 Task: Find connections with filter location Beloeil with filter topic #jobwith filter profile language Potuguese with filter current company Firmenich with filter school SRI DEV SUMAN UTTARAKHAND UNIVERSITY, BADSHAHITHOL, TEHRI with filter industry Primary Metal Manufacturing with filter service category Writing with filter keywords title C-Level or C-Suite.
Action: Mouse moved to (156, 215)
Screenshot: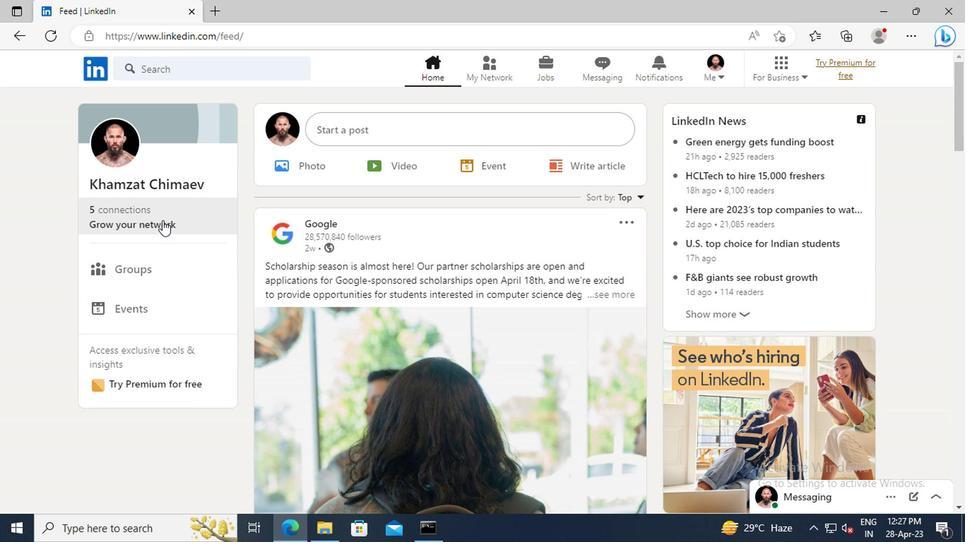 
Action: Mouse pressed left at (156, 215)
Screenshot: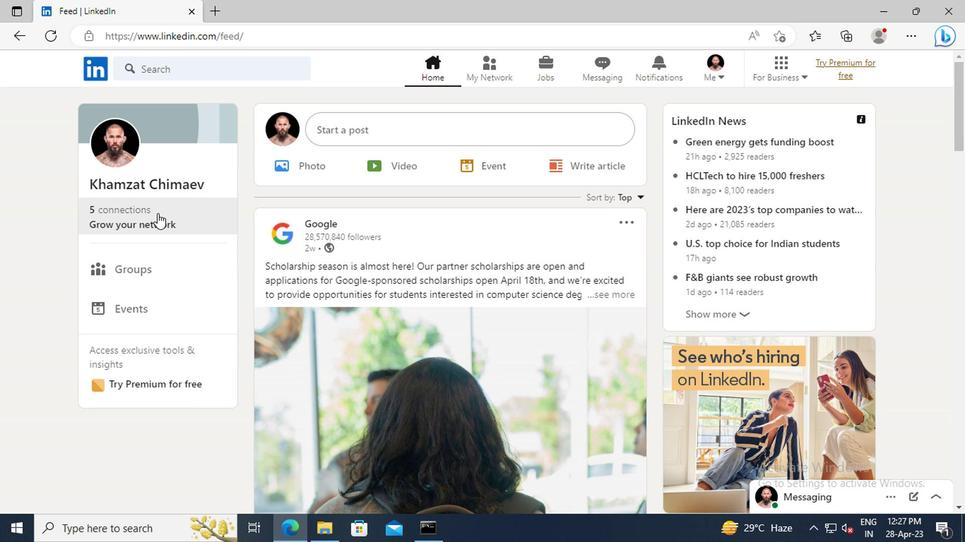 
Action: Mouse moved to (165, 150)
Screenshot: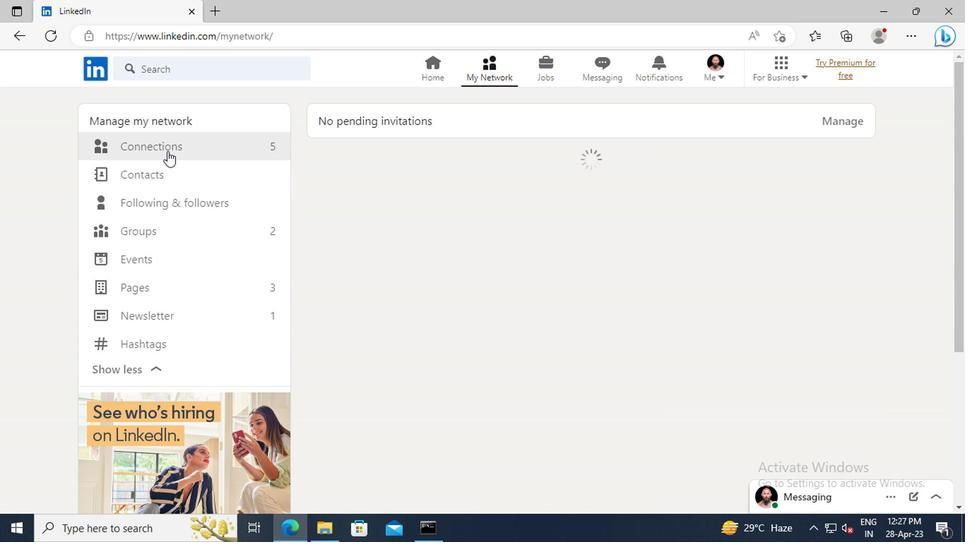 
Action: Mouse pressed left at (165, 150)
Screenshot: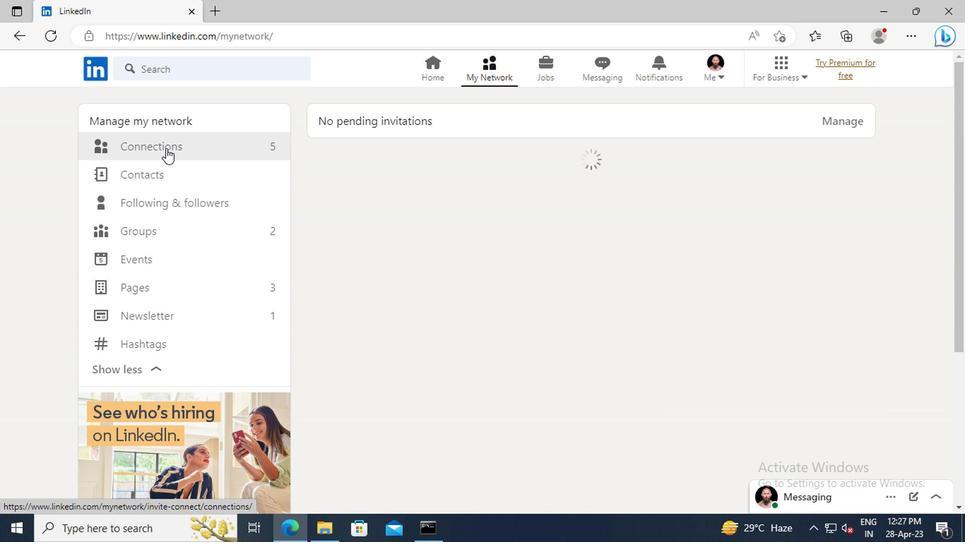 
Action: Mouse moved to (582, 154)
Screenshot: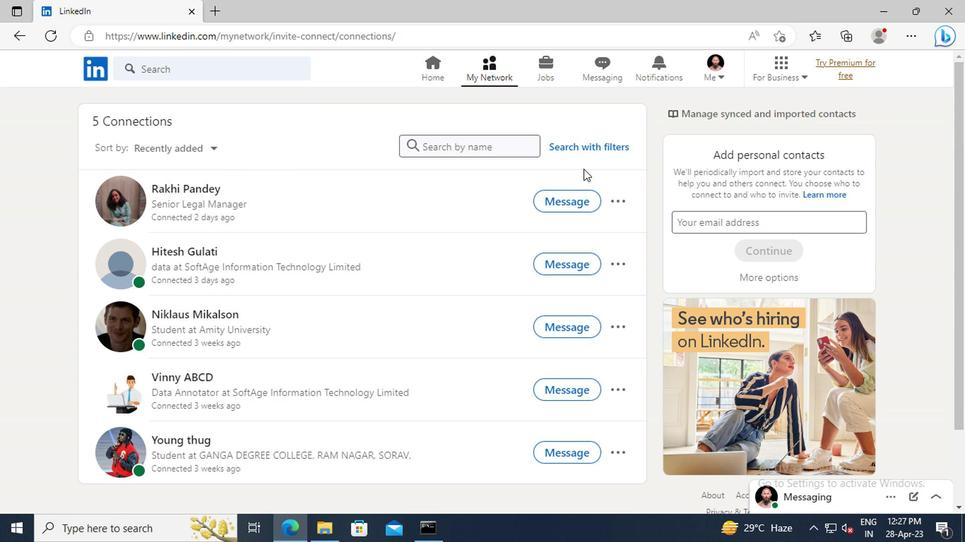 
Action: Mouse pressed left at (582, 154)
Screenshot: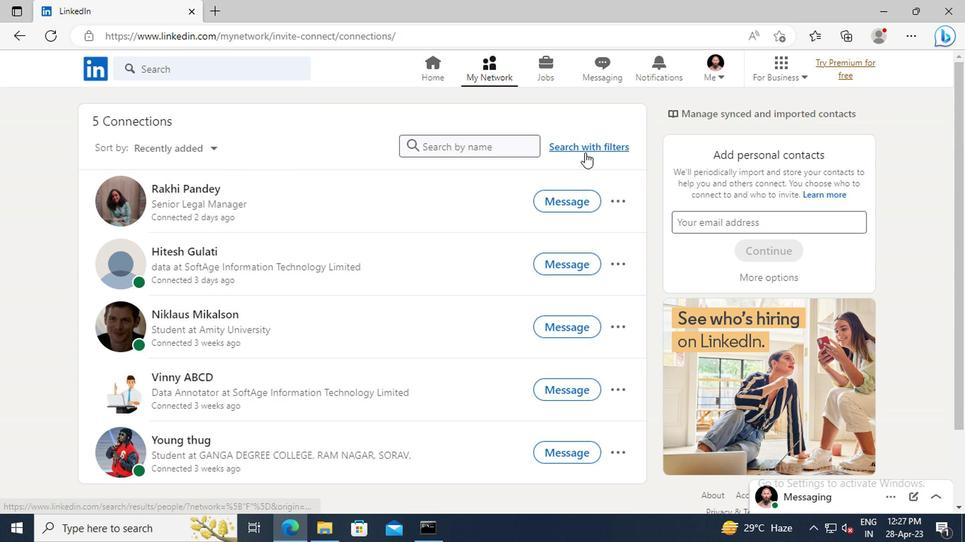 
Action: Mouse moved to (530, 113)
Screenshot: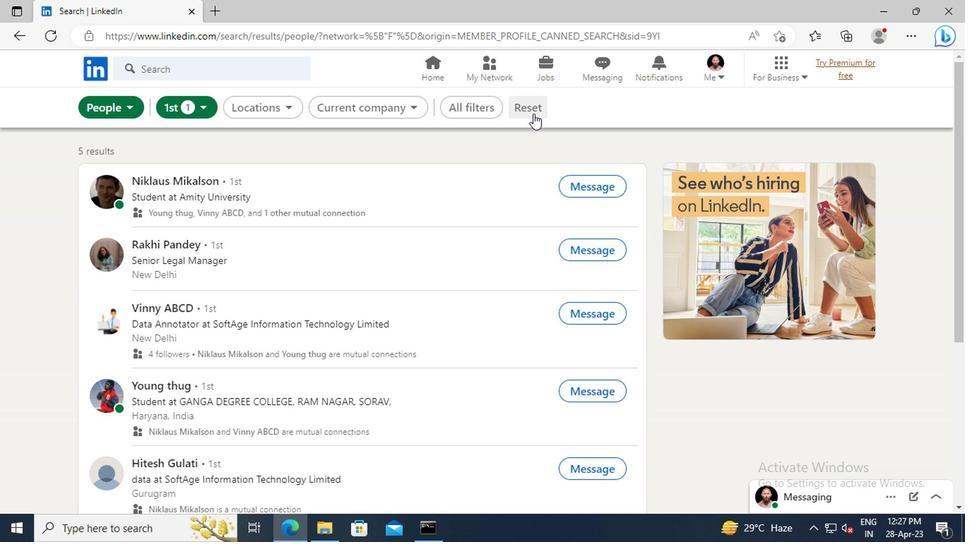 
Action: Mouse pressed left at (530, 113)
Screenshot: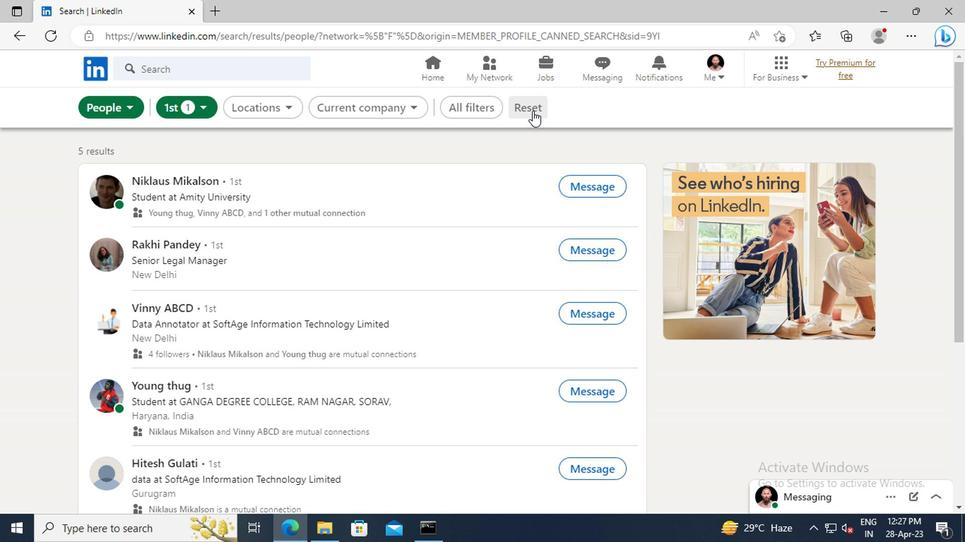 
Action: Mouse moved to (506, 110)
Screenshot: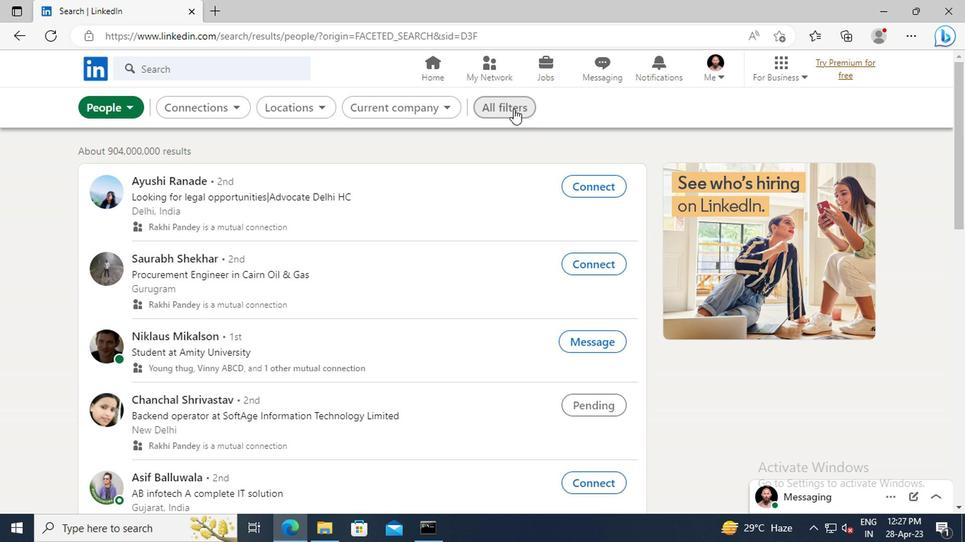 
Action: Mouse pressed left at (506, 110)
Screenshot: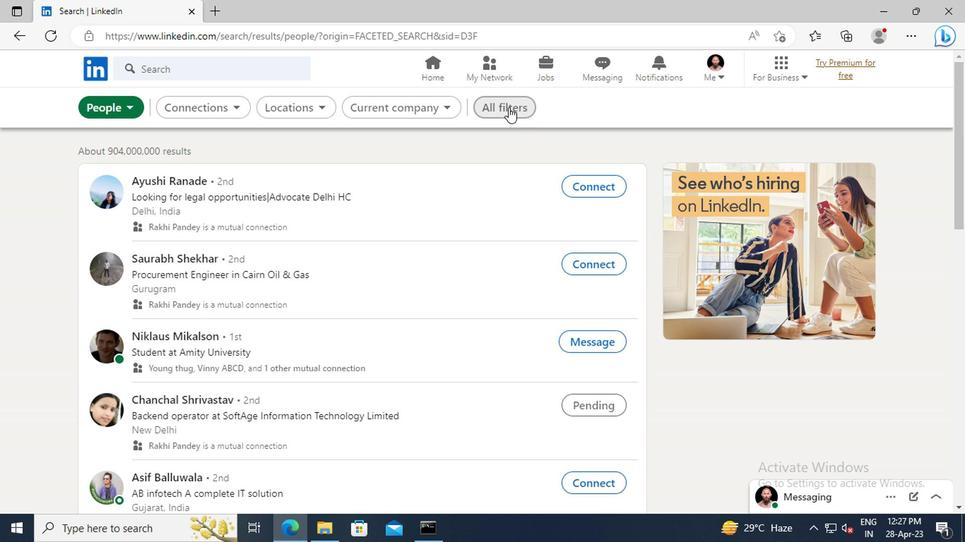 
Action: Mouse moved to (796, 267)
Screenshot: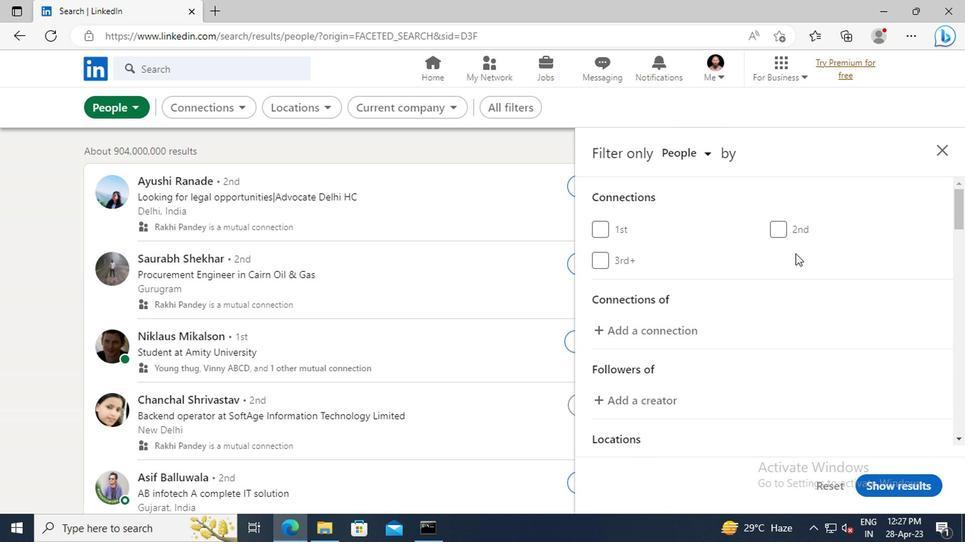 
Action: Mouse scrolled (796, 266) with delta (0, -1)
Screenshot: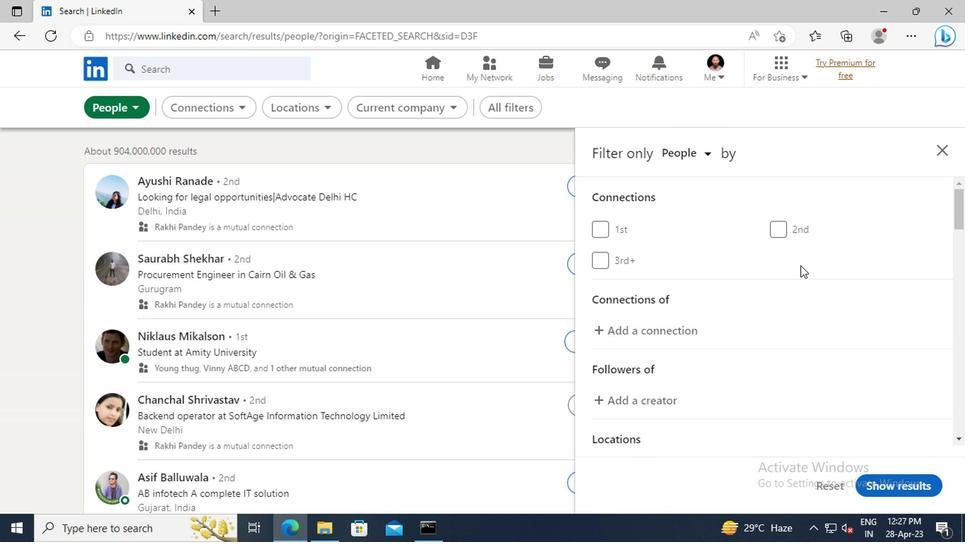 
Action: Mouse scrolled (796, 266) with delta (0, -1)
Screenshot: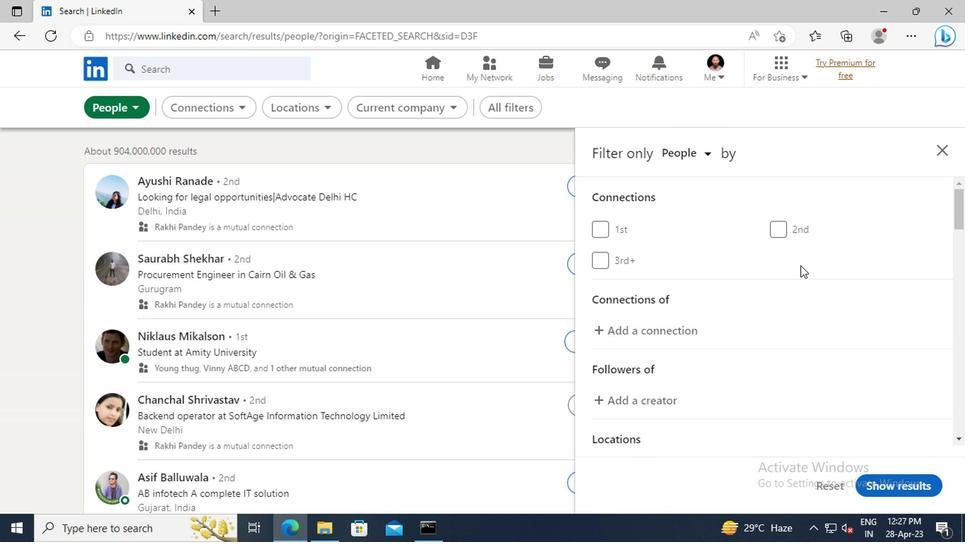 
Action: Mouse scrolled (796, 266) with delta (0, -1)
Screenshot: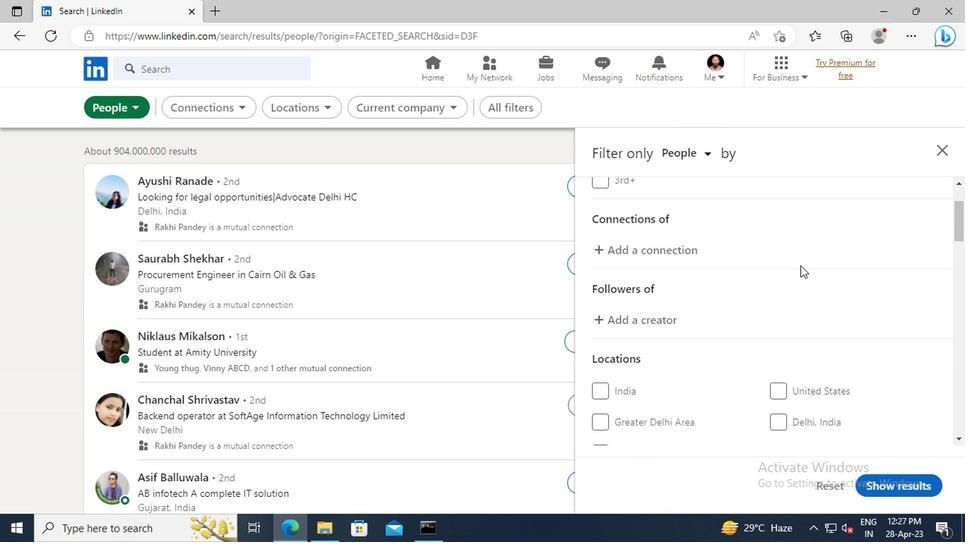 
Action: Mouse scrolled (796, 266) with delta (0, -1)
Screenshot: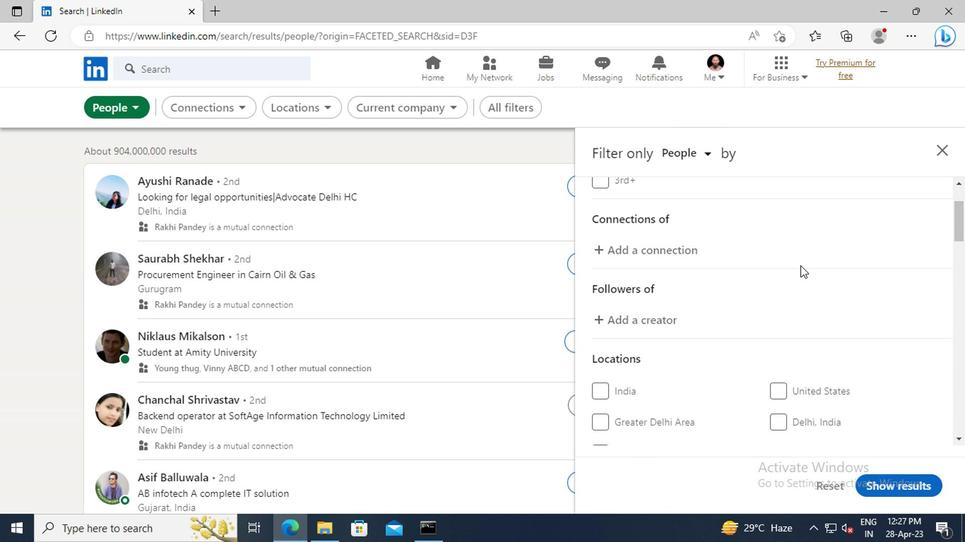 
Action: Mouse scrolled (796, 266) with delta (0, -1)
Screenshot: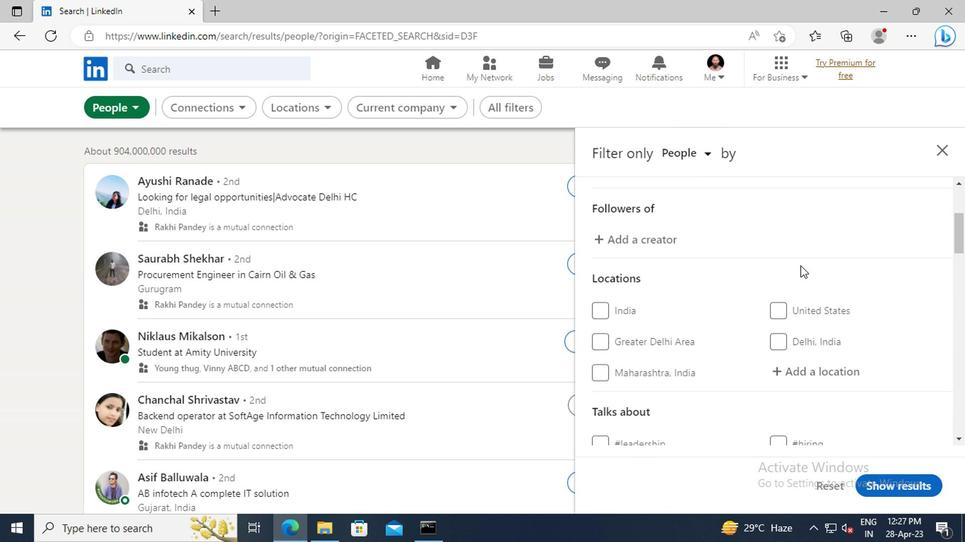 
Action: Mouse scrolled (796, 266) with delta (0, -1)
Screenshot: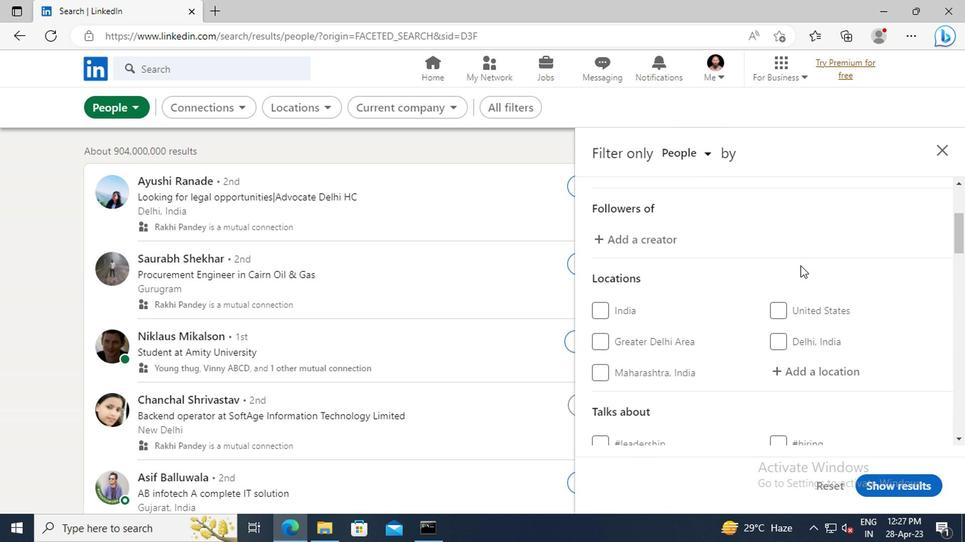 
Action: Mouse moved to (787, 287)
Screenshot: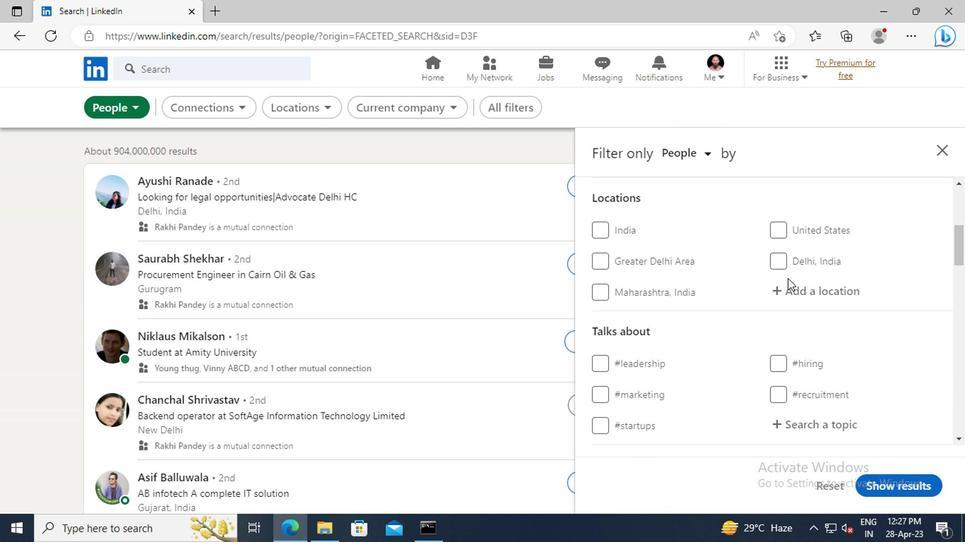 
Action: Mouse pressed left at (787, 287)
Screenshot: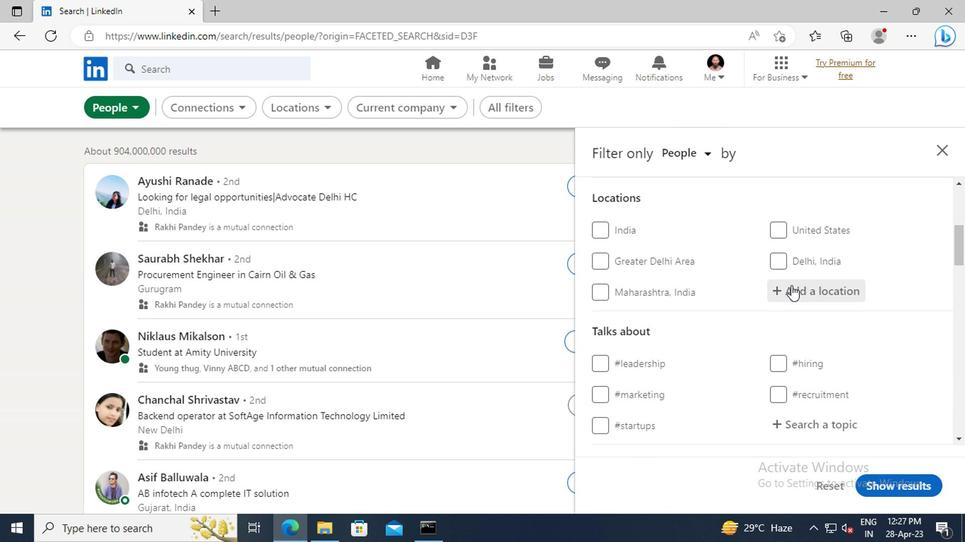 
Action: Key pressed <Key.shift>BELOEIL
Screenshot: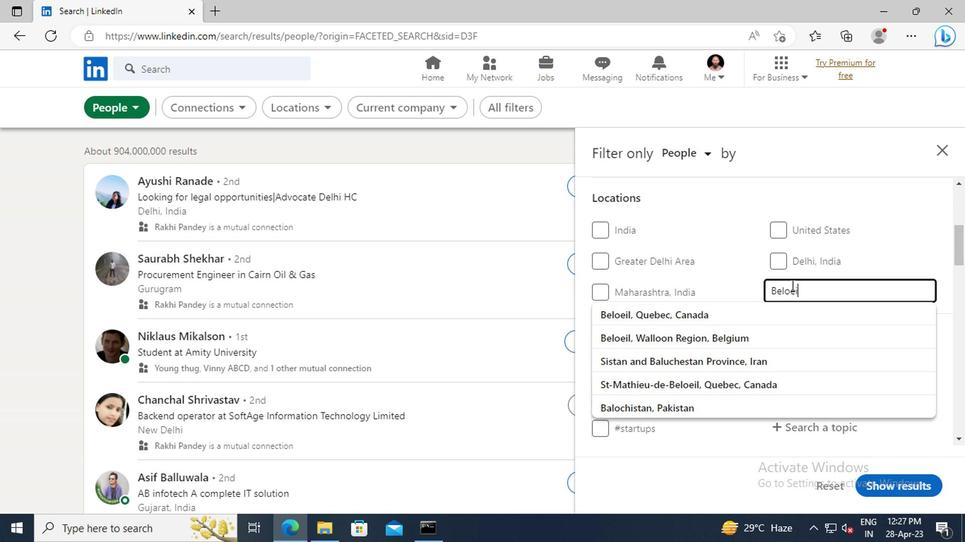 
Action: Mouse moved to (787, 312)
Screenshot: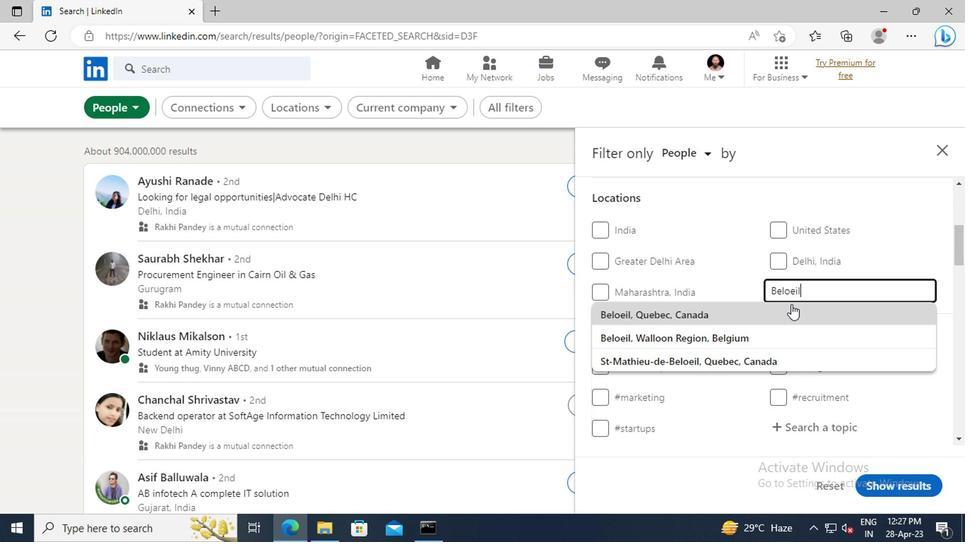 
Action: Mouse pressed left at (787, 312)
Screenshot: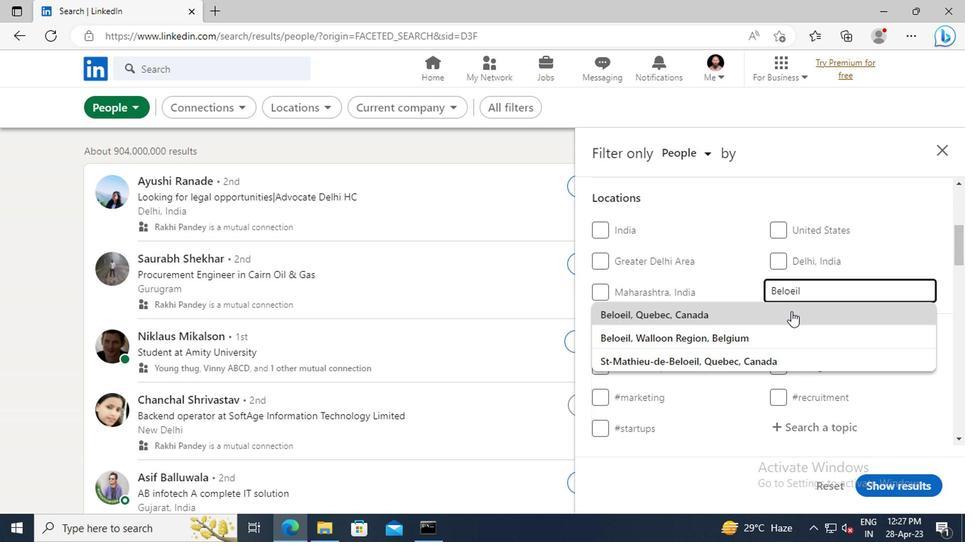 
Action: Mouse moved to (788, 284)
Screenshot: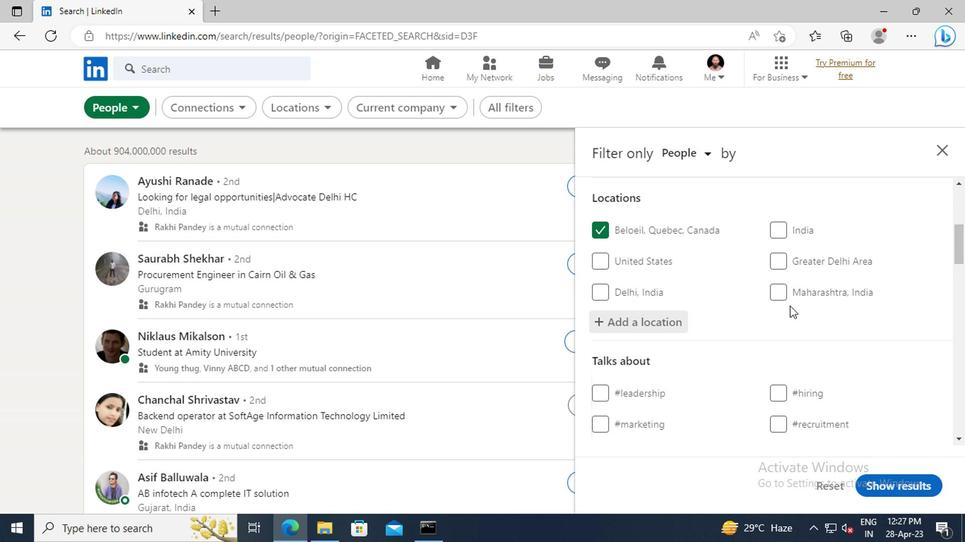 
Action: Mouse scrolled (788, 284) with delta (0, 0)
Screenshot: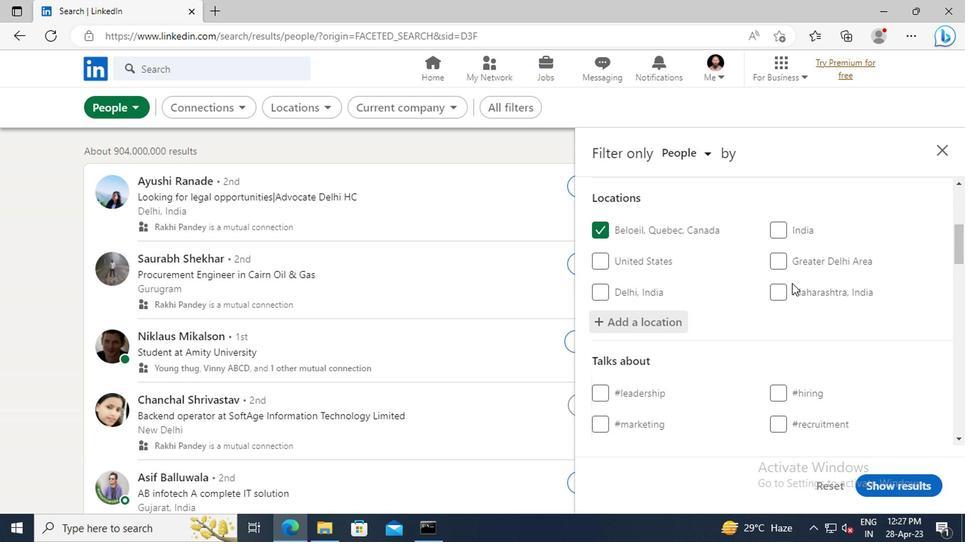 
Action: Mouse scrolled (788, 284) with delta (0, 0)
Screenshot: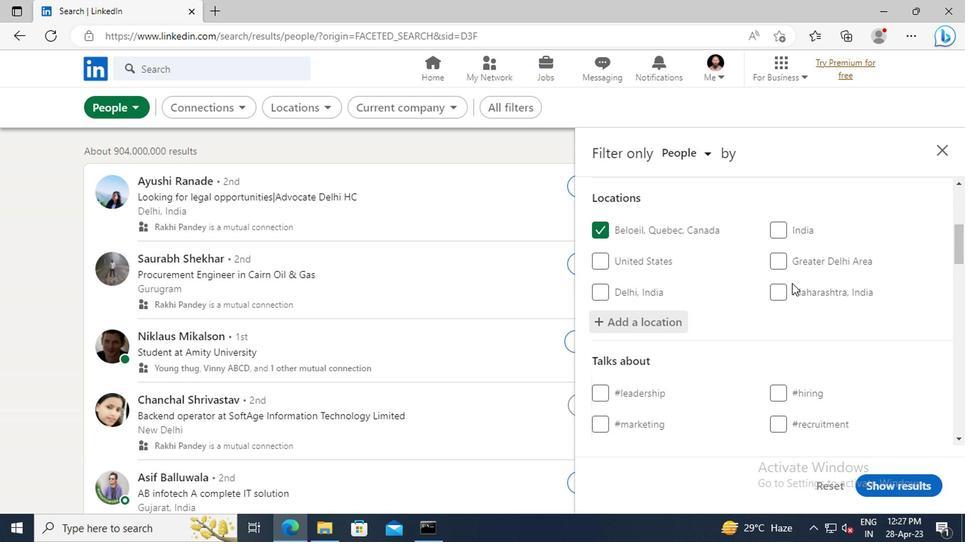 
Action: Mouse scrolled (788, 284) with delta (0, 0)
Screenshot: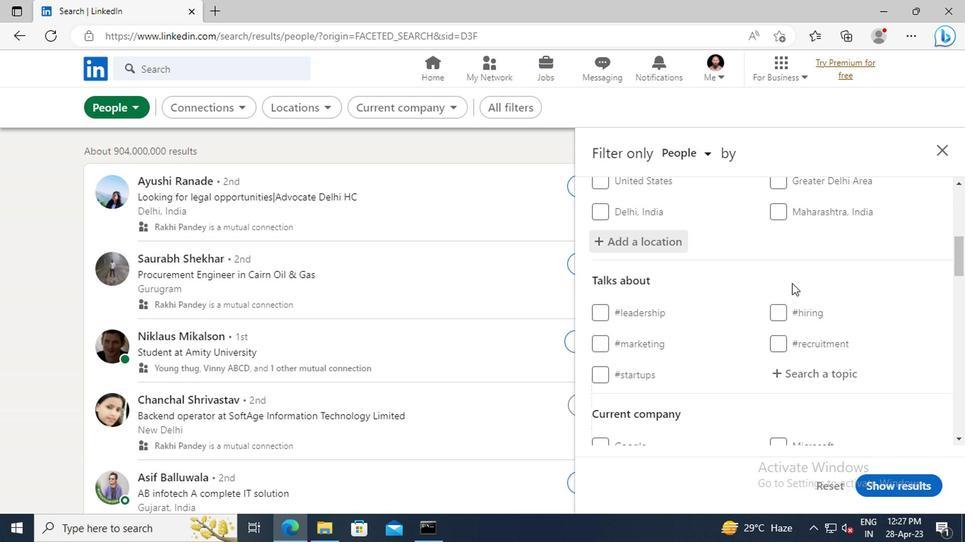 
Action: Mouse scrolled (788, 284) with delta (0, 0)
Screenshot: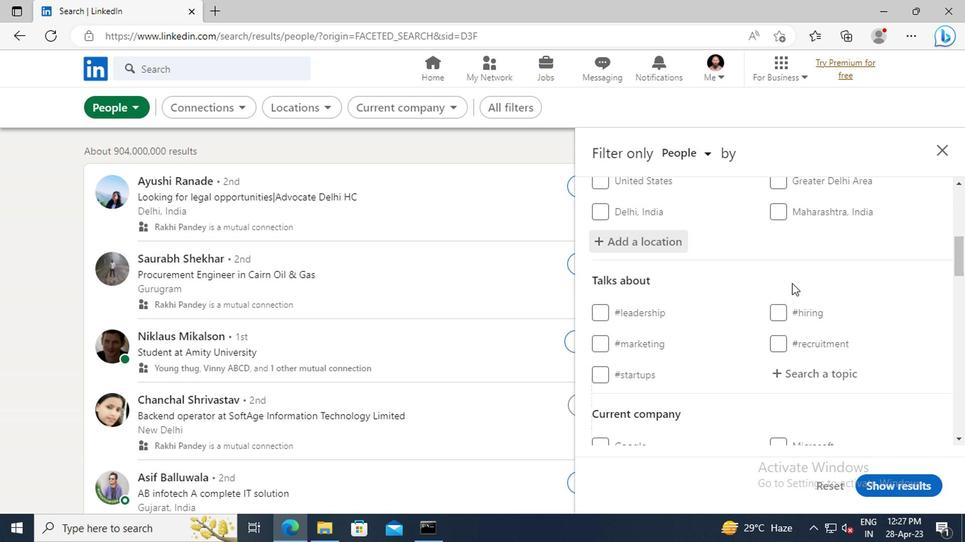 
Action: Mouse moved to (789, 291)
Screenshot: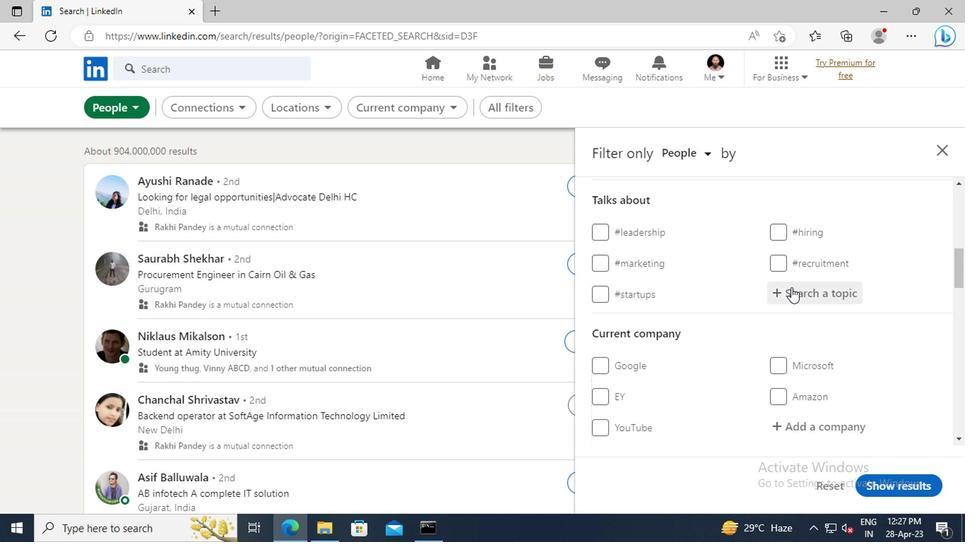 
Action: Mouse pressed left at (789, 291)
Screenshot: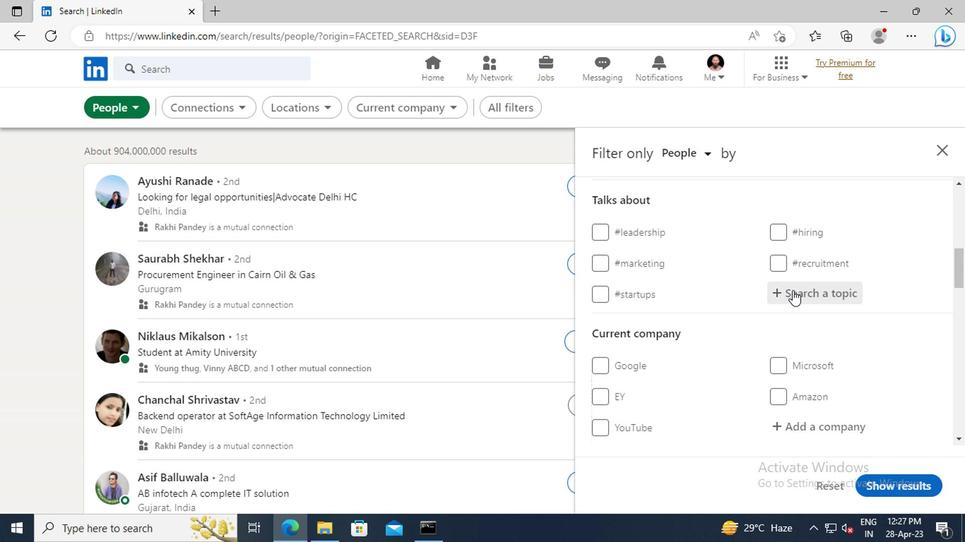 
Action: Key pressed JOB
Screenshot: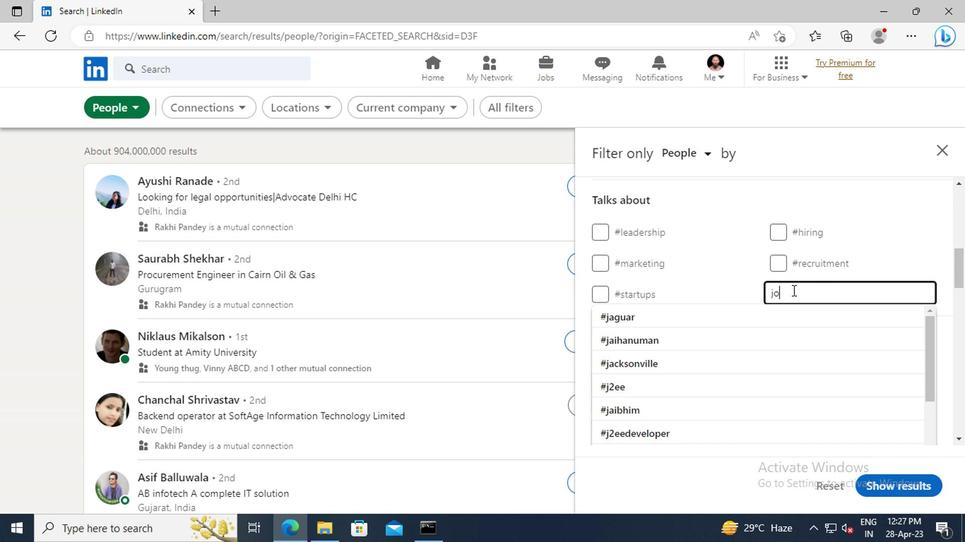 
Action: Mouse moved to (790, 314)
Screenshot: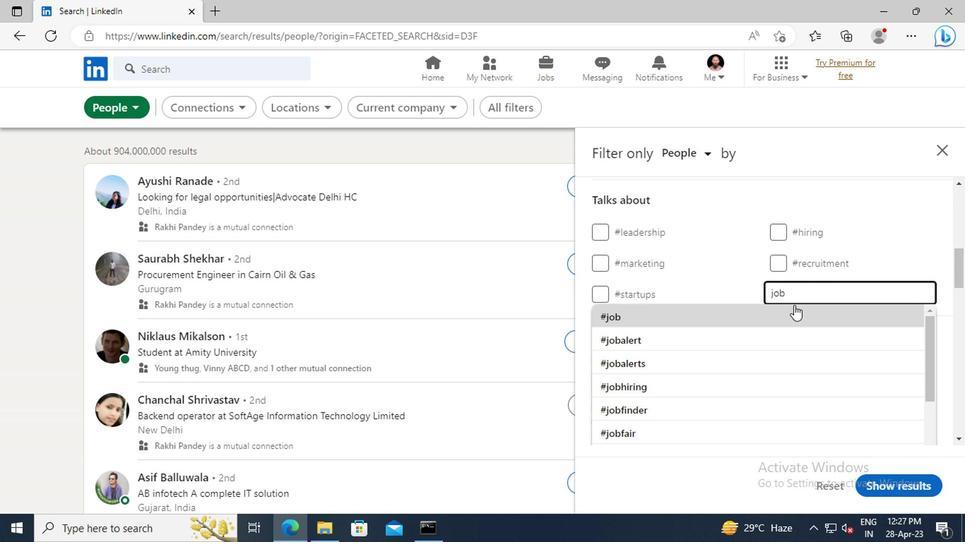 
Action: Mouse pressed left at (790, 314)
Screenshot: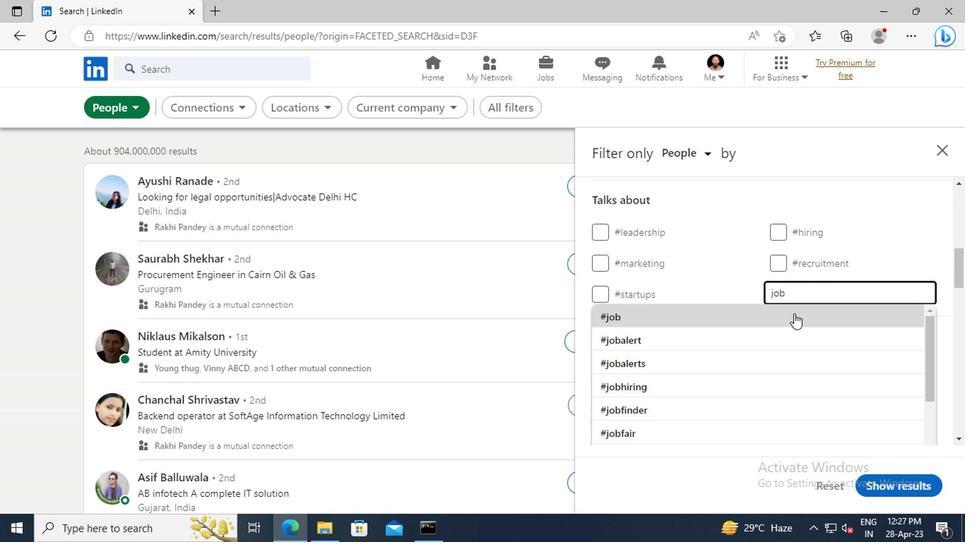 
Action: Mouse moved to (784, 277)
Screenshot: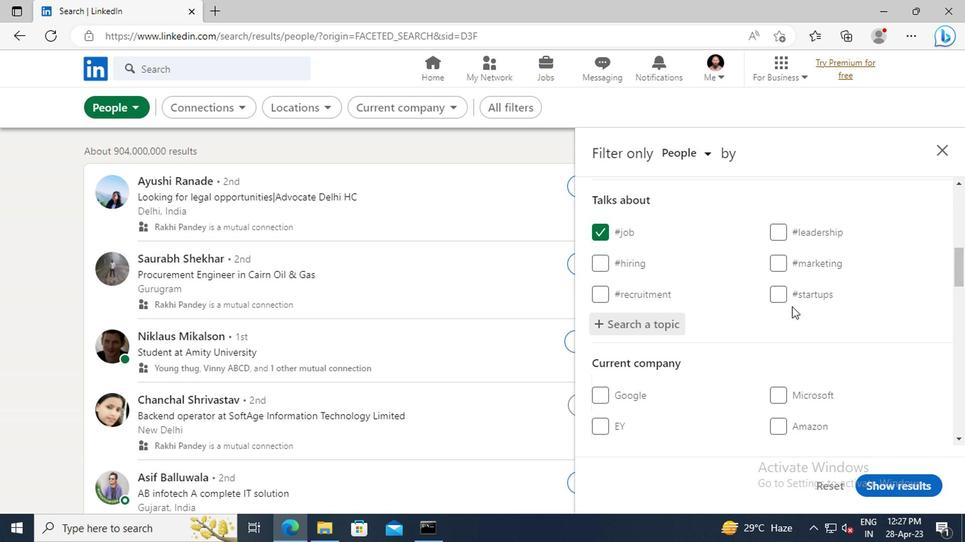 
Action: Mouse scrolled (784, 277) with delta (0, 0)
Screenshot: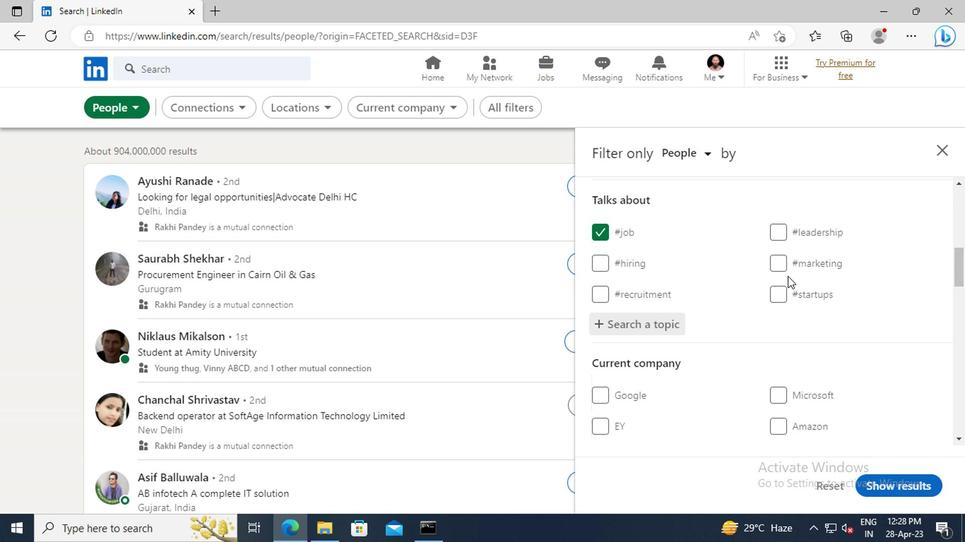 
Action: Mouse scrolled (784, 277) with delta (0, 0)
Screenshot: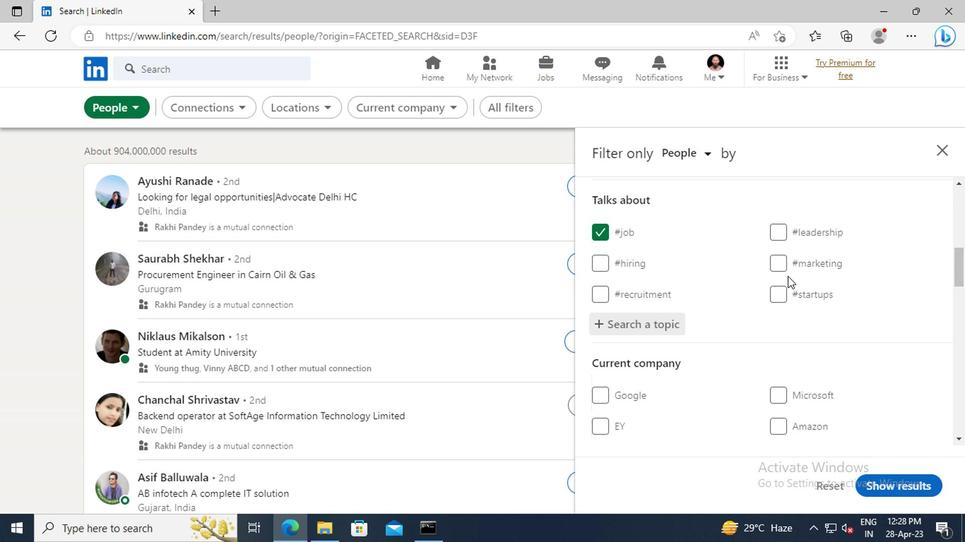 
Action: Mouse scrolled (784, 277) with delta (0, 0)
Screenshot: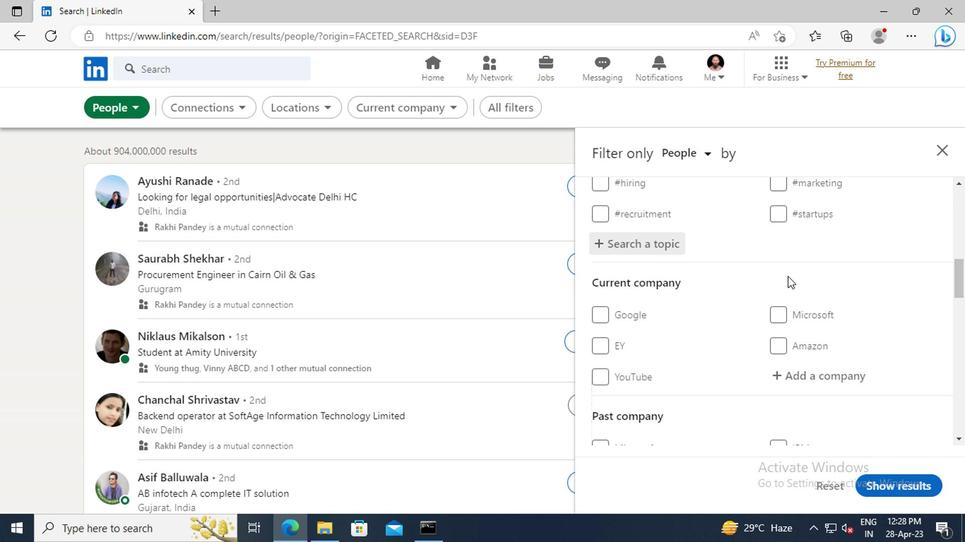 
Action: Mouse scrolled (784, 277) with delta (0, 0)
Screenshot: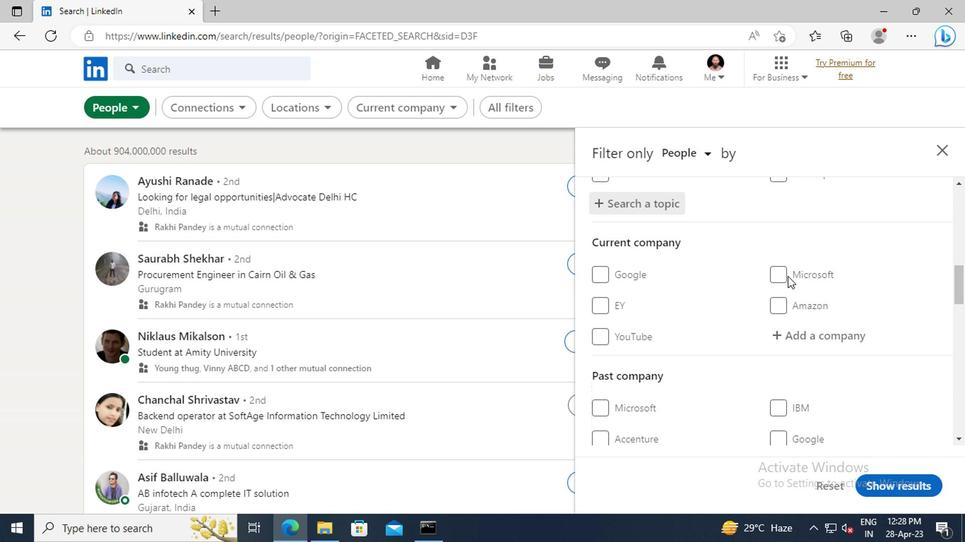 
Action: Mouse scrolled (784, 277) with delta (0, 0)
Screenshot: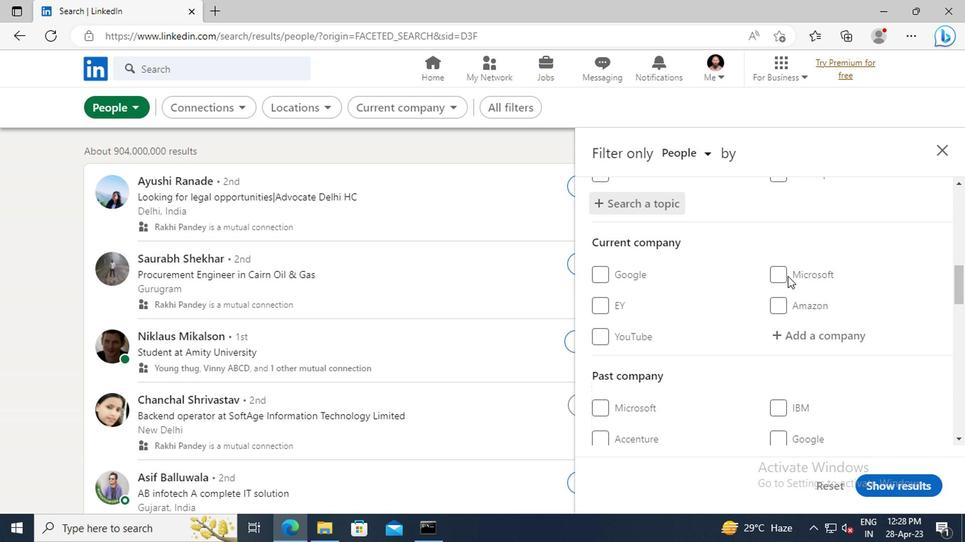 
Action: Mouse scrolled (784, 277) with delta (0, 0)
Screenshot: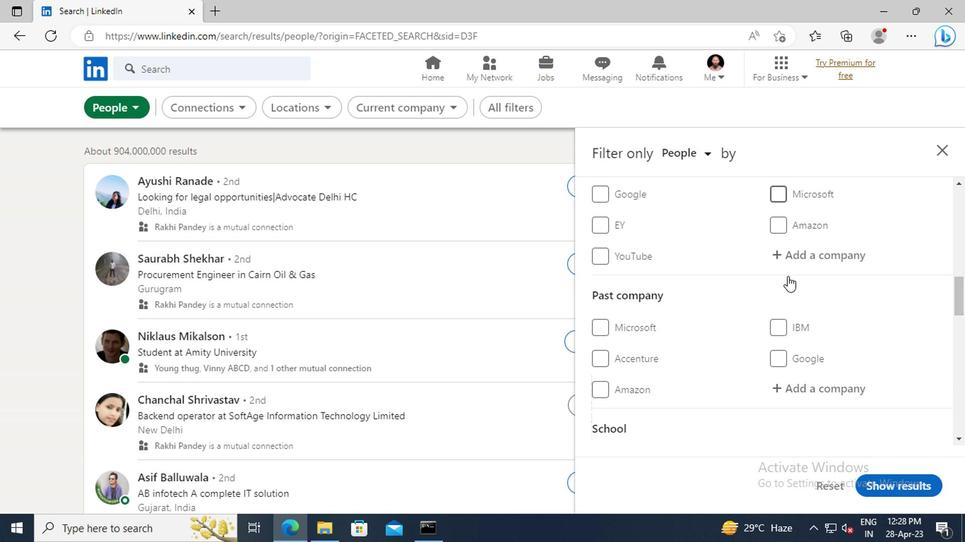 
Action: Mouse scrolled (784, 277) with delta (0, 0)
Screenshot: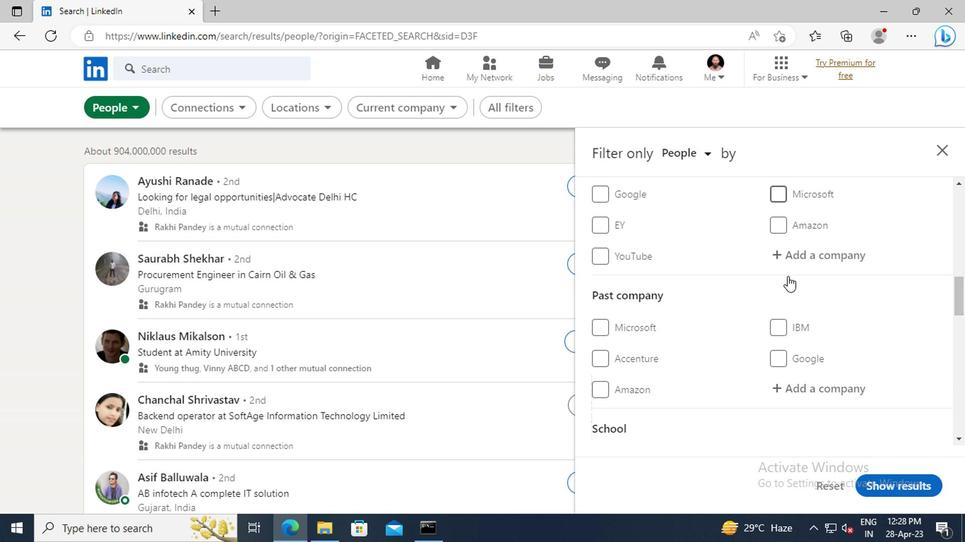 
Action: Mouse scrolled (784, 277) with delta (0, 0)
Screenshot: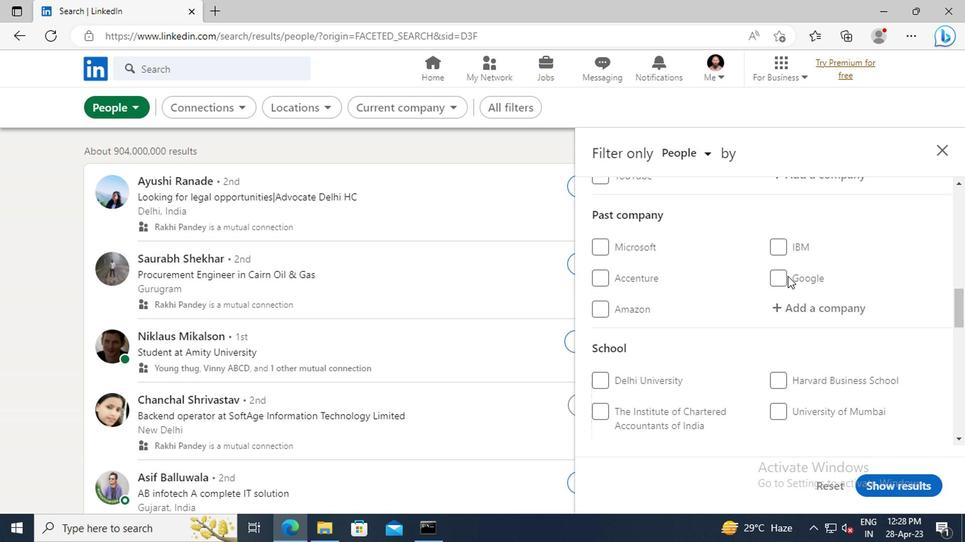 
Action: Mouse scrolled (784, 277) with delta (0, 0)
Screenshot: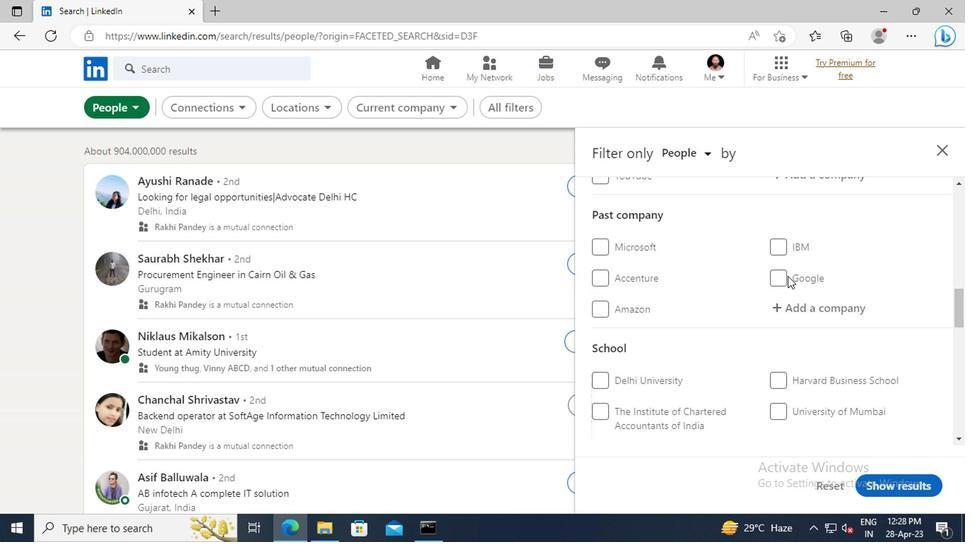 
Action: Mouse scrolled (784, 277) with delta (0, 0)
Screenshot: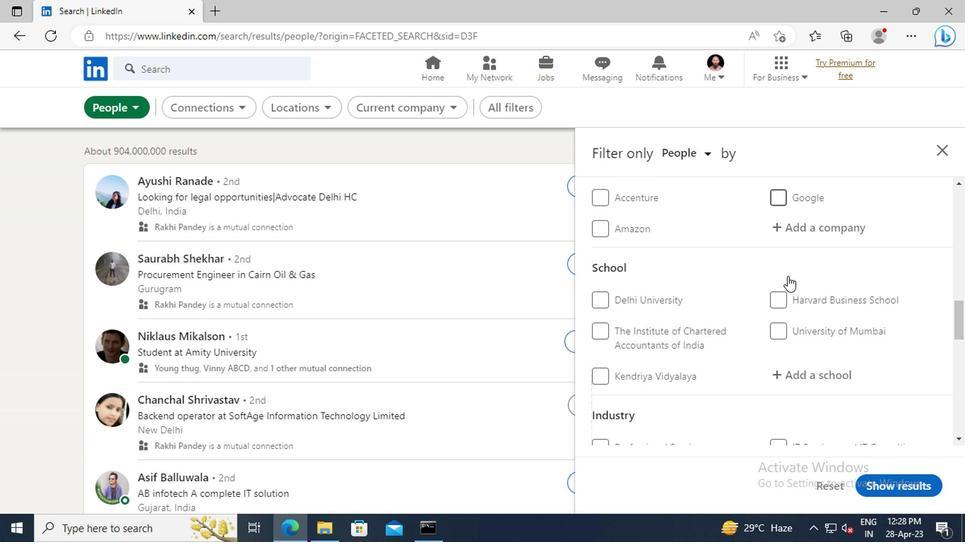 
Action: Mouse scrolled (784, 277) with delta (0, 0)
Screenshot: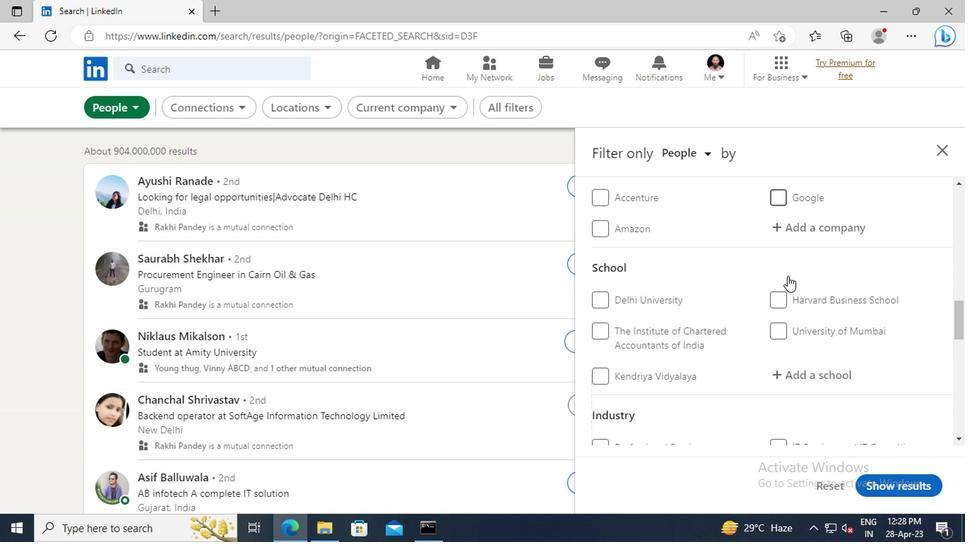 
Action: Mouse scrolled (784, 277) with delta (0, 0)
Screenshot: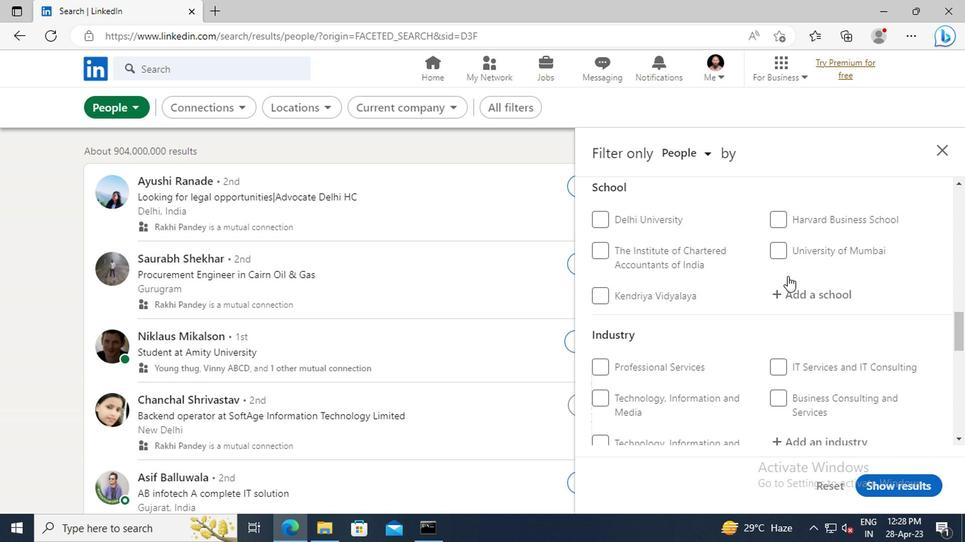 
Action: Mouse scrolled (784, 277) with delta (0, 0)
Screenshot: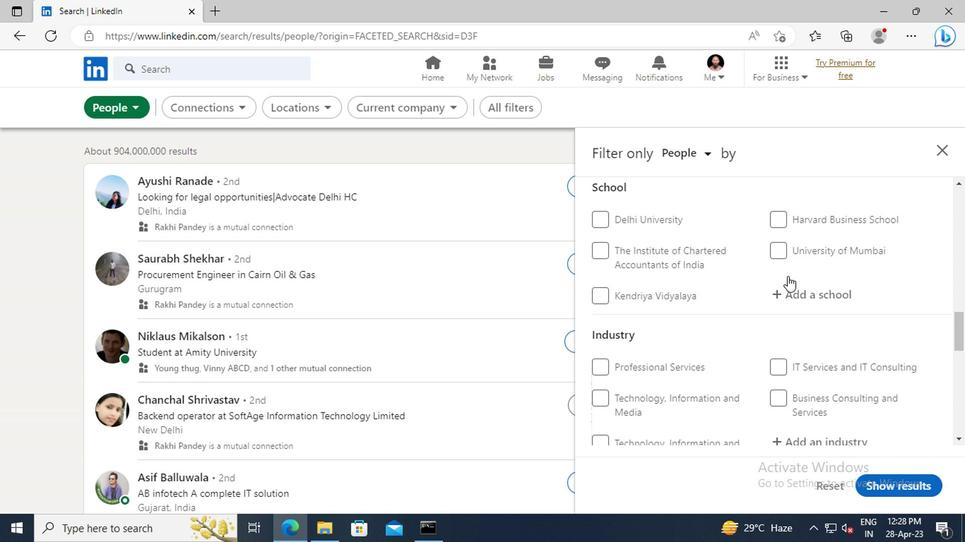 
Action: Mouse scrolled (784, 277) with delta (0, 0)
Screenshot: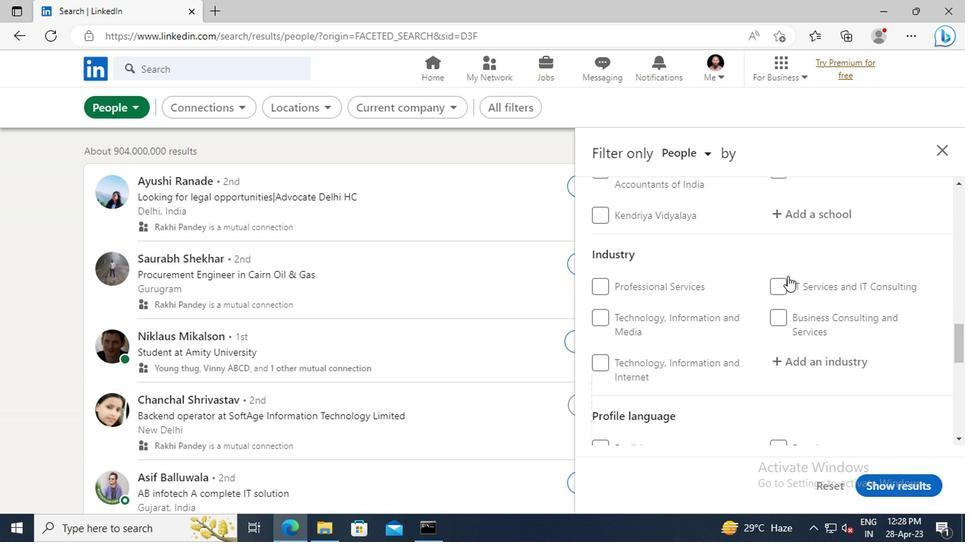 
Action: Mouse scrolled (784, 277) with delta (0, 0)
Screenshot: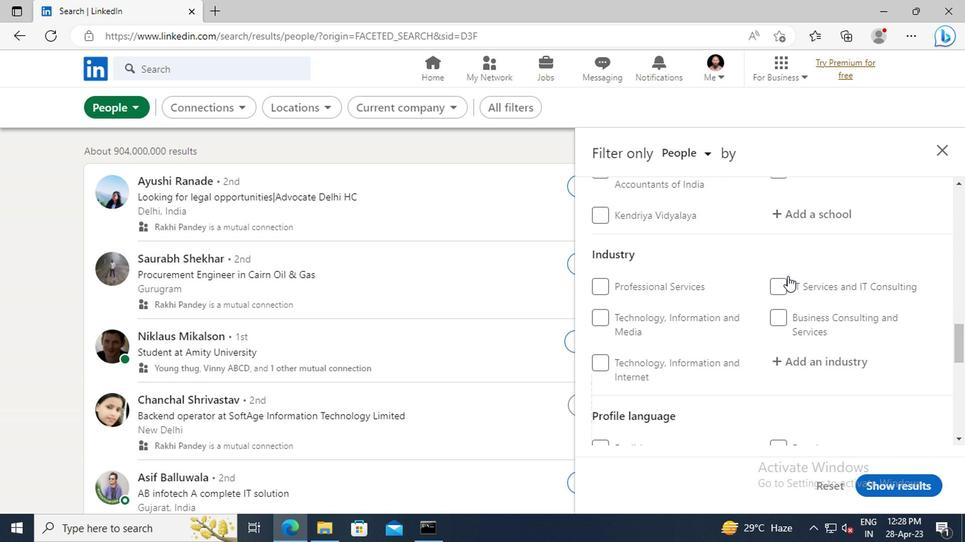 
Action: Mouse scrolled (784, 277) with delta (0, 0)
Screenshot: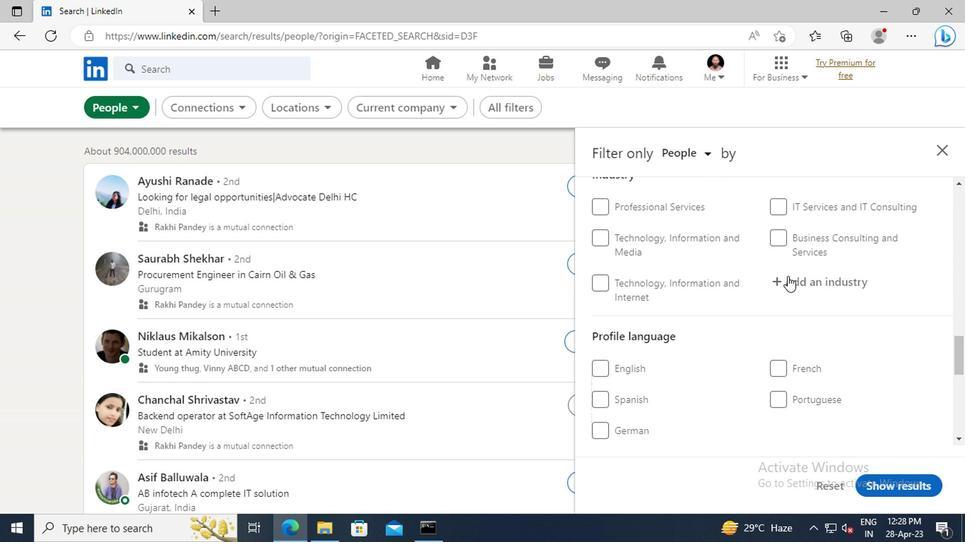 
Action: Mouse moved to (777, 359)
Screenshot: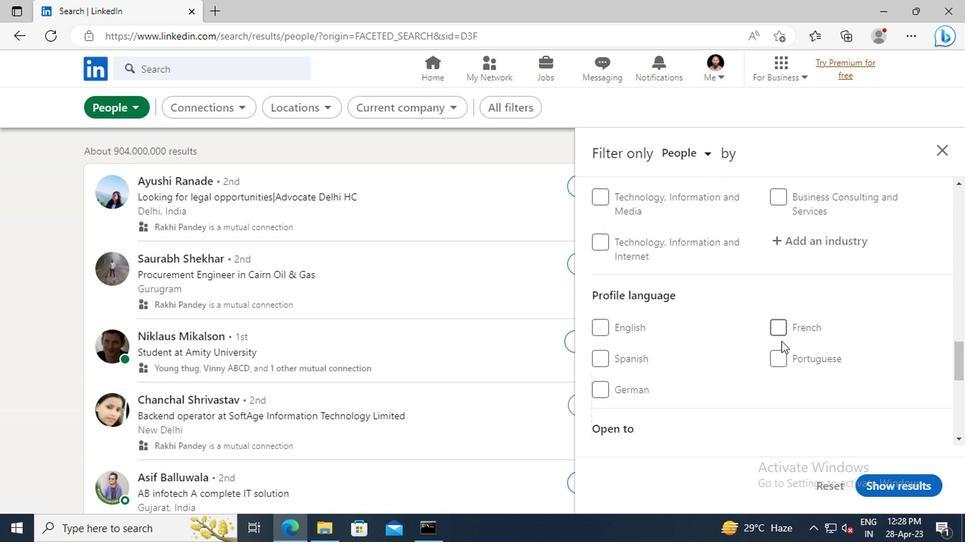 
Action: Mouse pressed left at (777, 359)
Screenshot: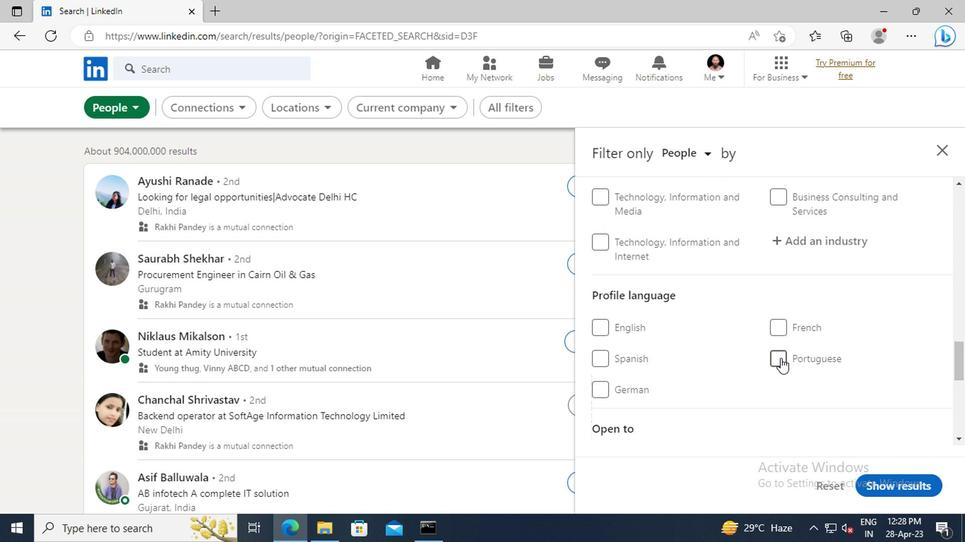 
Action: Mouse moved to (786, 345)
Screenshot: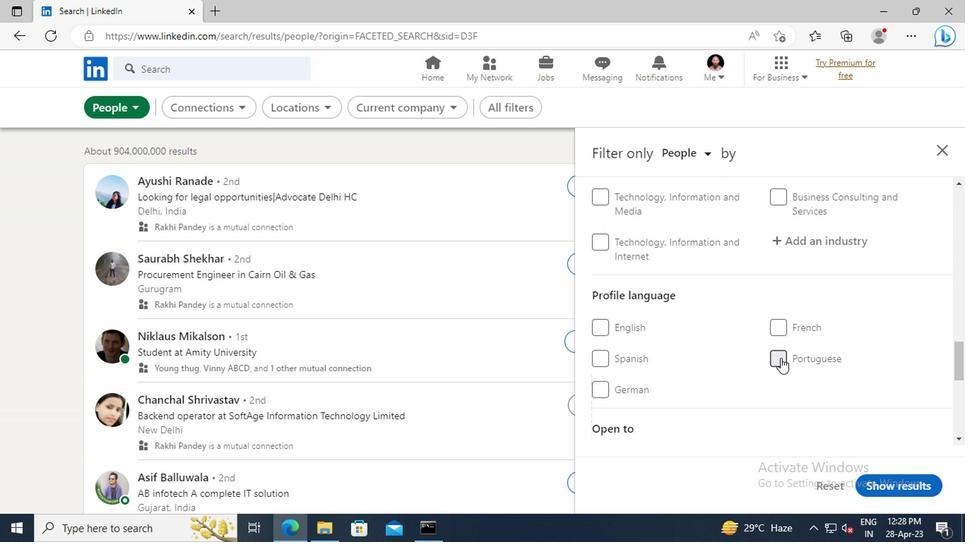 
Action: Mouse scrolled (786, 346) with delta (0, 0)
Screenshot: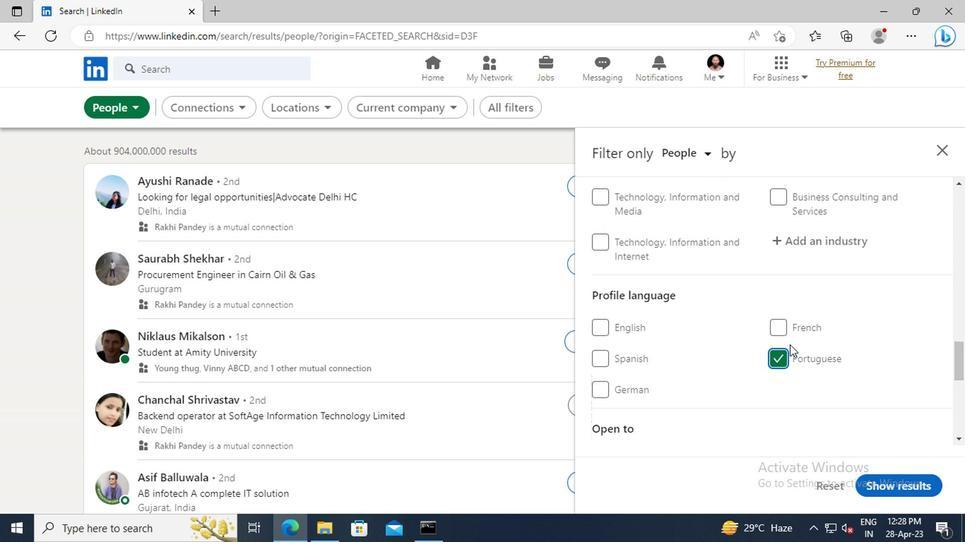 
Action: Mouse scrolled (786, 346) with delta (0, 0)
Screenshot: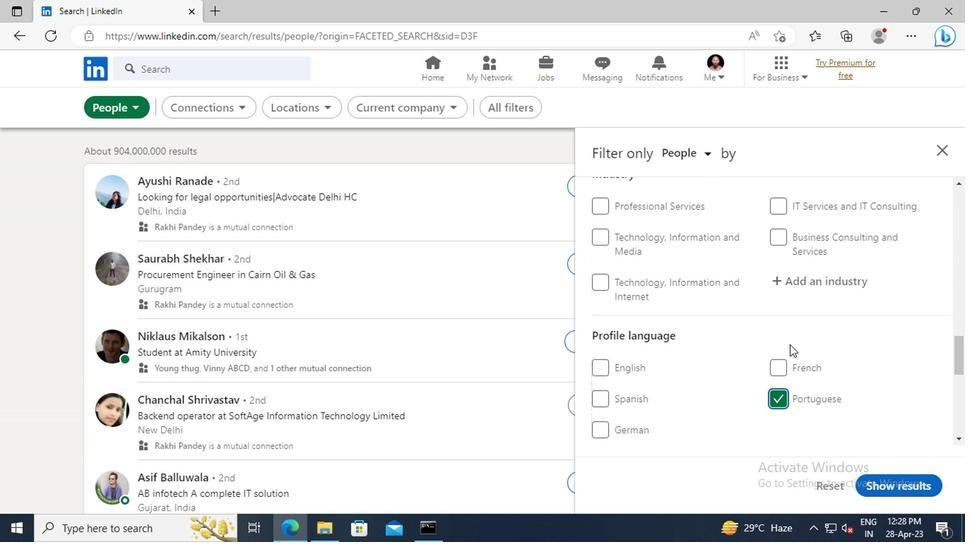 
Action: Mouse scrolled (786, 346) with delta (0, 0)
Screenshot: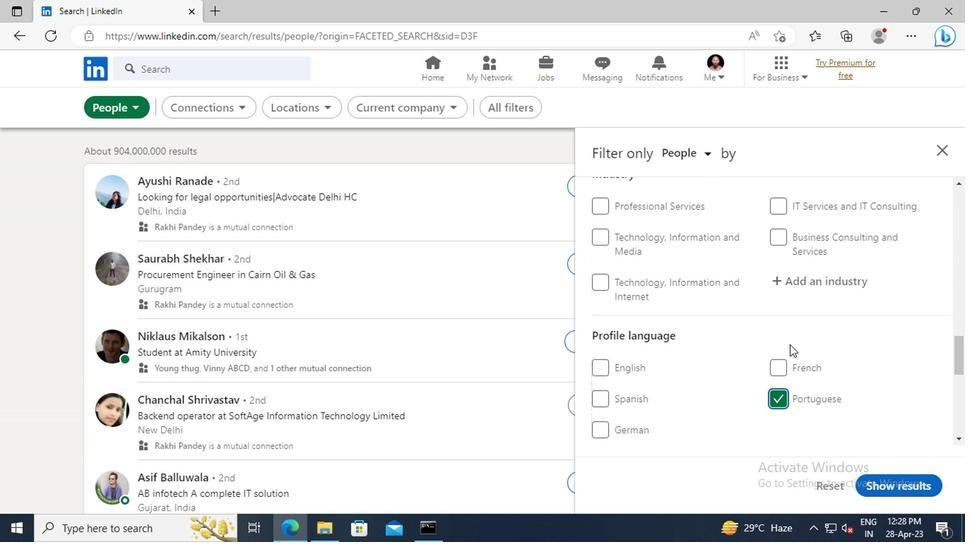 
Action: Mouse moved to (786, 345)
Screenshot: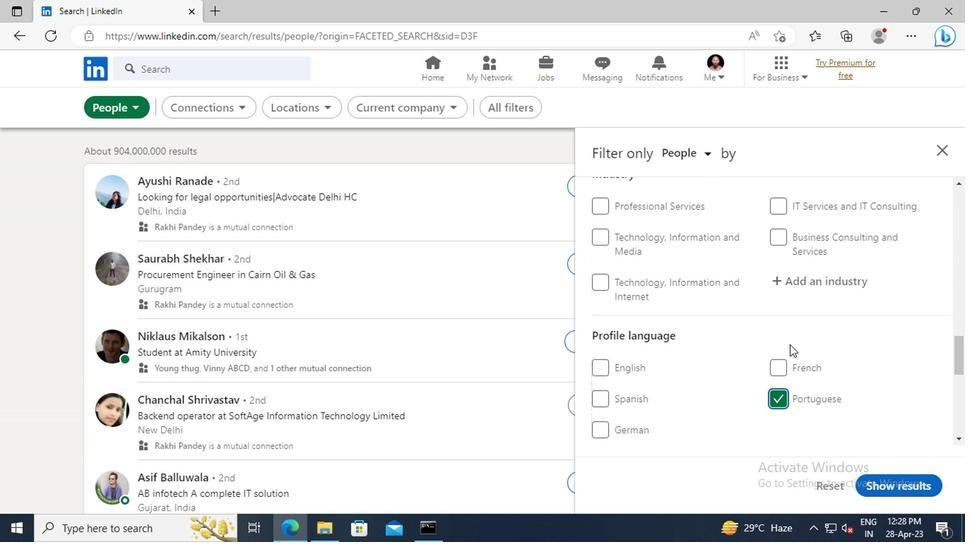 
Action: Mouse scrolled (786, 345) with delta (0, 0)
Screenshot: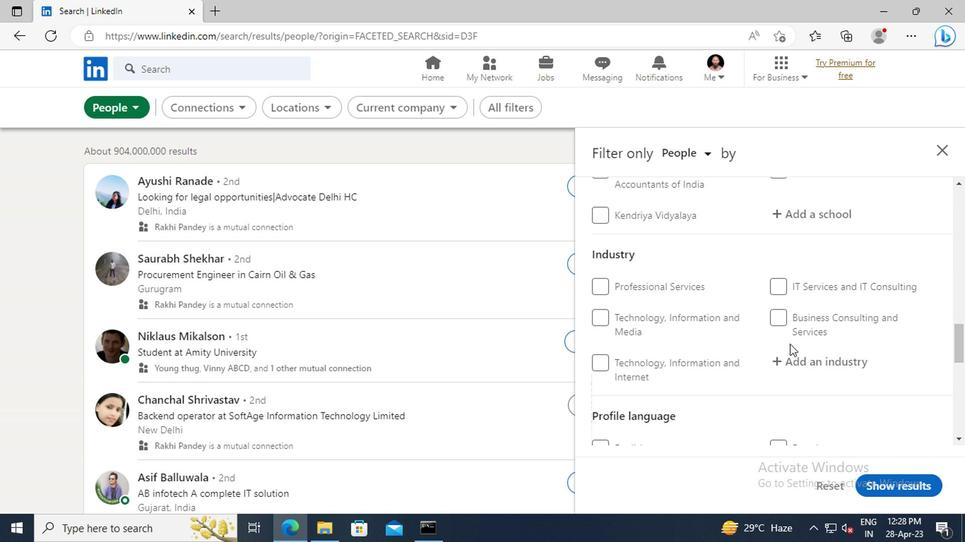 
Action: Mouse scrolled (786, 345) with delta (0, 0)
Screenshot: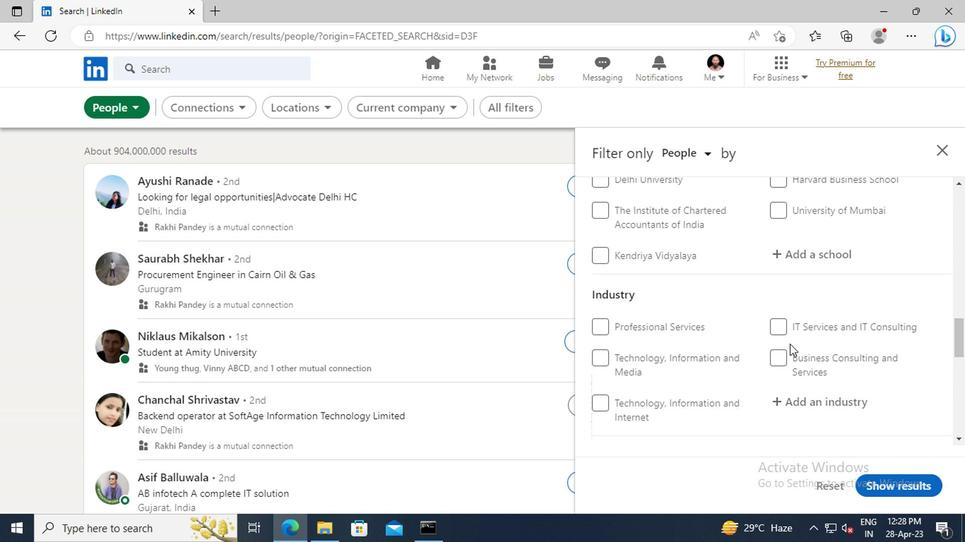 
Action: Mouse scrolled (786, 345) with delta (0, 0)
Screenshot: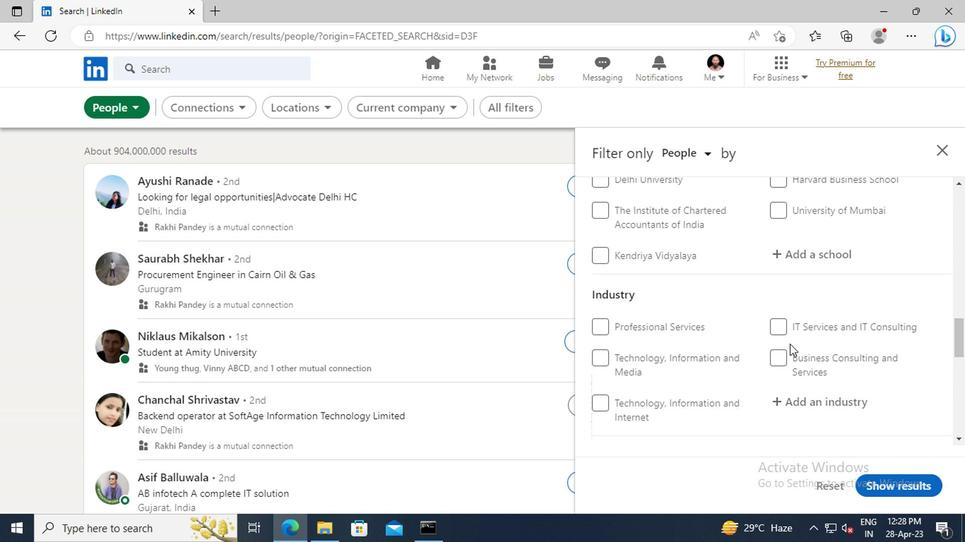 
Action: Mouse scrolled (786, 345) with delta (0, 0)
Screenshot: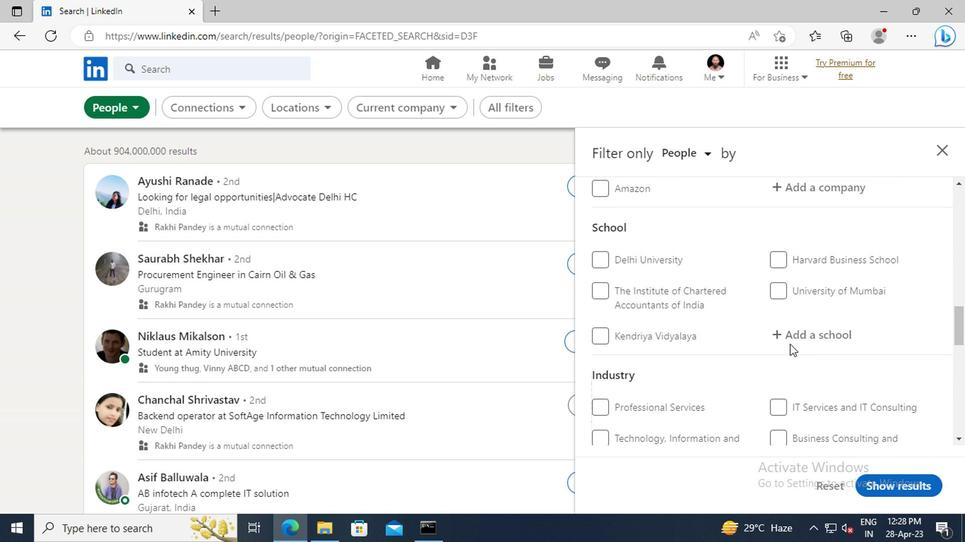 
Action: Mouse scrolled (786, 345) with delta (0, 0)
Screenshot: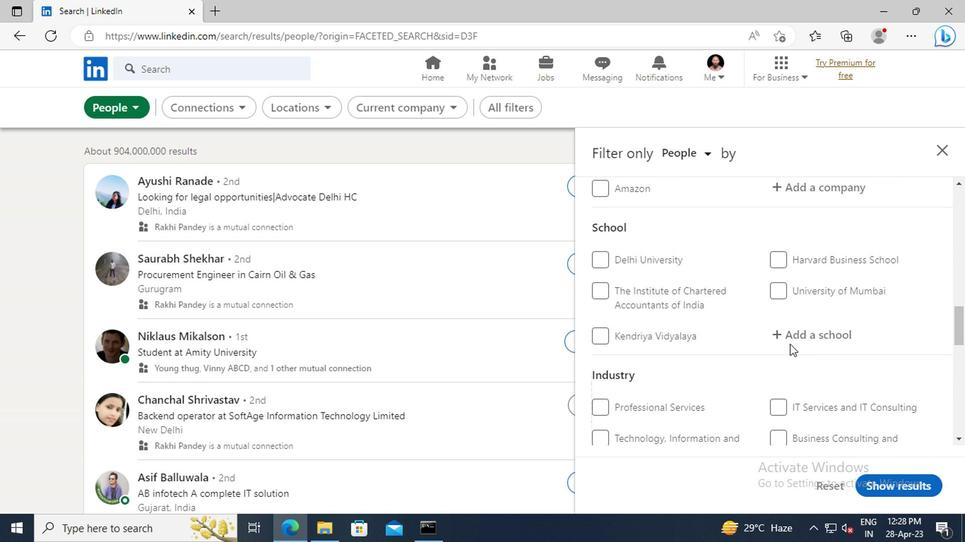 
Action: Mouse scrolled (786, 345) with delta (0, 0)
Screenshot: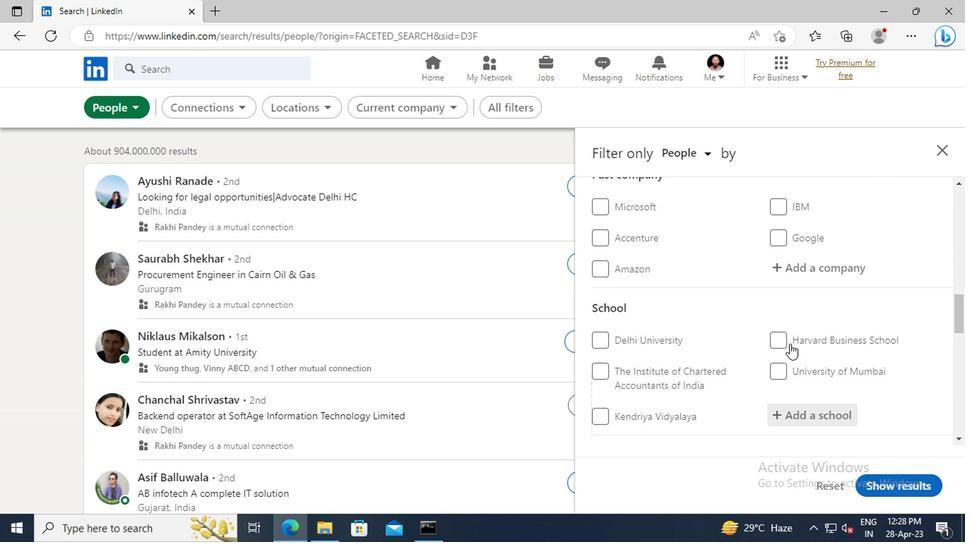 
Action: Mouse scrolled (786, 345) with delta (0, 0)
Screenshot: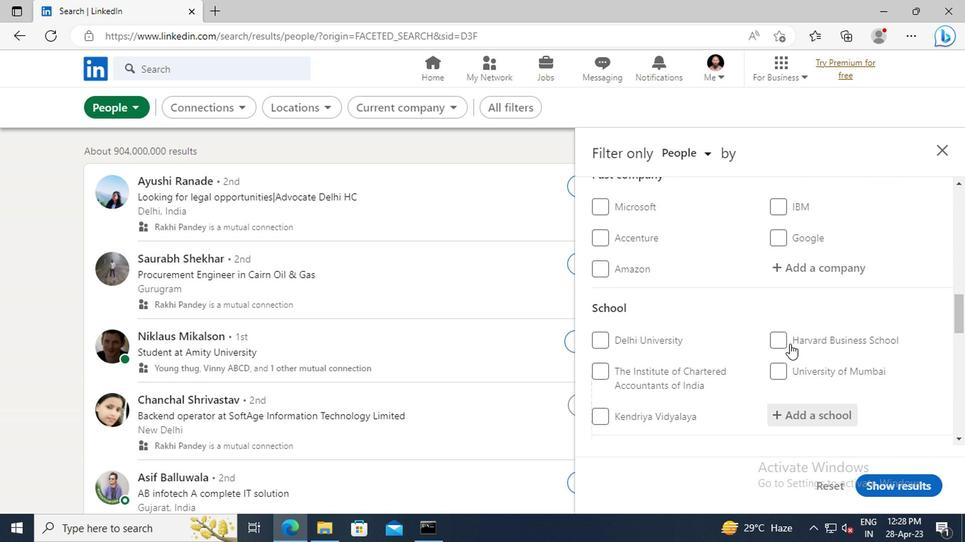 
Action: Mouse scrolled (786, 345) with delta (0, 0)
Screenshot: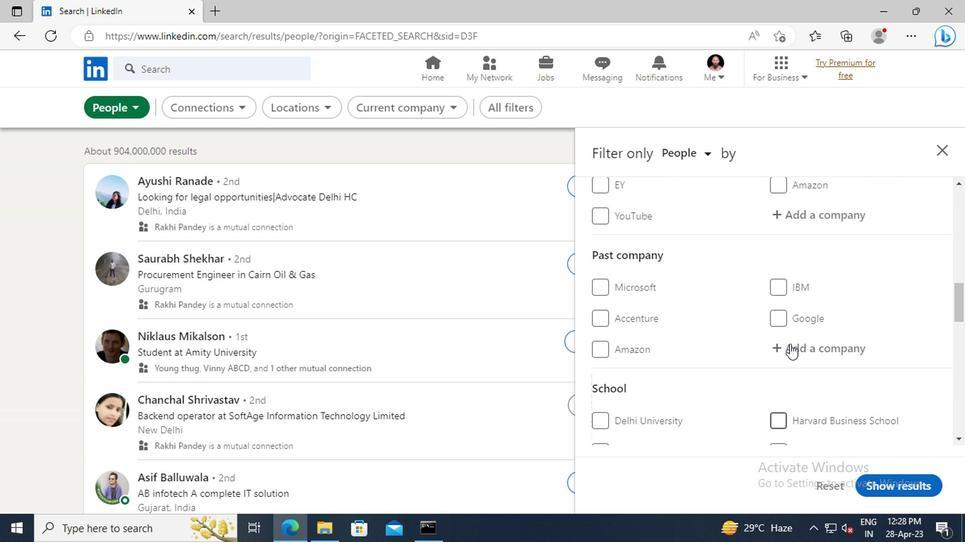 
Action: Mouse scrolled (786, 345) with delta (0, 0)
Screenshot: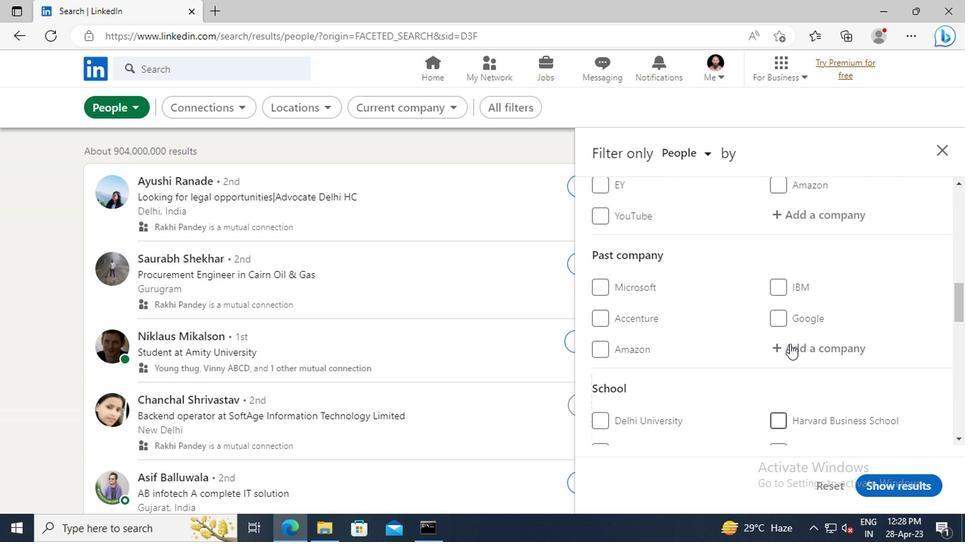 
Action: Mouse moved to (784, 342)
Screenshot: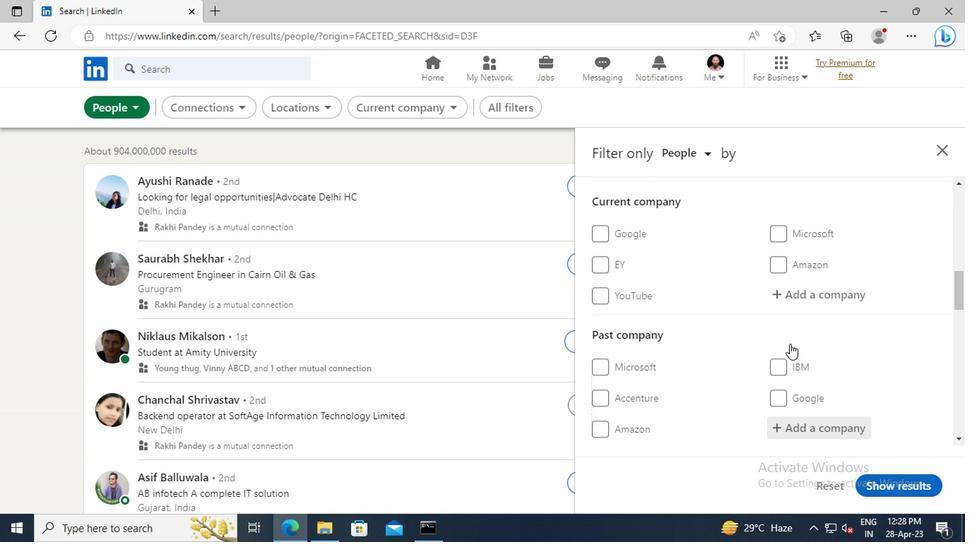 
Action: Mouse scrolled (784, 343) with delta (0, 1)
Screenshot: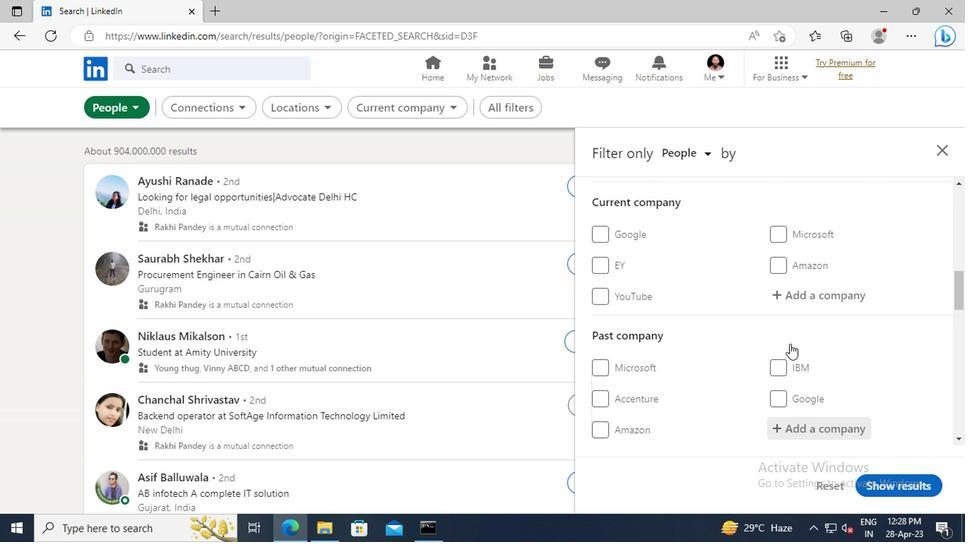 
Action: Mouse scrolled (784, 343) with delta (0, 1)
Screenshot: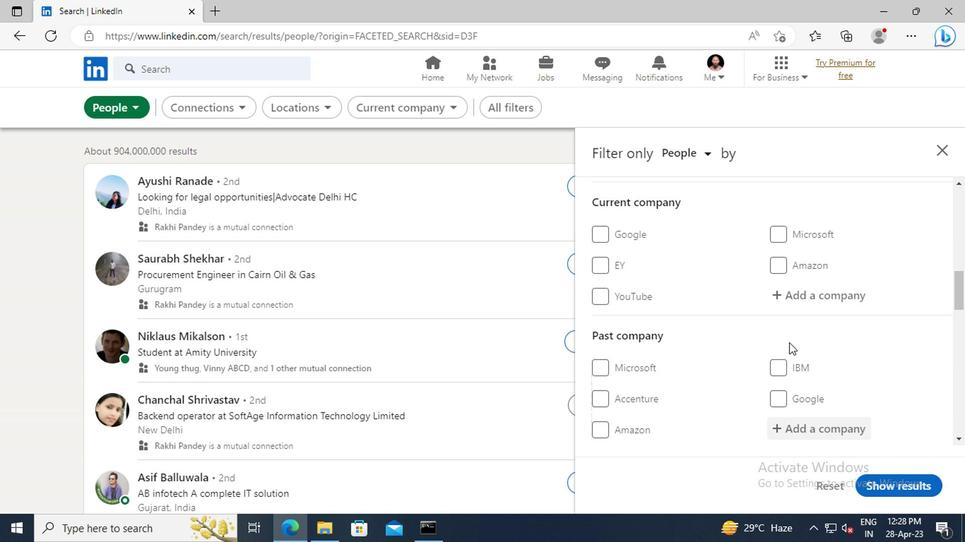
Action: Mouse moved to (784, 375)
Screenshot: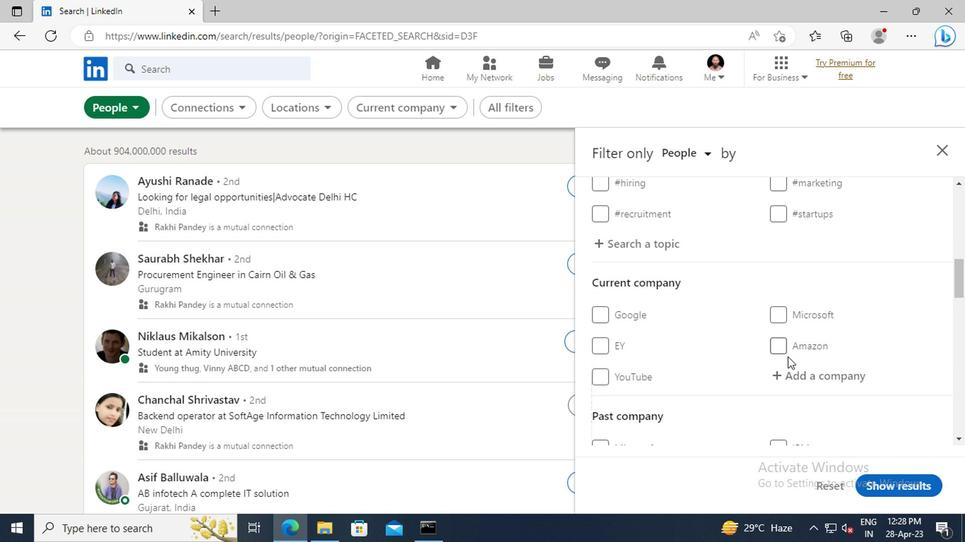 
Action: Mouse pressed left at (784, 375)
Screenshot: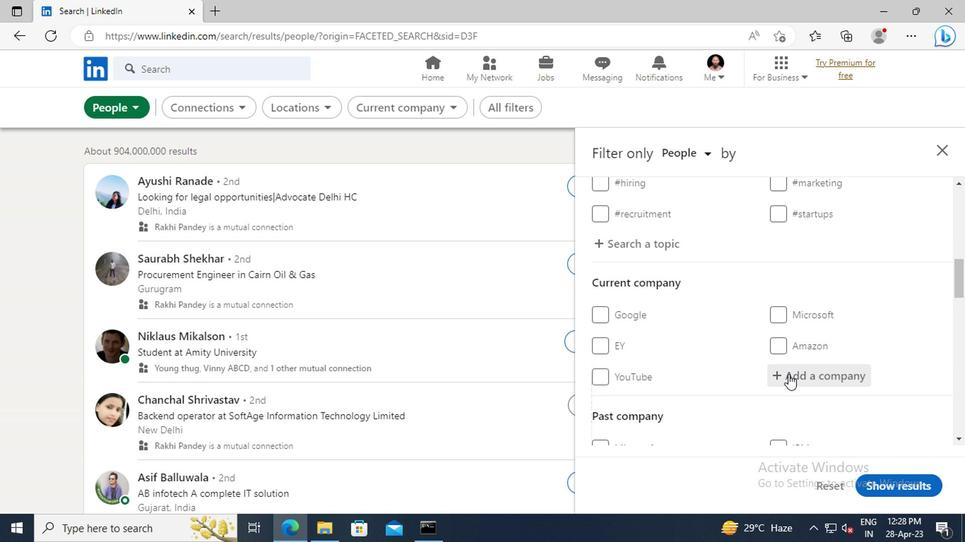 
Action: Key pressed <Key.shift>FIRMENICH
Screenshot: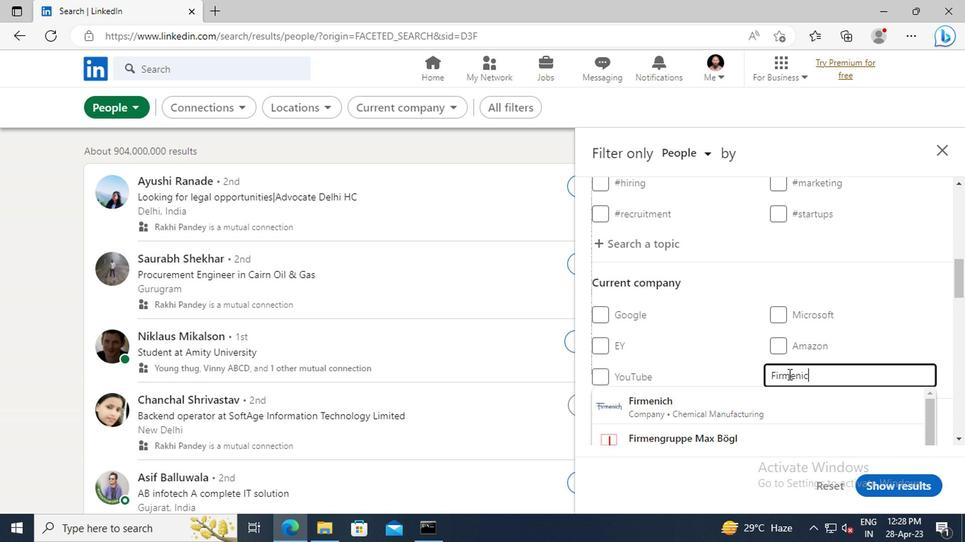 
Action: Mouse moved to (784, 404)
Screenshot: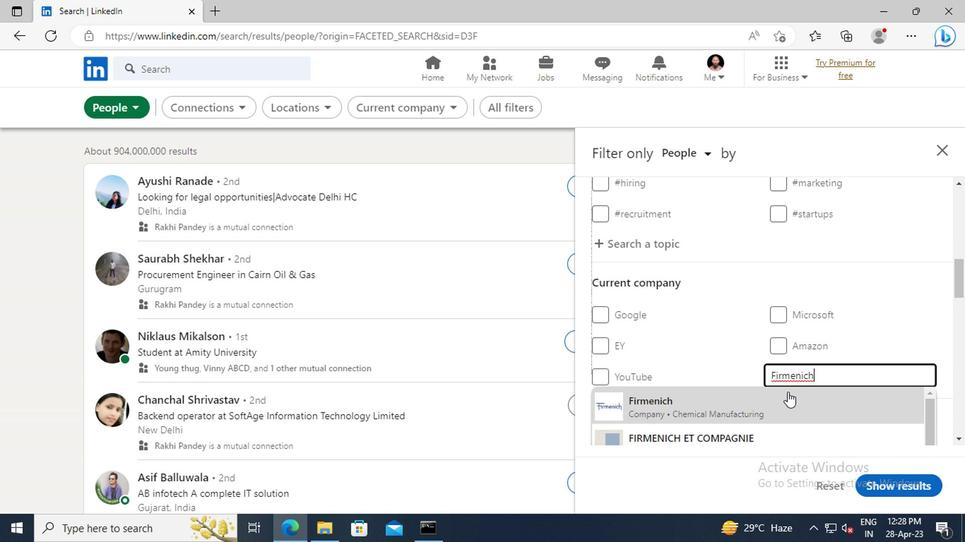
Action: Mouse pressed left at (784, 404)
Screenshot: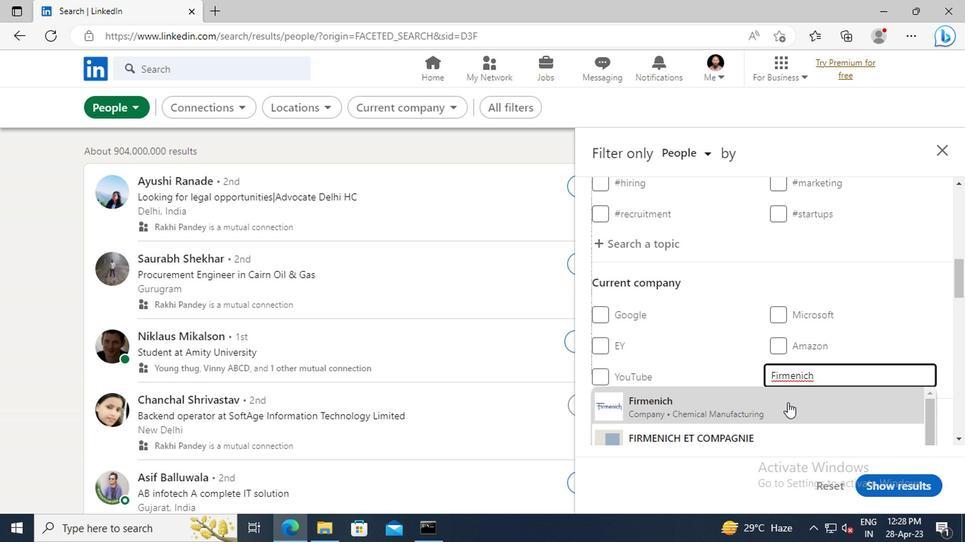
Action: Mouse moved to (782, 312)
Screenshot: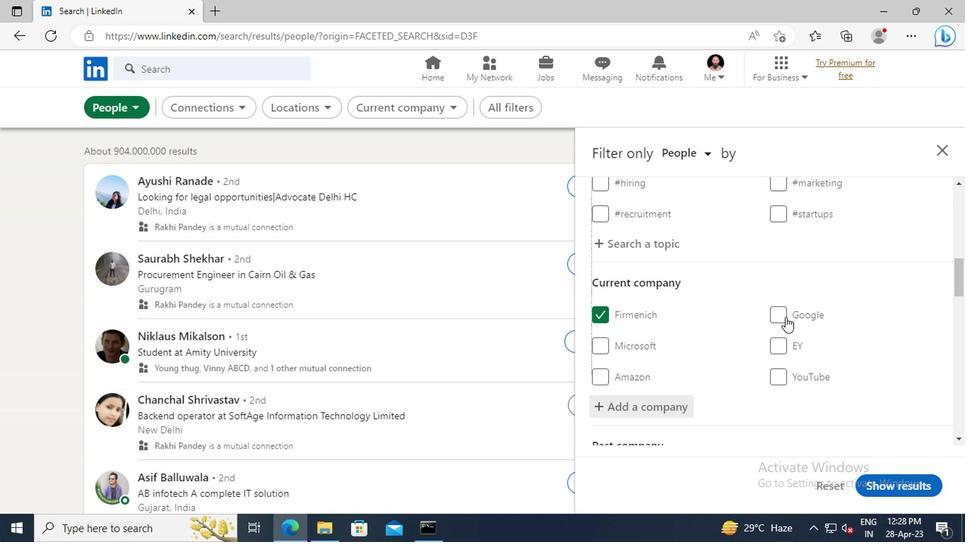 
Action: Mouse scrolled (782, 311) with delta (0, 0)
Screenshot: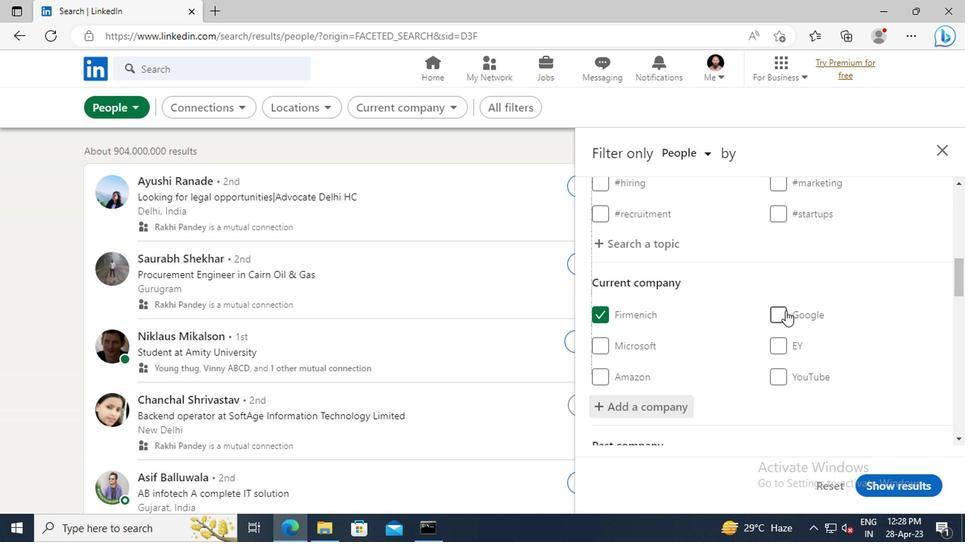 
Action: Mouse scrolled (782, 311) with delta (0, 0)
Screenshot: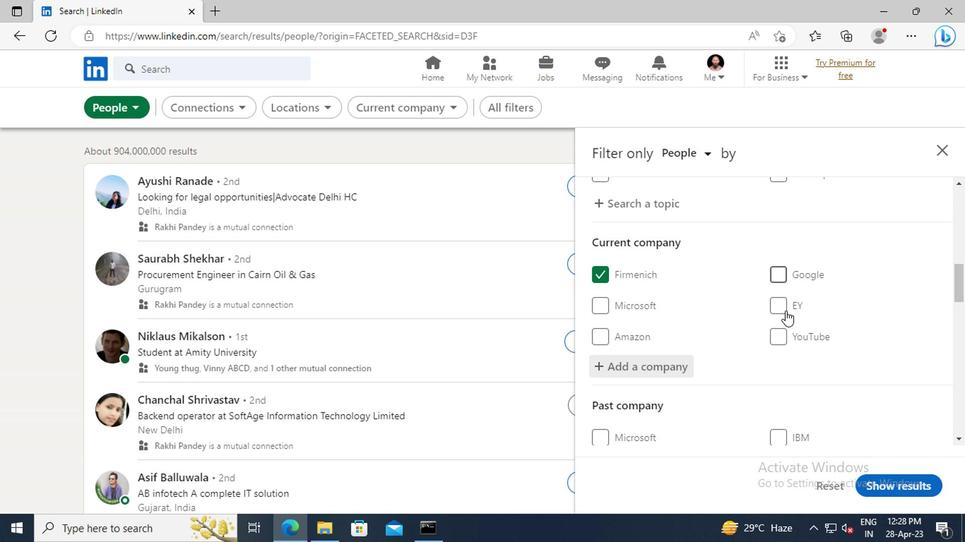 
Action: Mouse scrolled (782, 311) with delta (0, 0)
Screenshot: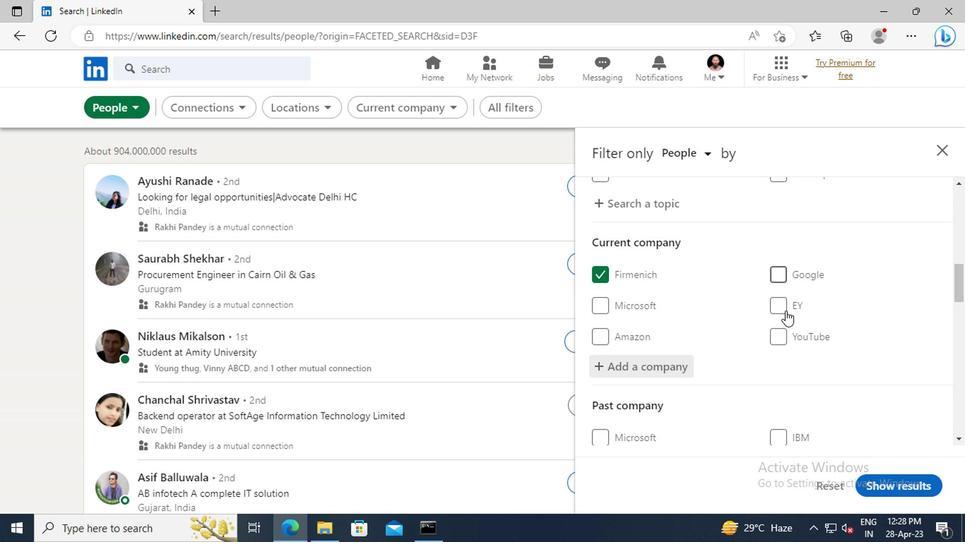 
Action: Mouse scrolled (782, 311) with delta (0, 0)
Screenshot: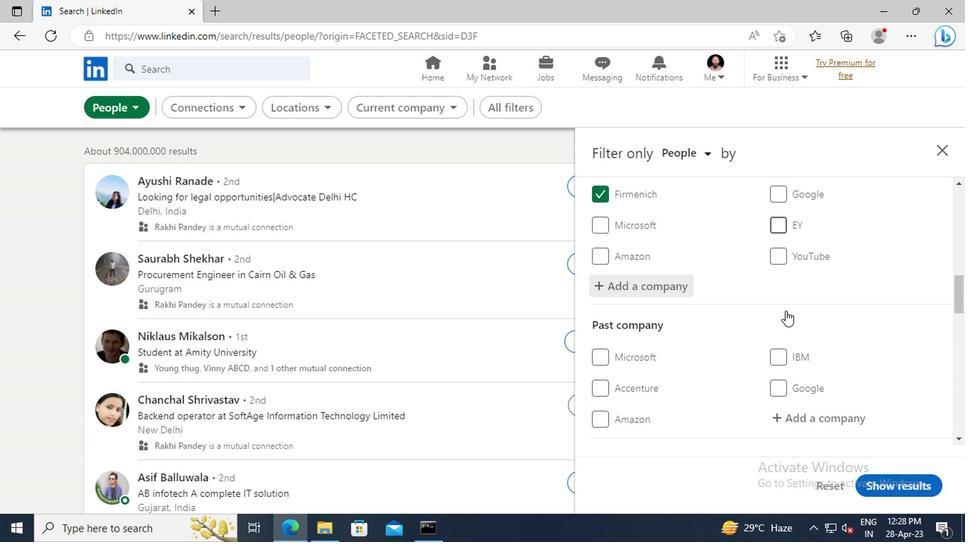 
Action: Mouse scrolled (782, 311) with delta (0, 0)
Screenshot: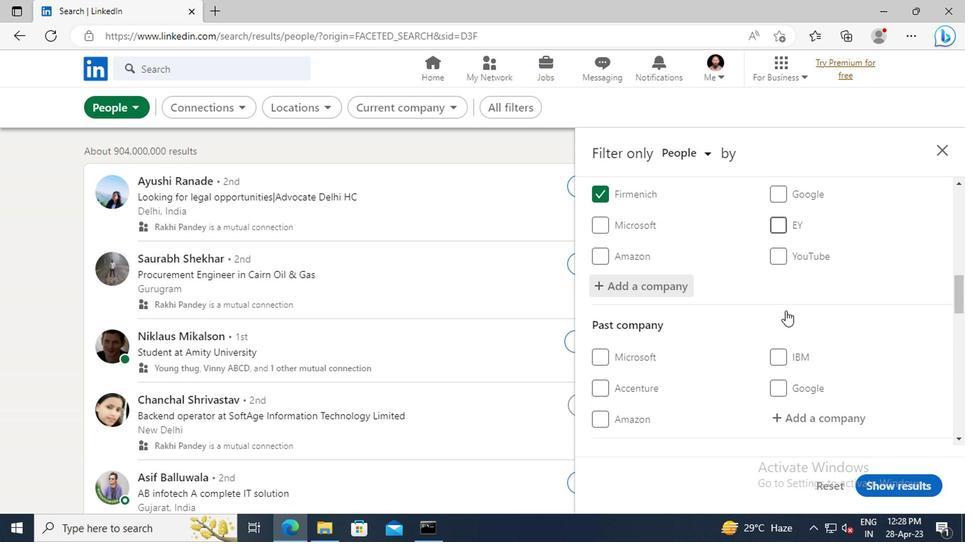 
Action: Mouse scrolled (782, 311) with delta (0, 0)
Screenshot: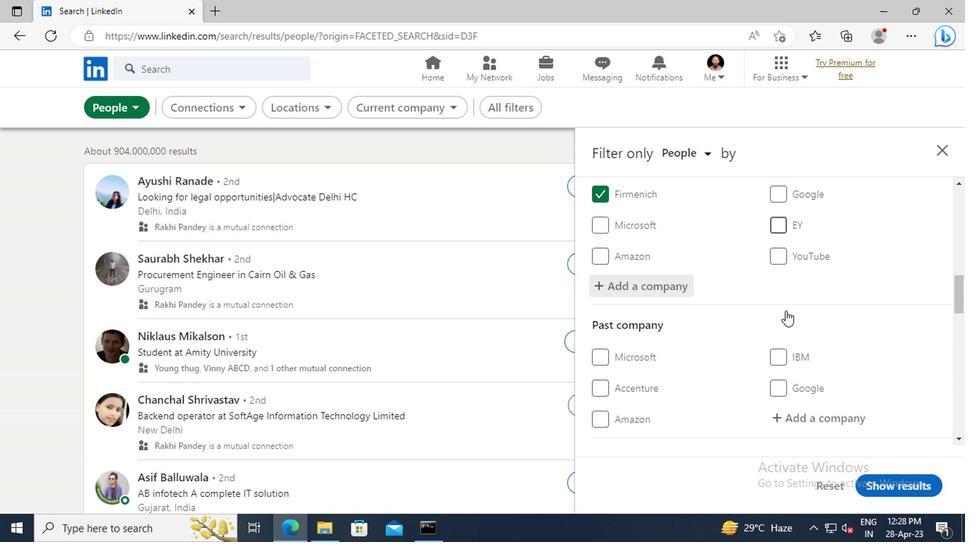 
Action: Mouse scrolled (782, 311) with delta (0, 0)
Screenshot: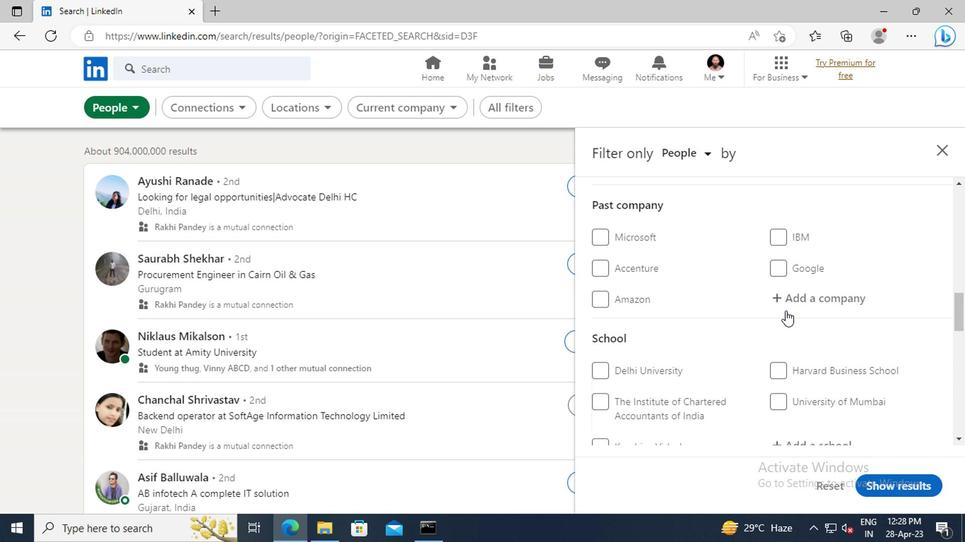 
Action: Mouse scrolled (782, 311) with delta (0, 0)
Screenshot: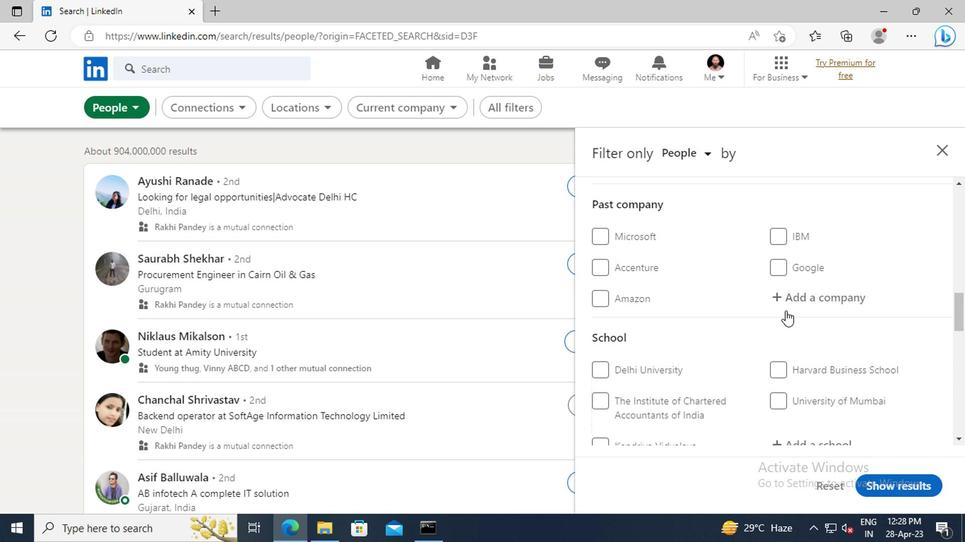 
Action: Mouse scrolled (782, 311) with delta (0, 0)
Screenshot: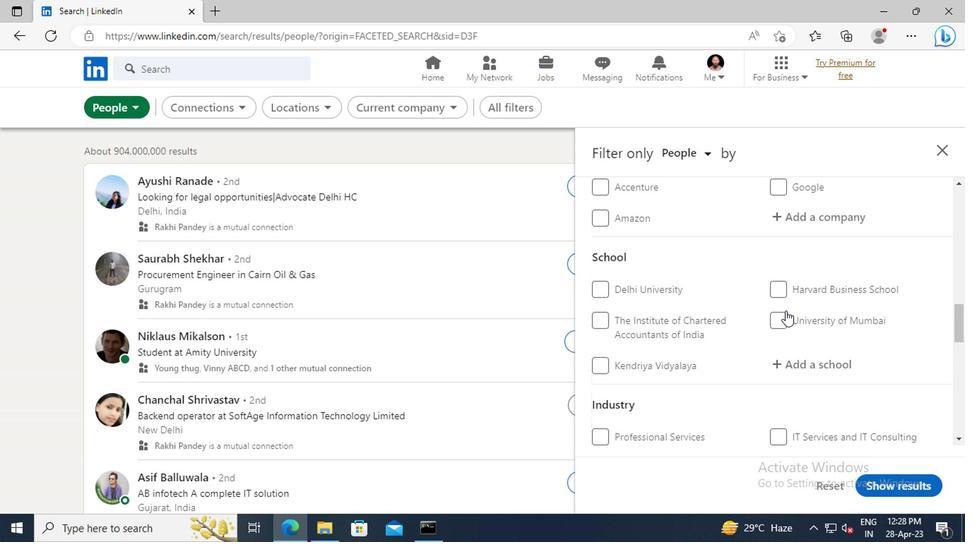 
Action: Mouse moved to (786, 328)
Screenshot: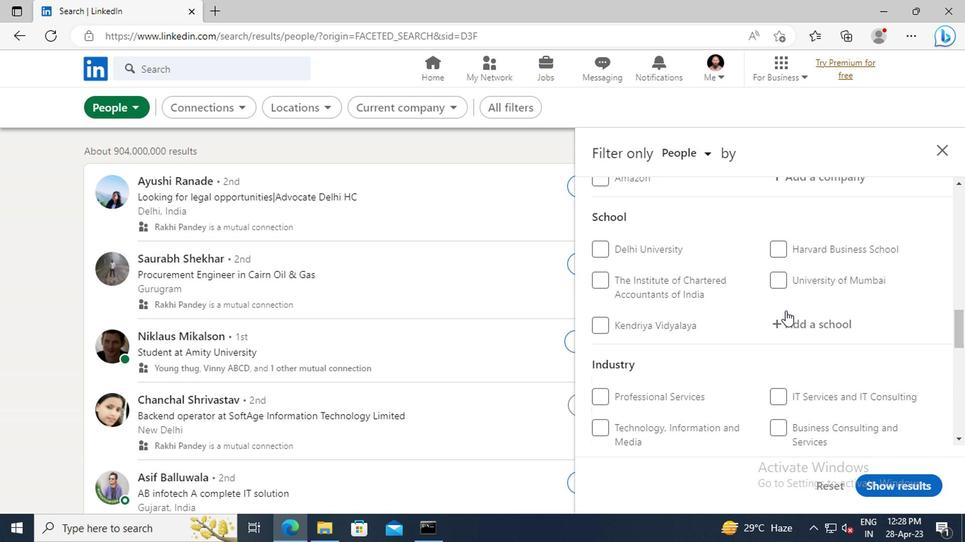 
Action: Mouse pressed left at (786, 328)
Screenshot: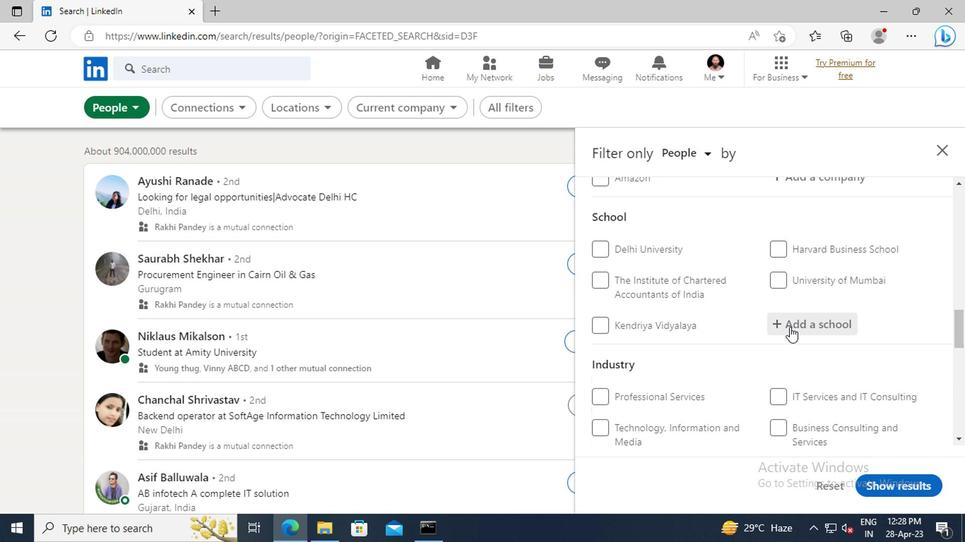 
Action: Key pressed <Key.shift>SRI<Key.space><Key.shift>DEV<Key.space><Key.shift>SUM
Screenshot: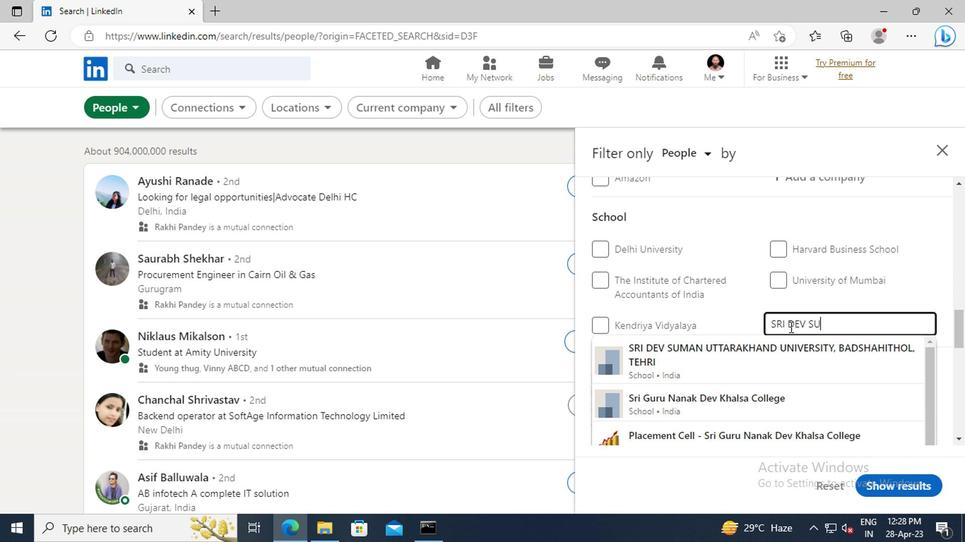 
Action: Mouse moved to (786, 355)
Screenshot: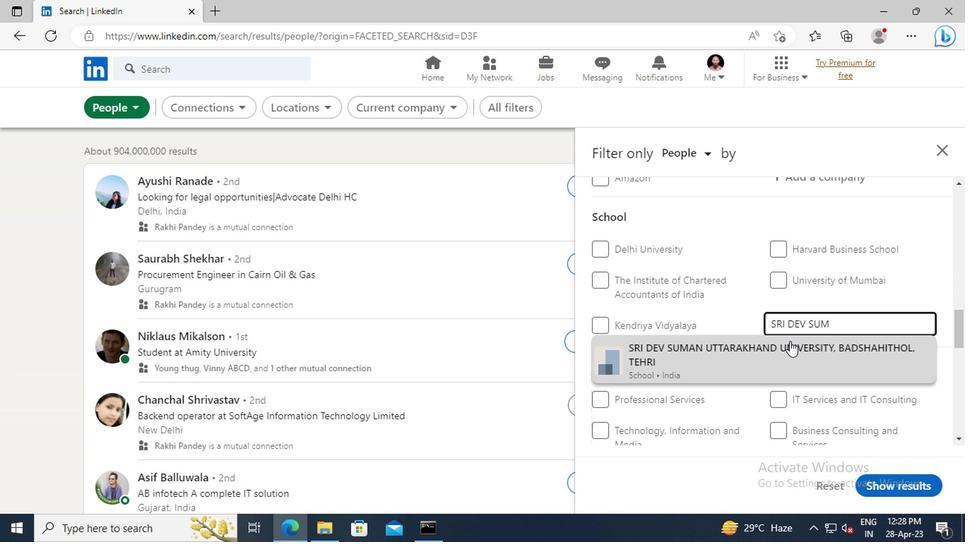 
Action: Mouse pressed left at (786, 355)
Screenshot: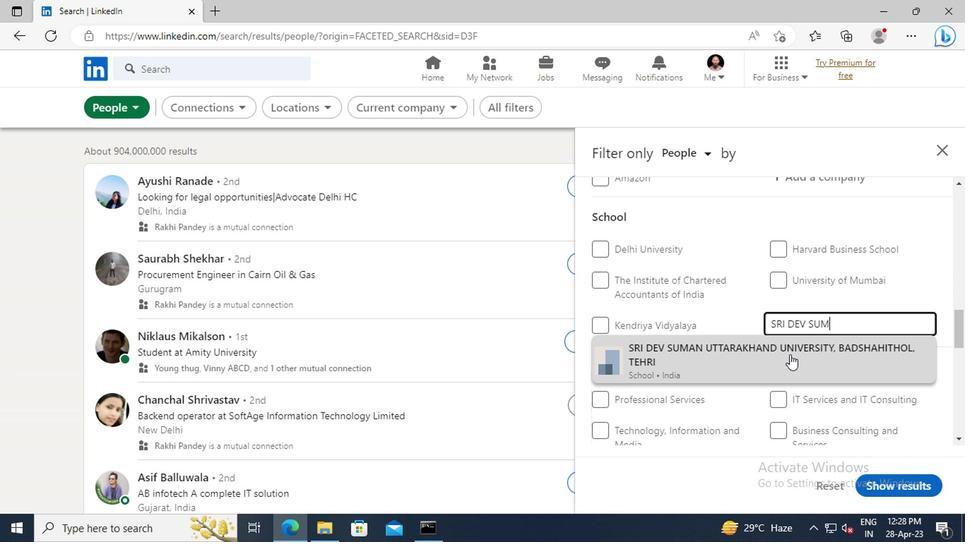 
Action: Mouse moved to (793, 276)
Screenshot: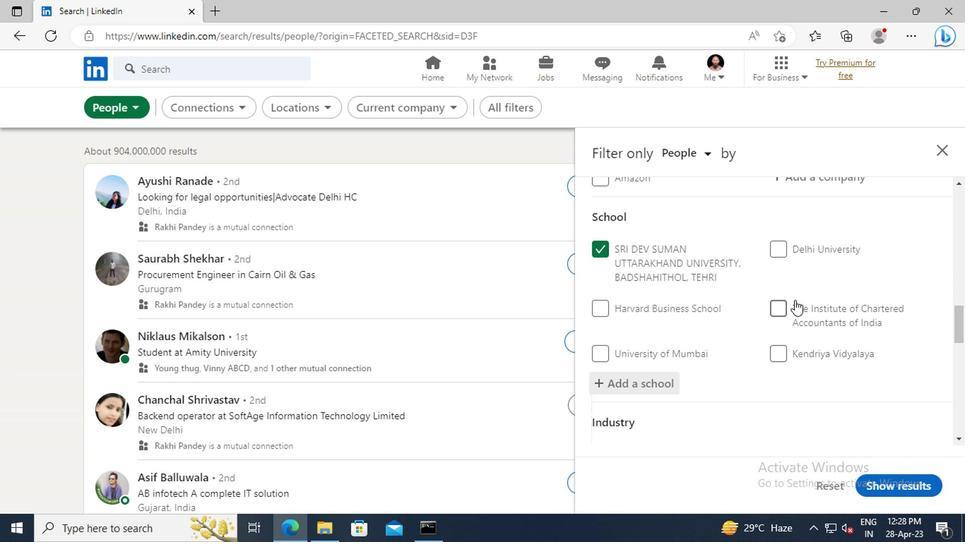 
Action: Mouse scrolled (793, 275) with delta (0, -1)
Screenshot: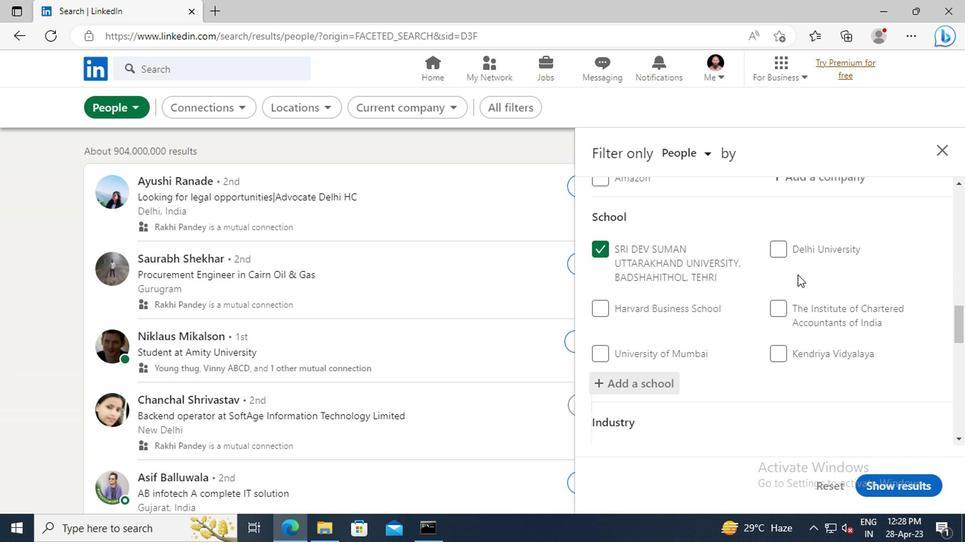 
Action: Mouse moved to (784, 271)
Screenshot: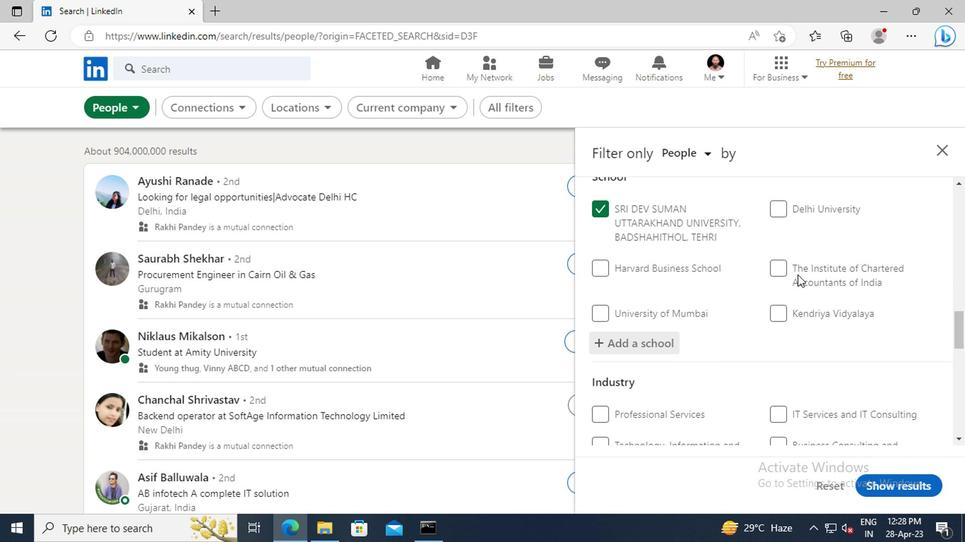 
Action: Mouse scrolled (784, 271) with delta (0, 0)
Screenshot: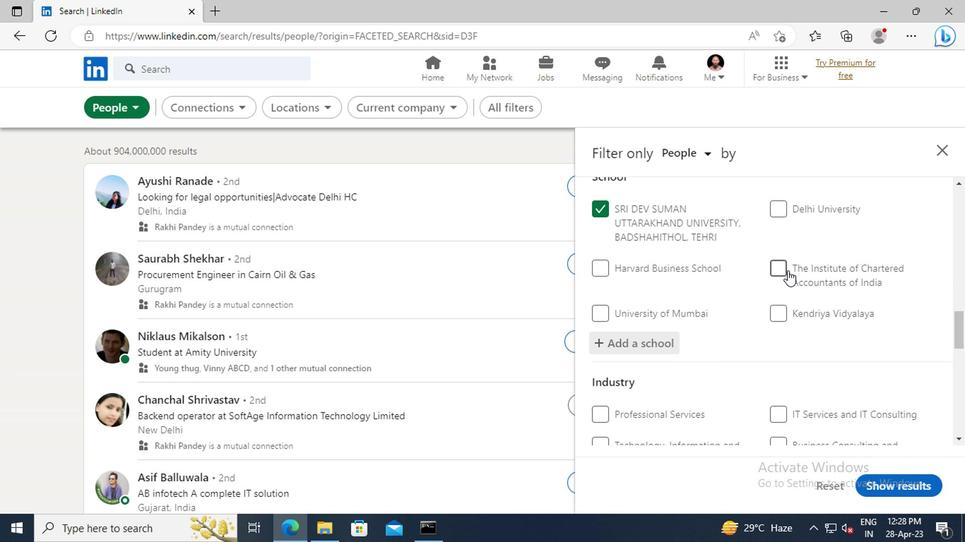 
Action: Mouse scrolled (784, 271) with delta (0, 0)
Screenshot: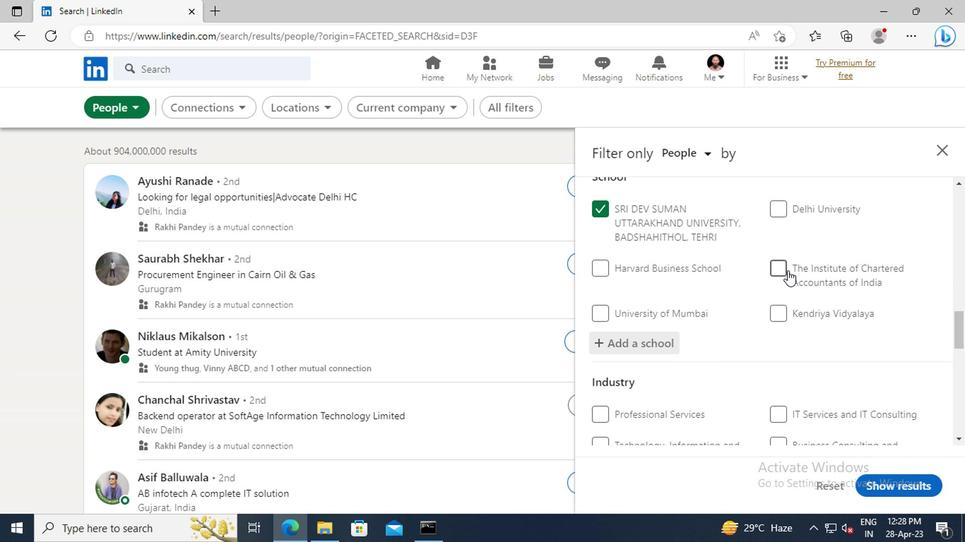 
Action: Mouse scrolled (784, 271) with delta (0, 0)
Screenshot: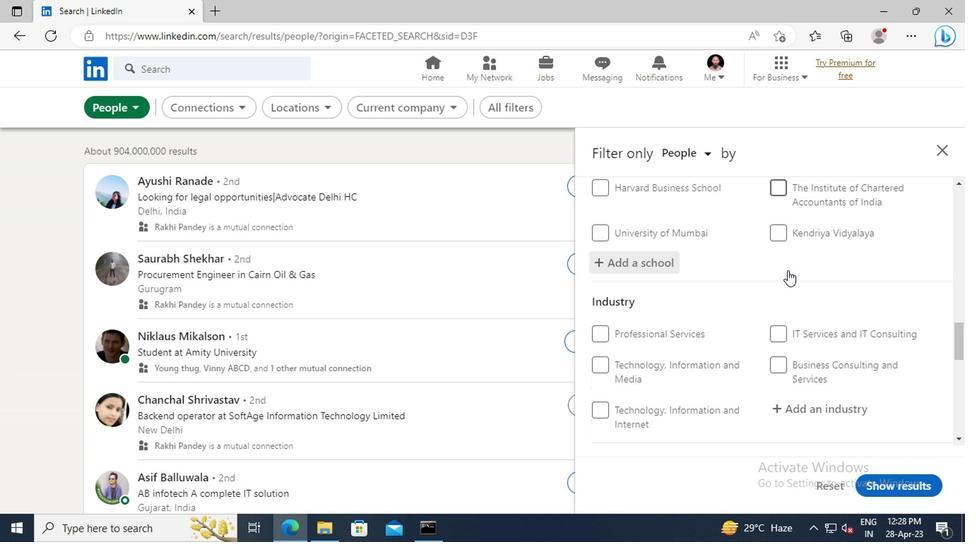 
Action: Mouse moved to (780, 275)
Screenshot: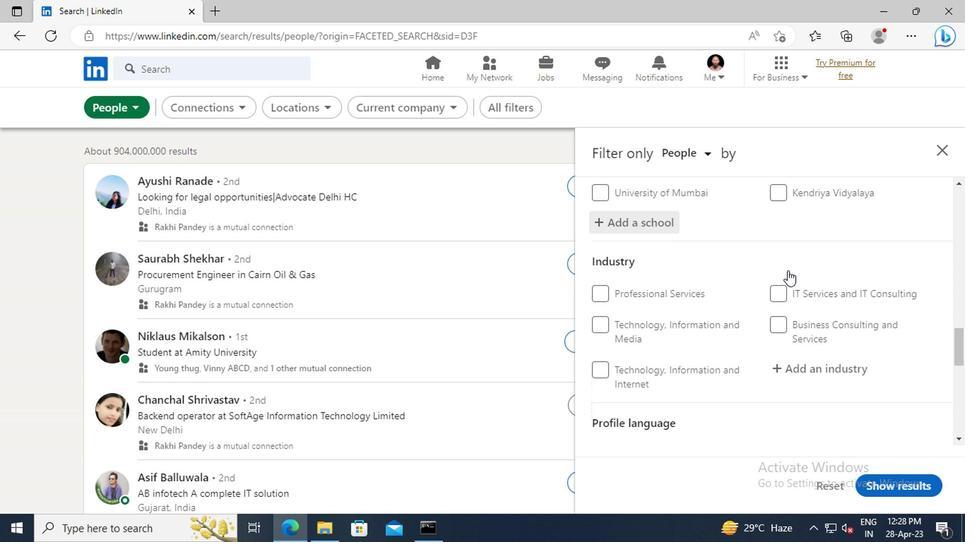 
Action: Mouse scrolled (780, 275) with delta (0, 0)
Screenshot: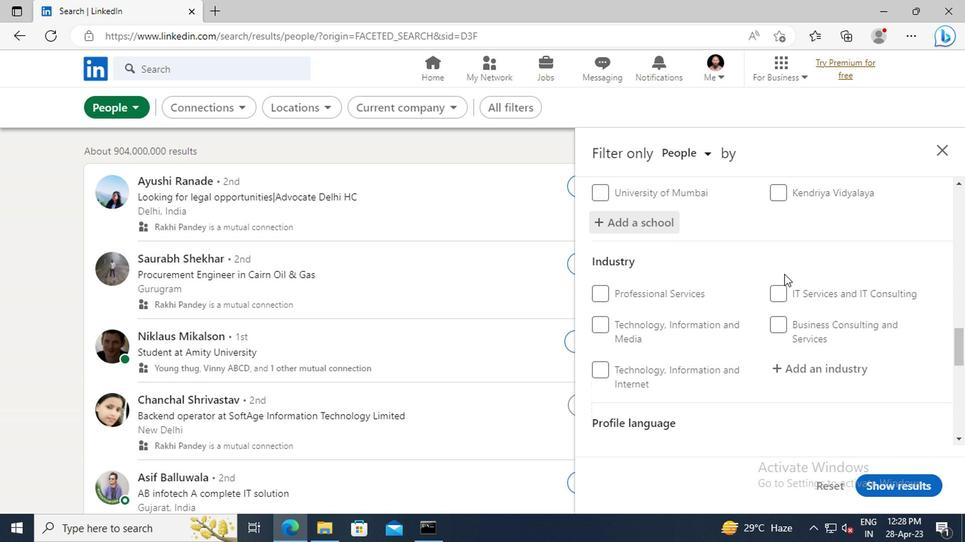 
Action: Mouse scrolled (780, 275) with delta (0, 0)
Screenshot: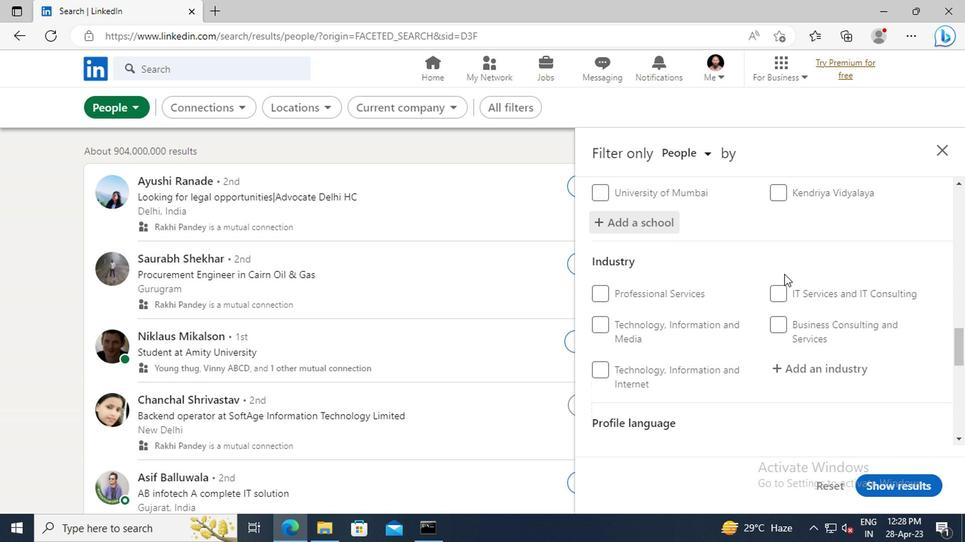 
Action: Mouse moved to (779, 286)
Screenshot: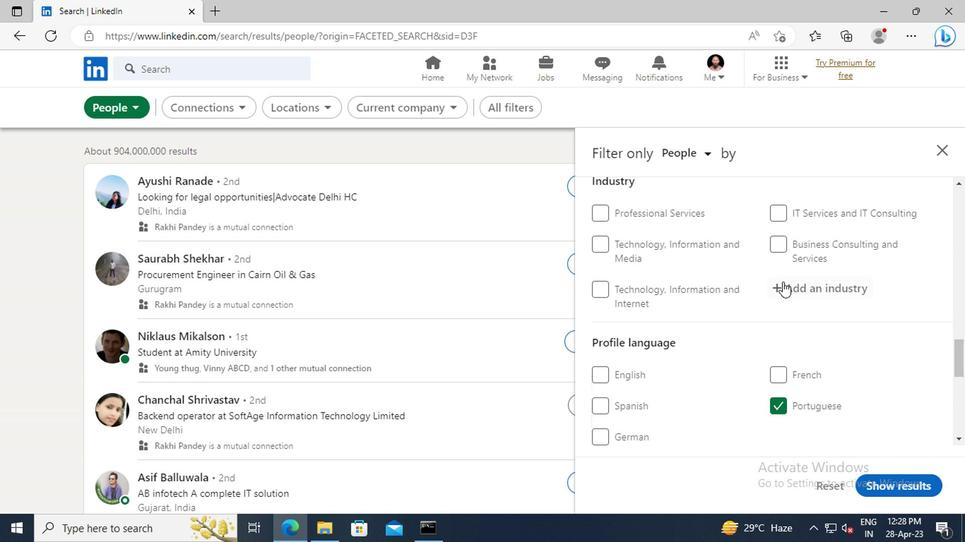 
Action: Mouse pressed left at (779, 286)
Screenshot: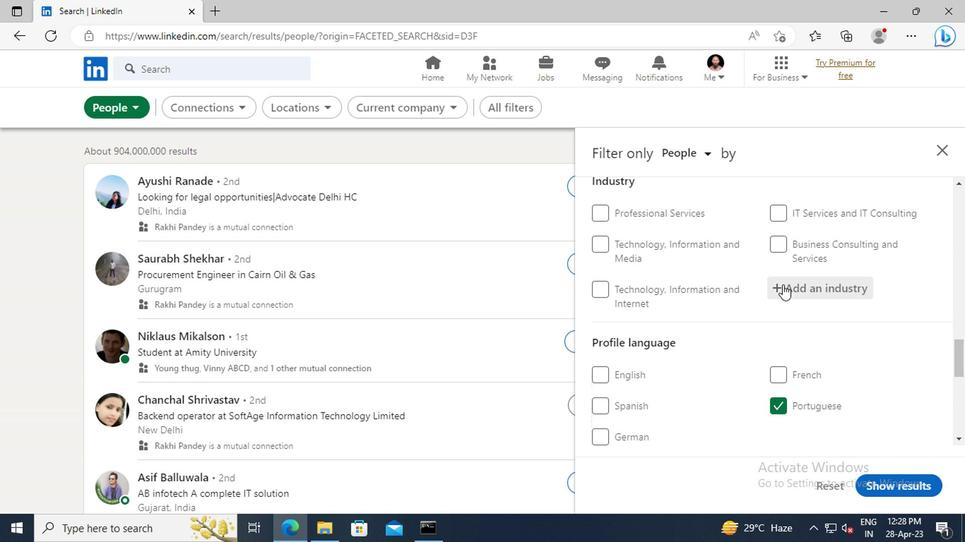 
Action: Key pressed <Key.shift>PRIMARY<Key.space><Key.shift>MET
Screenshot: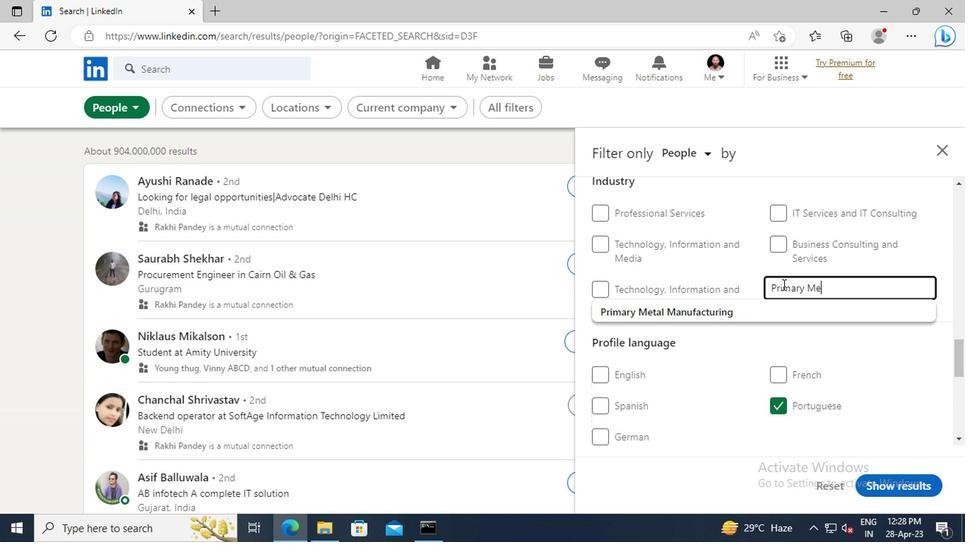 
Action: Mouse moved to (738, 310)
Screenshot: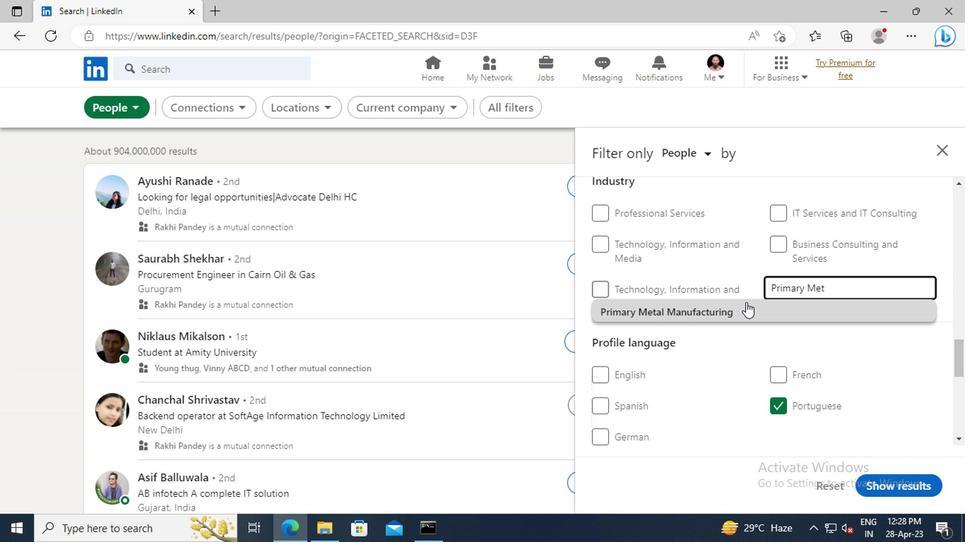 
Action: Mouse pressed left at (738, 310)
Screenshot: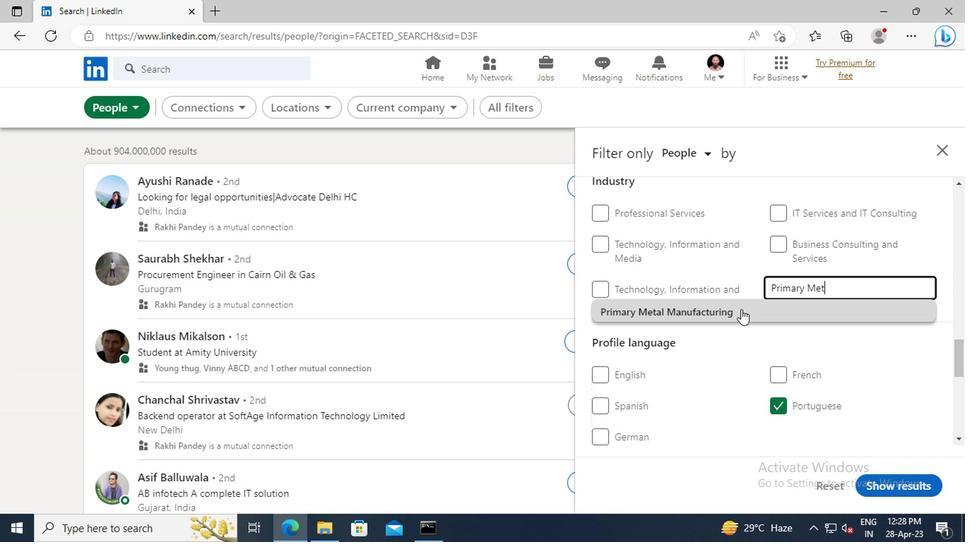 
Action: Mouse moved to (774, 304)
Screenshot: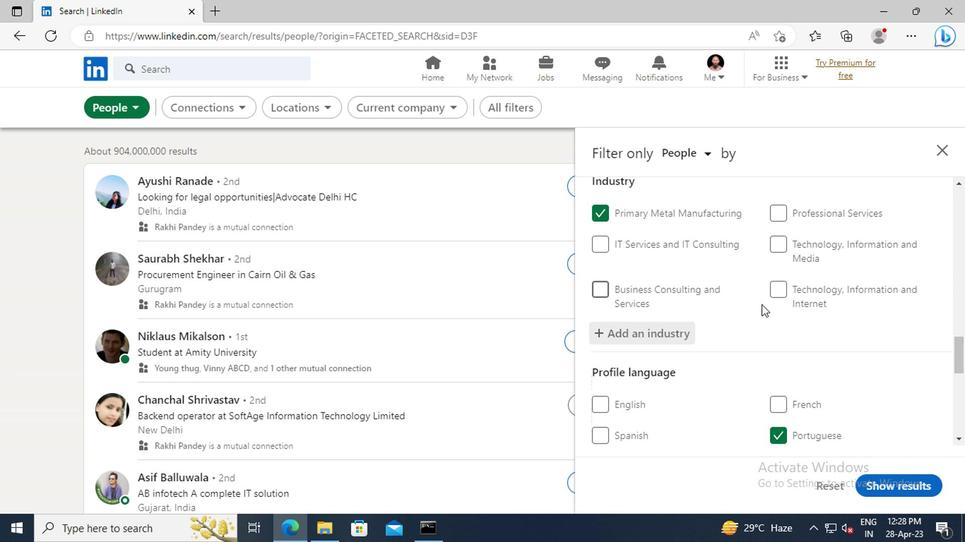 
Action: Mouse scrolled (774, 303) with delta (0, -1)
Screenshot: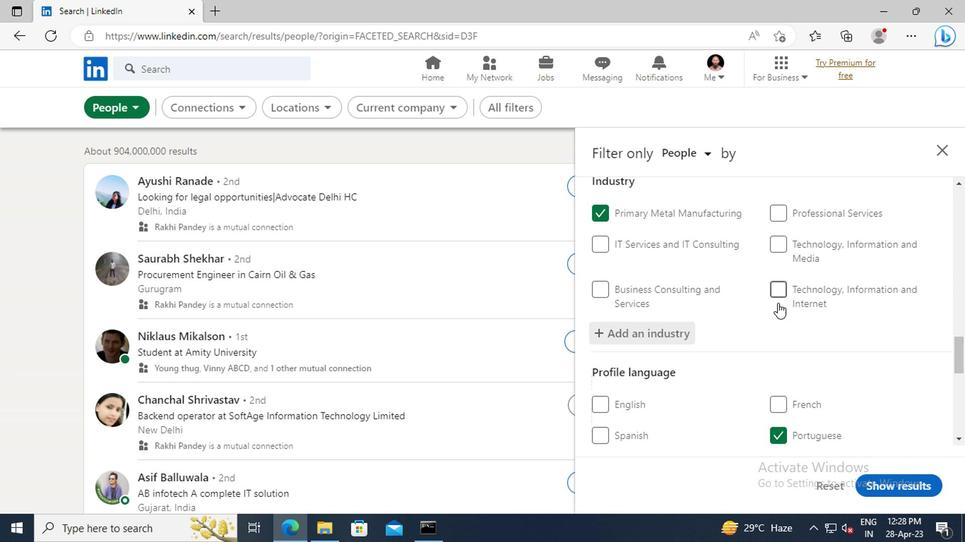 
Action: Mouse scrolled (774, 303) with delta (0, -1)
Screenshot: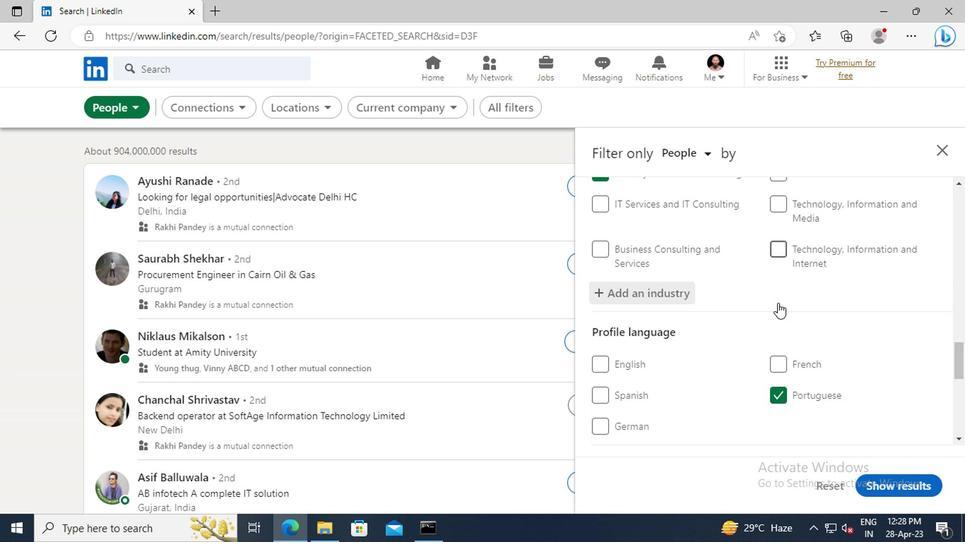 
Action: Mouse scrolled (774, 303) with delta (0, -1)
Screenshot: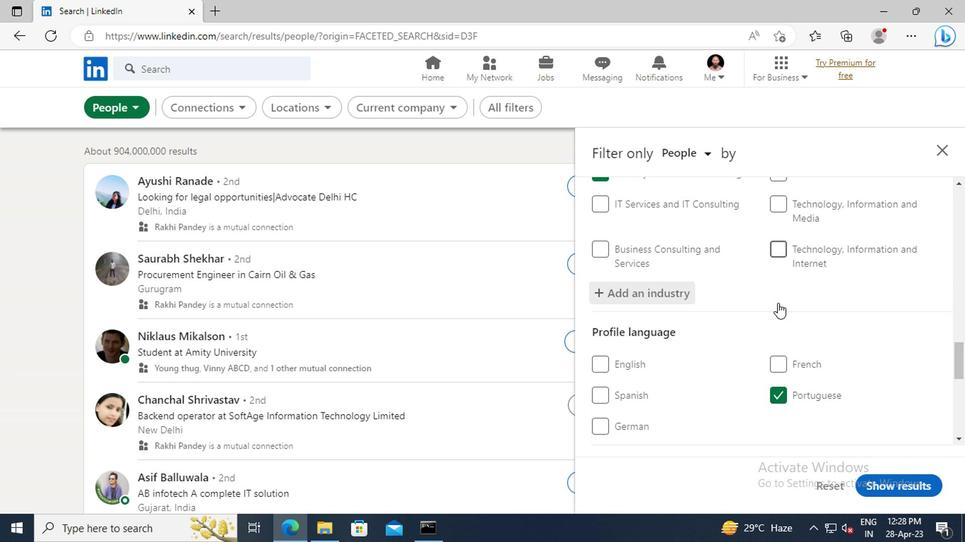 
Action: Mouse scrolled (774, 303) with delta (0, -1)
Screenshot: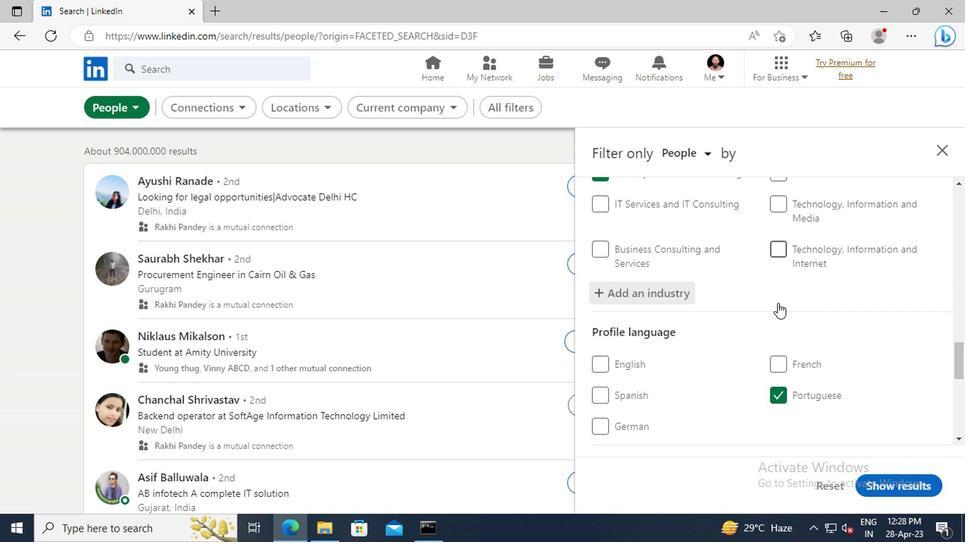 
Action: Mouse moved to (753, 321)
Screenshot: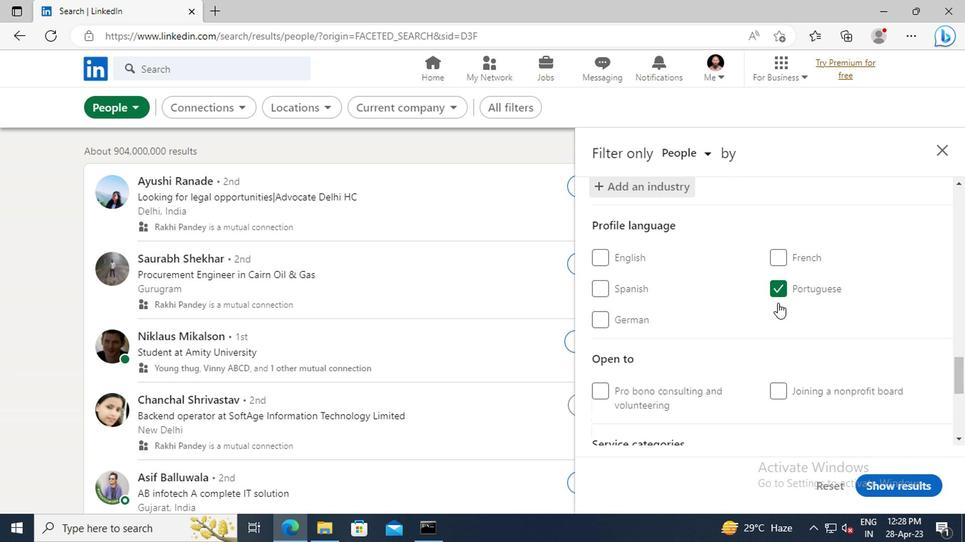 
Action: Mouse scrolled (753, 321) with delta (0, 0)
Screenshot: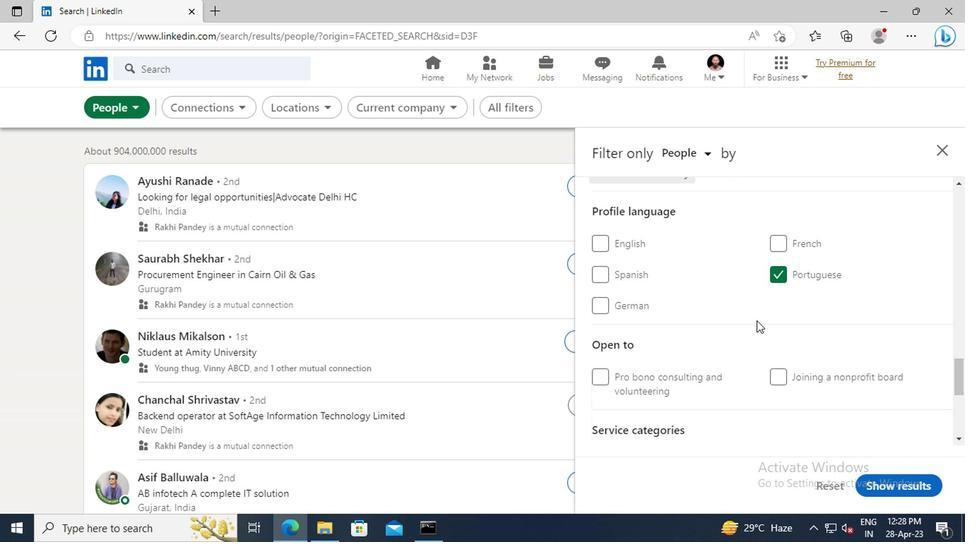 
Action: Mouse scrolled (753, 321) with delta (0, 0)
Screenshot: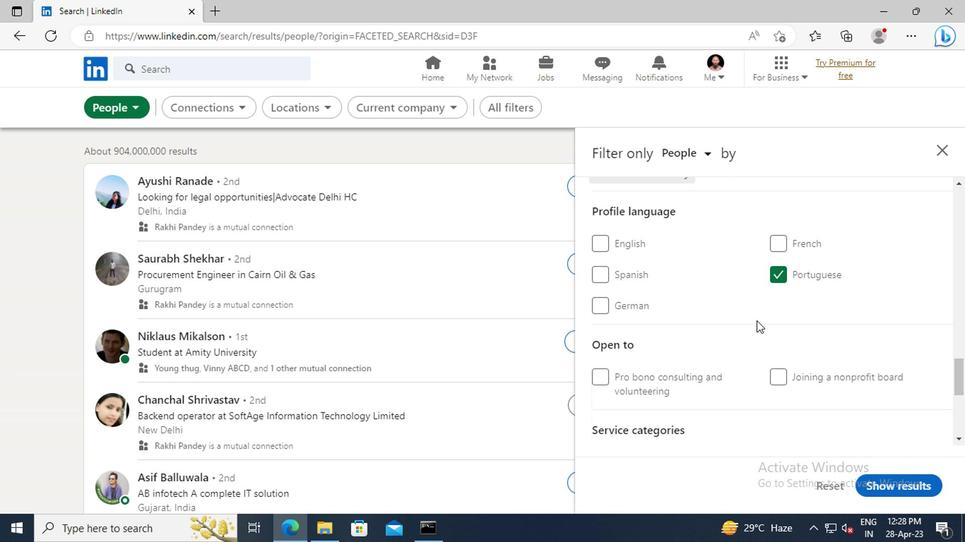 
Action: Mouse moved to (756, 320)
Screenshot: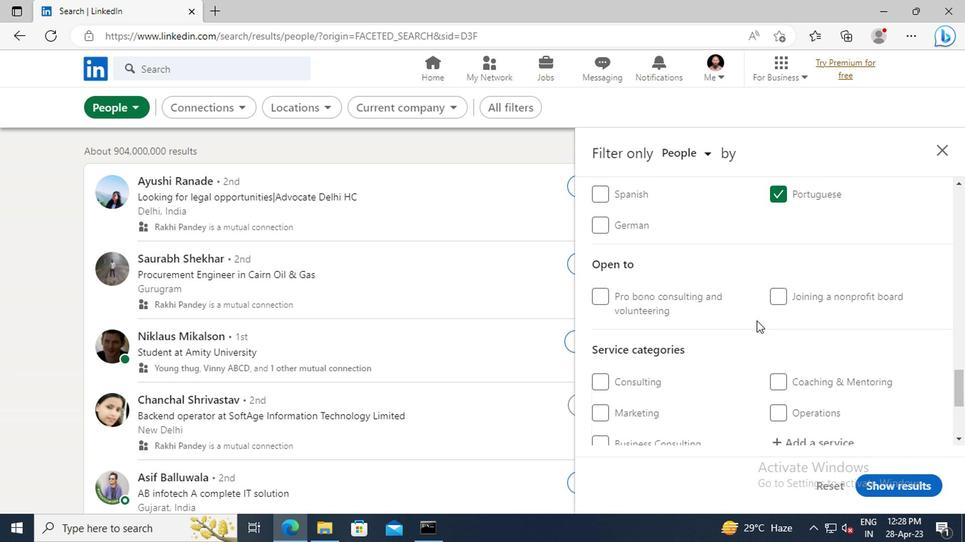 
Action: Mouse scrolled (756, 319) with delta (0, -1)
Screenshot: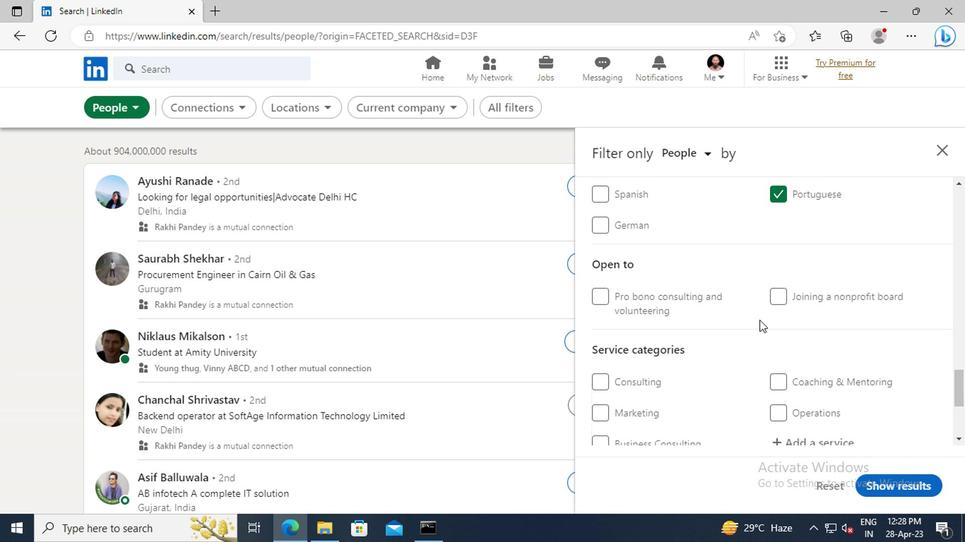 
Action: Mouse scrolled (756, 319) with delta (0, -1)
Screenshot: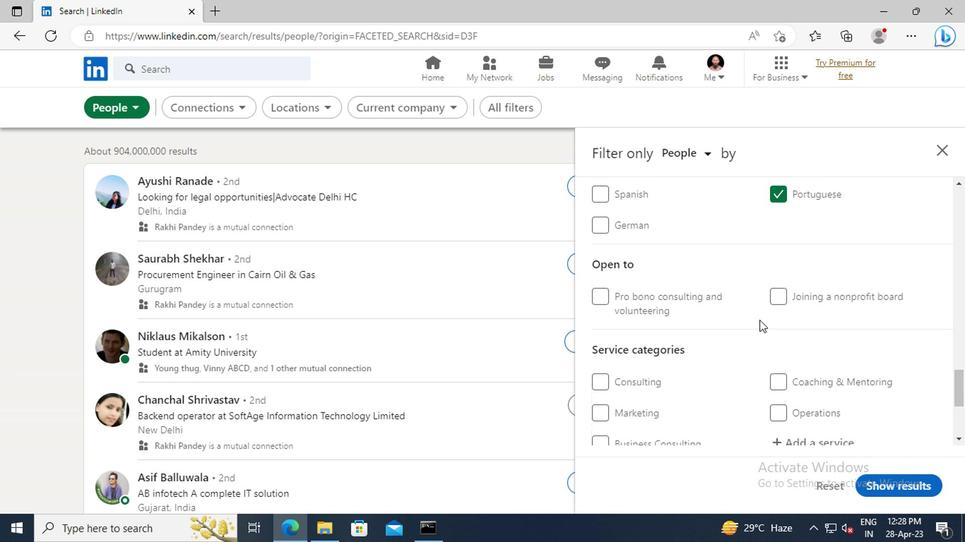 
Action: Mouse scrolled (756, 319) with delta (0, -1)
Screenshot: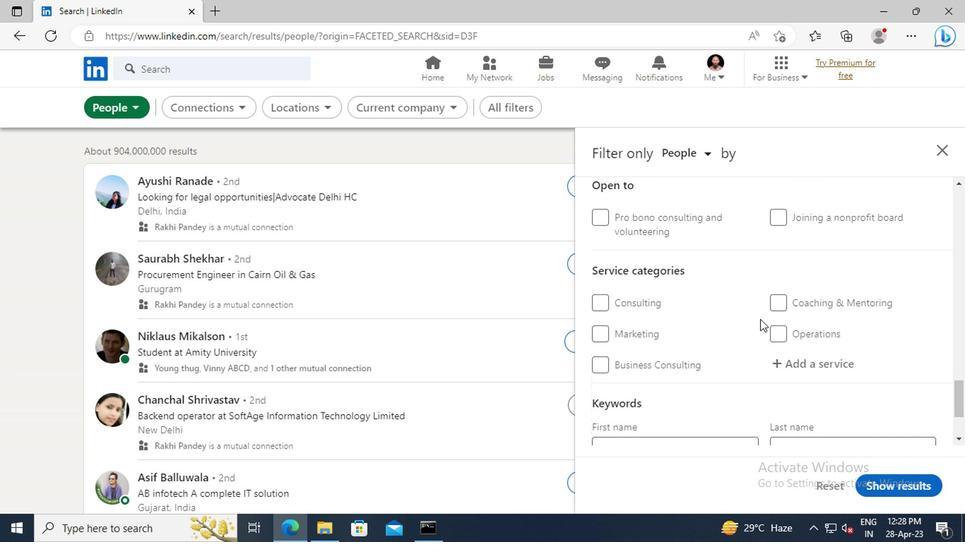 
Action: Mouse scrolled (756, 319) with delta (0, -1)
Screenshot: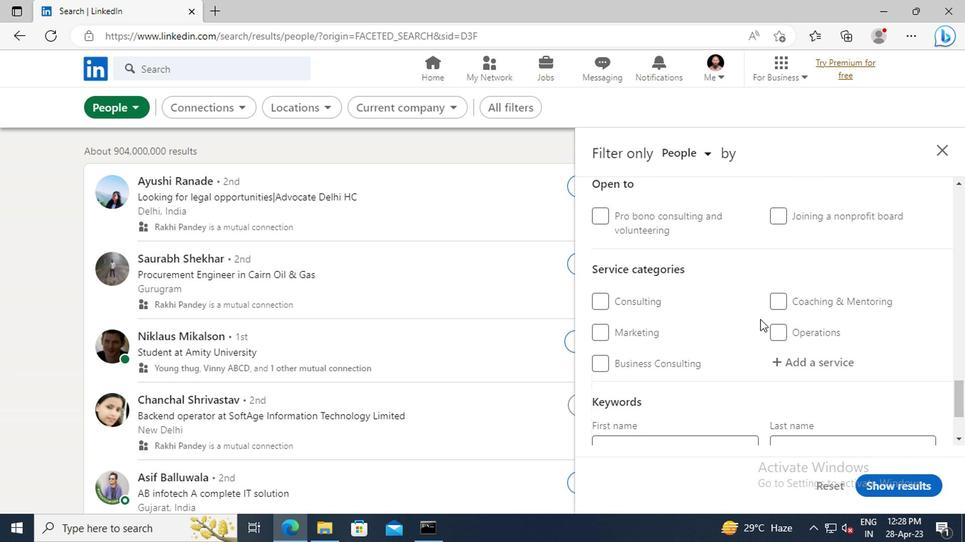 
Action: Mouse moved to (793, 289)
Screenshot: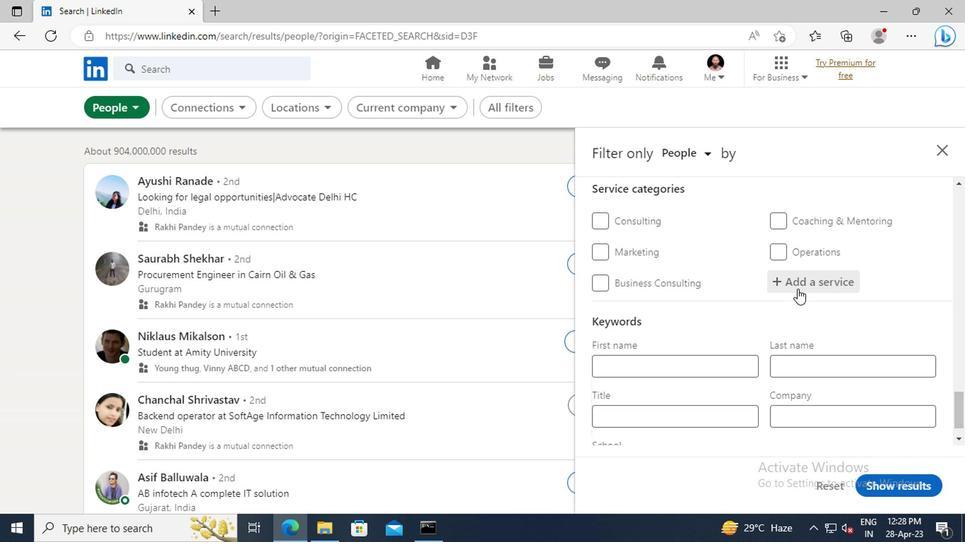 
Action: Mouse pressed left at (793, 289)
Screenshot: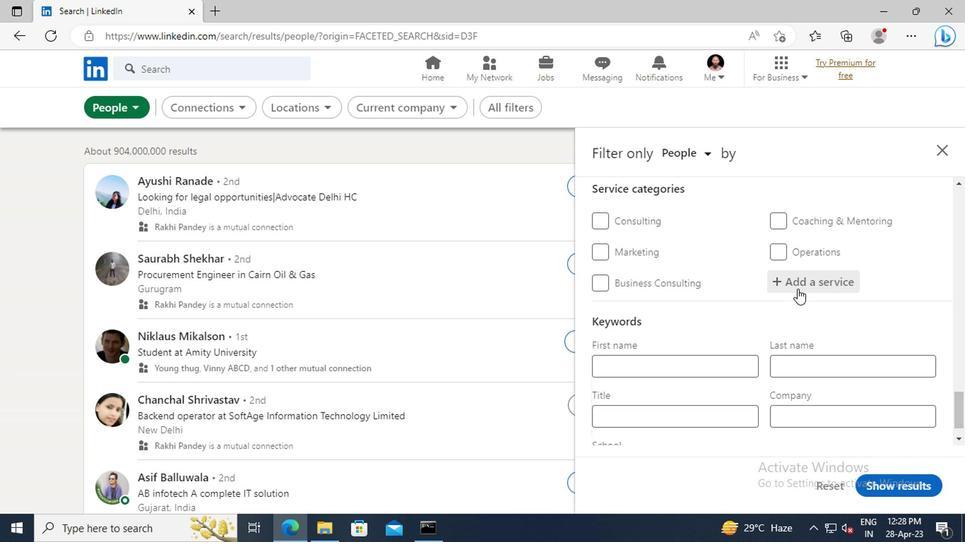 
Action: Key pressed <Key.shift>WRITING
Screenshot: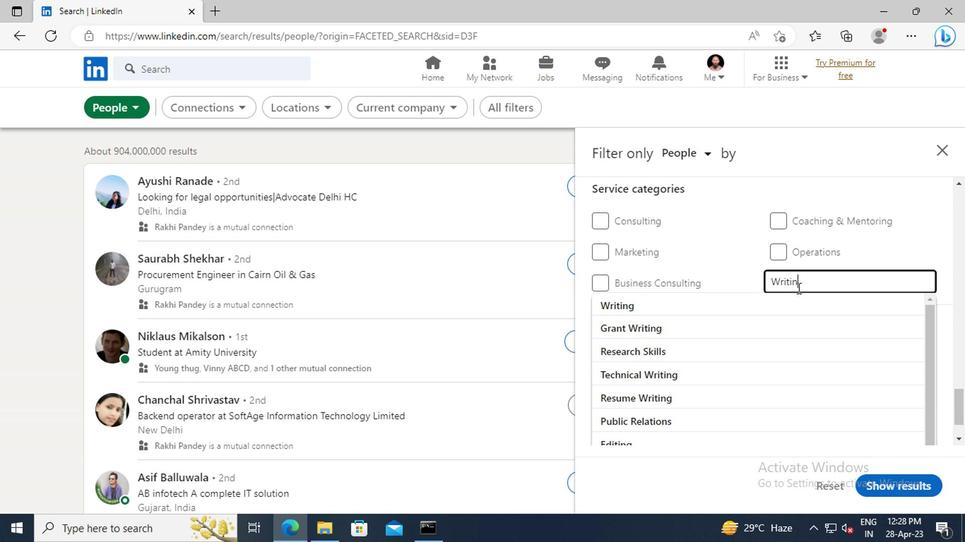 
Action: Mouse moved to (786, 301)
Screenshot: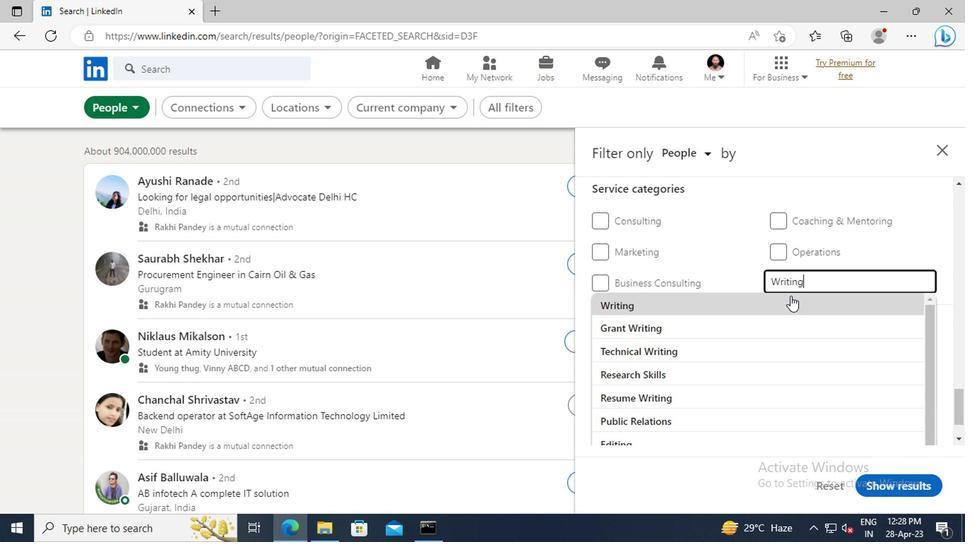
Action: Mouse pressed left at (786, 301)
Screenshot: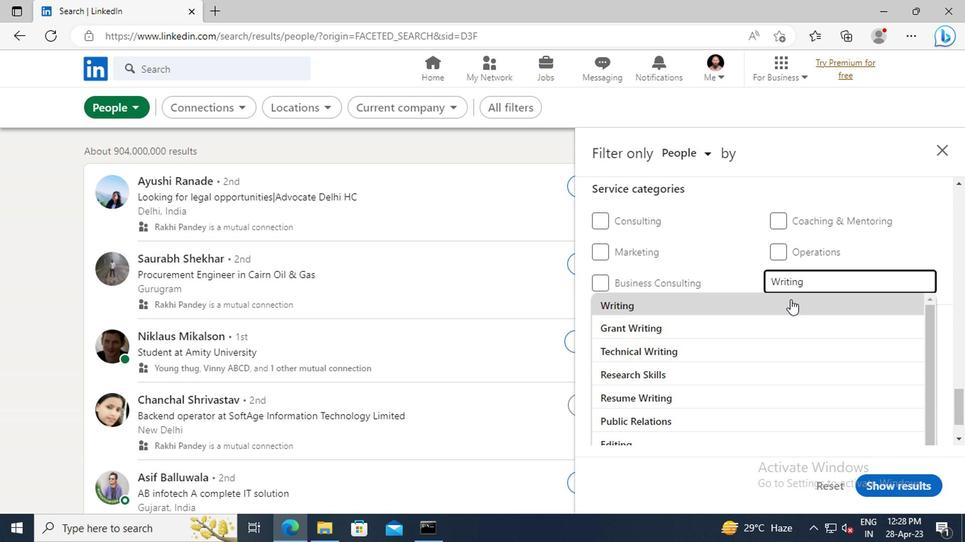 
Action: Mouse moved to (772, 272)
Screenshot: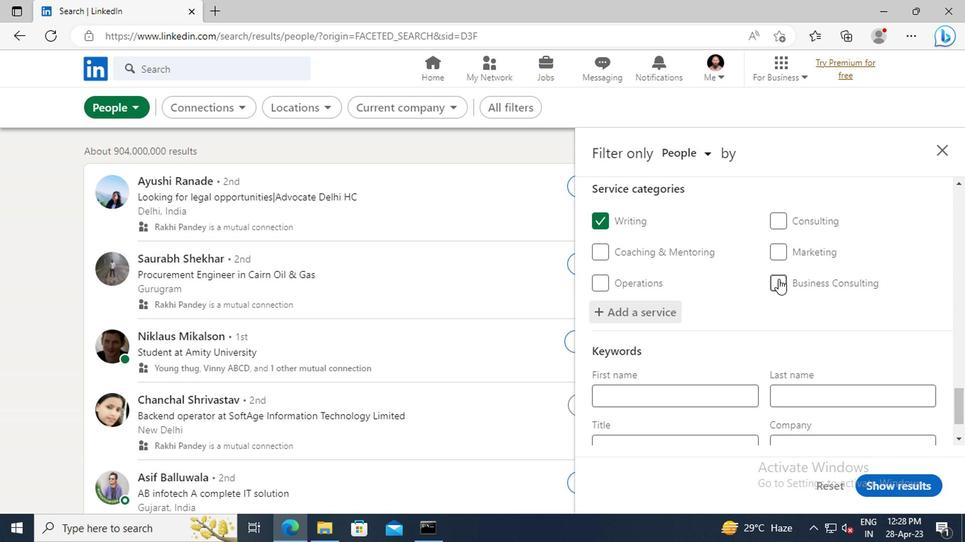 
Action: Mouse scrolled (772, 271) with delta (0, -1)
Screenshot: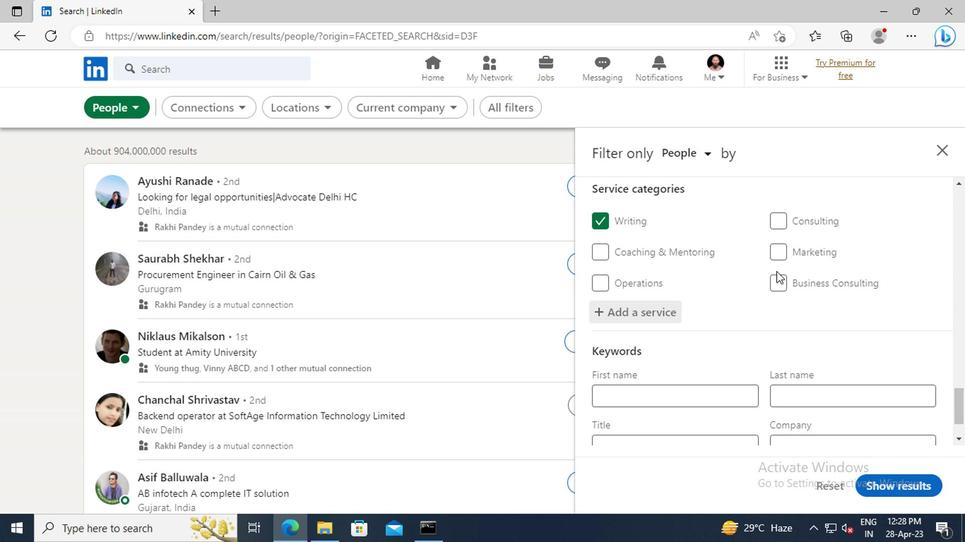
Action: Mouse scrolled (772, 271) with delta (0, -1)
Screenshot: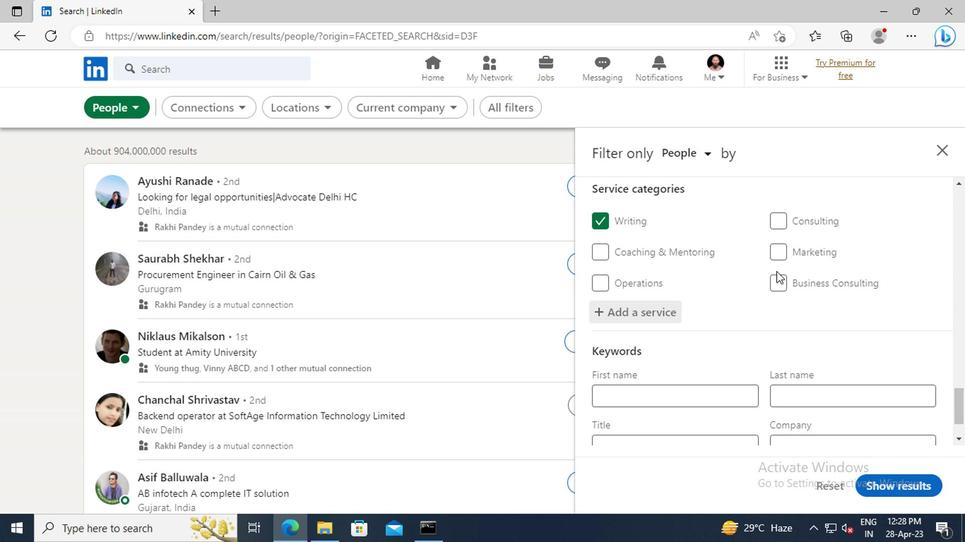 
Action: Mouse scrolled (772, 271) with delta (0, -1)
Screenshot: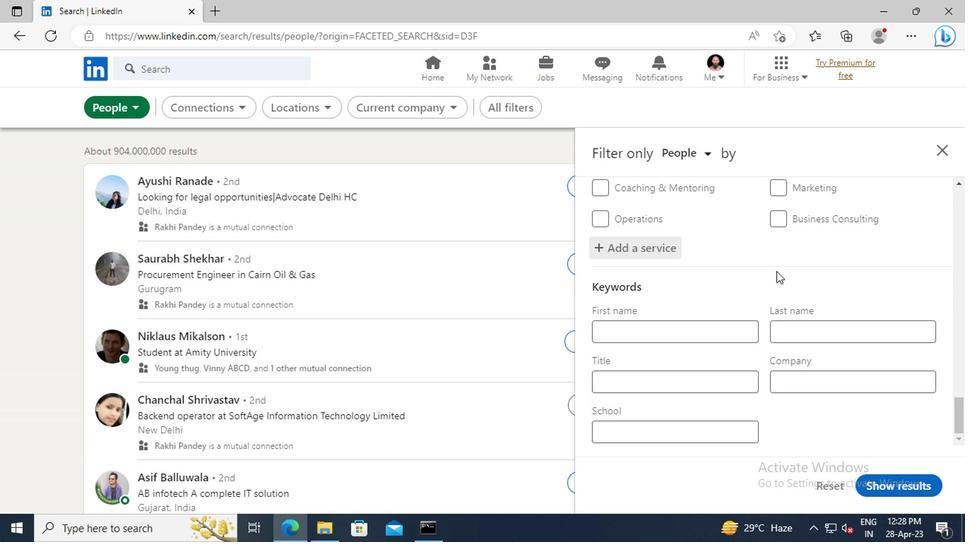 
Action: Mouse scrolled (772, 271) with delta (0, -1)
Screenshot: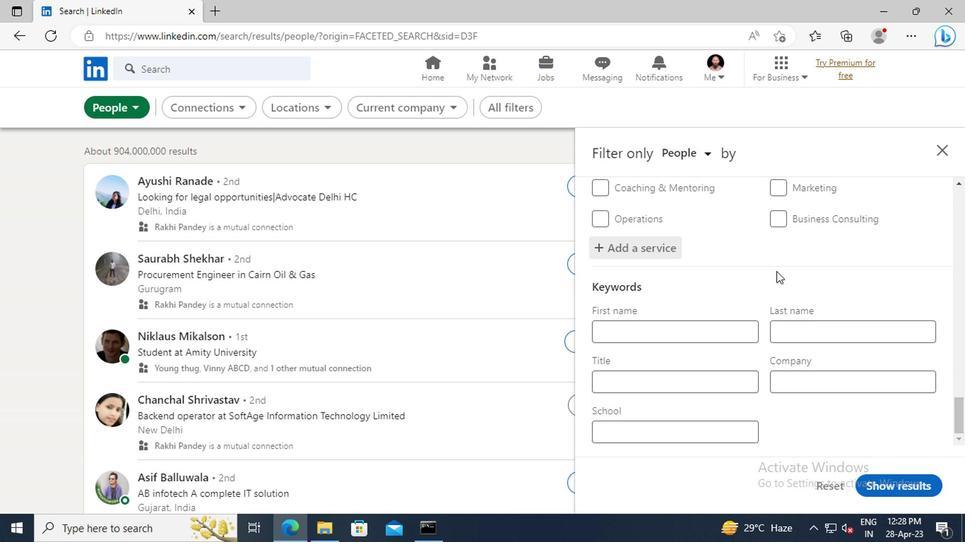 
Action: Mouse moved to (626, 386)
Screenshot: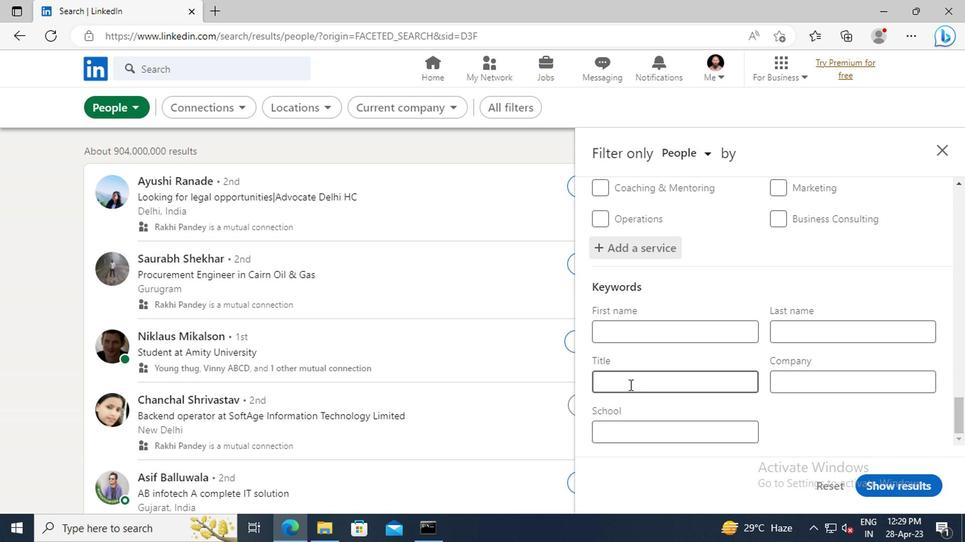 
Action: Mouse pressed left at (626, 386)
Screenshot: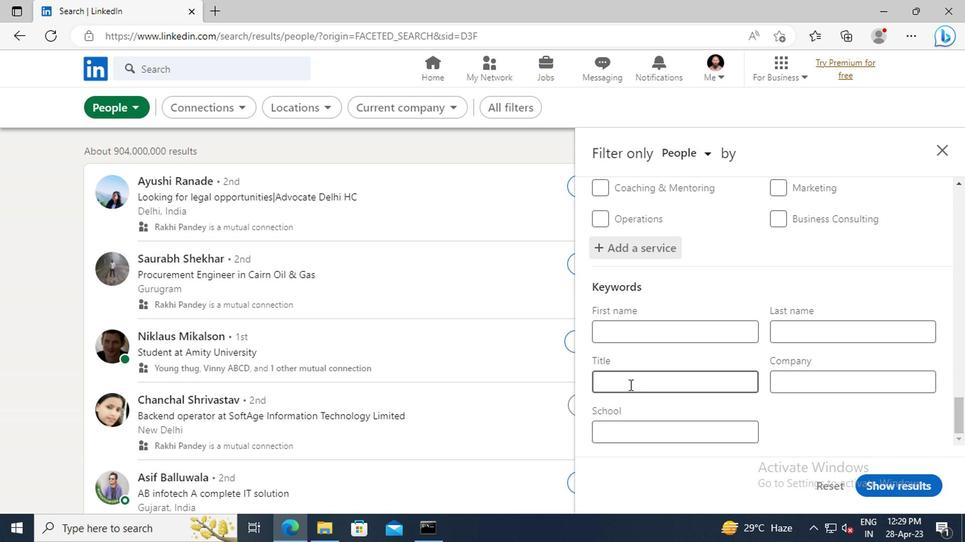 
Action: Key pressed <Key.shift>C-<Key.shift>LEVEL<Key.space>OR<Key.space><Key.shift>C-<Key.shift>SUITE<Key.enter>
Screenshot: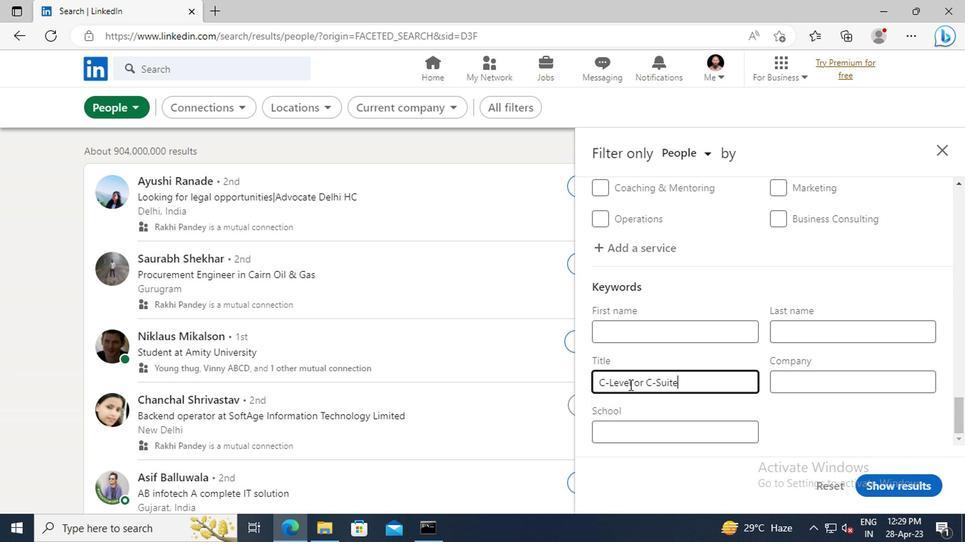 
Action: Mouse moved to (873, 482)
Screenshot: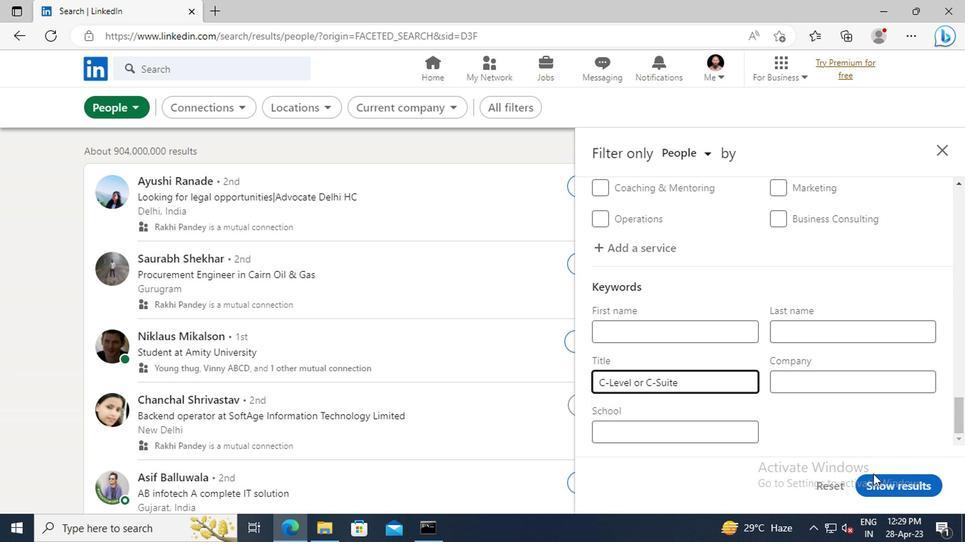 
Action: Mouse pressed left at (873, 482)
Screenshot: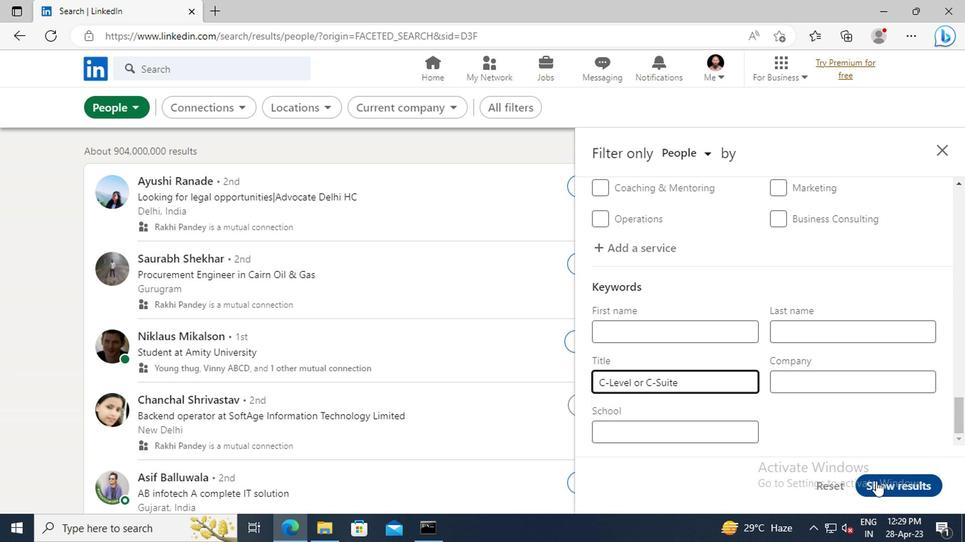 
